 Task: Look for space in Bietigheim-Bissingen, Germany from 4th June, 2023 to 8th June, 2023 for 2 adults in price range Rs.8000 to Rs.16000. Place can be private room with 1  bedroom having 1 bed and 1 bathroom. Property type can be house, flat, guest house, hotel. Booking option can be shelf check-in. Required host language is English.
Action: Mouse moved to (481, 87)
Screenshot: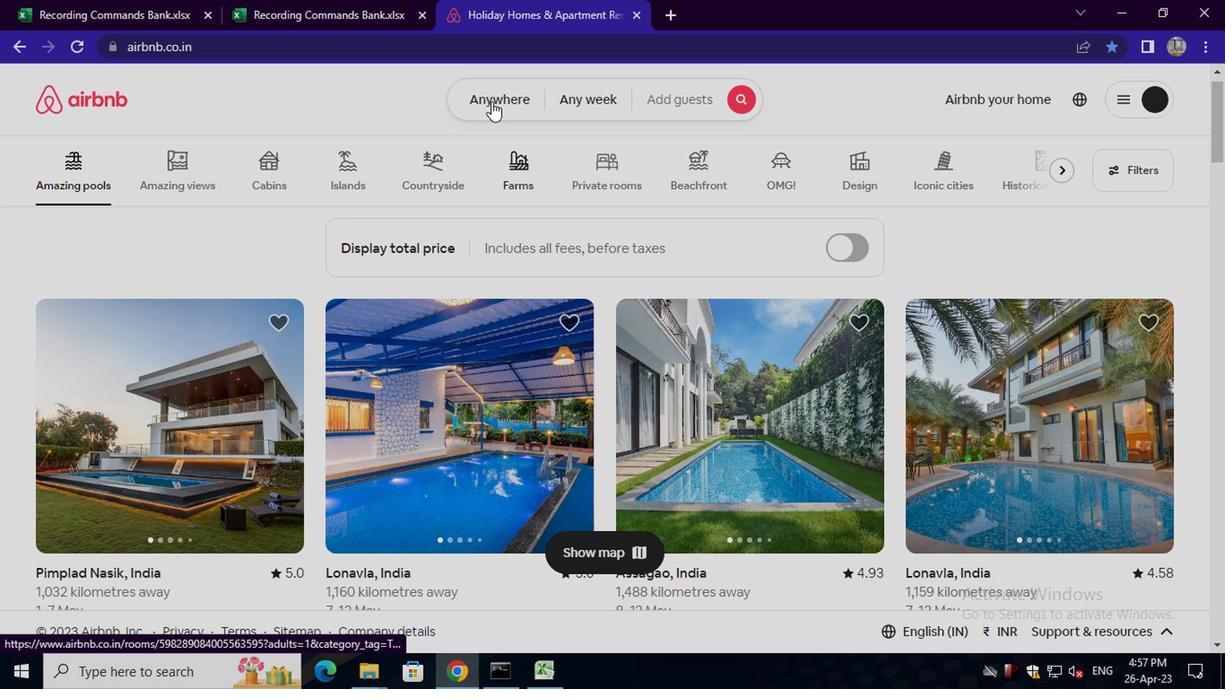 
Action: Mouse pressed left at (481, 87)
Screenshot: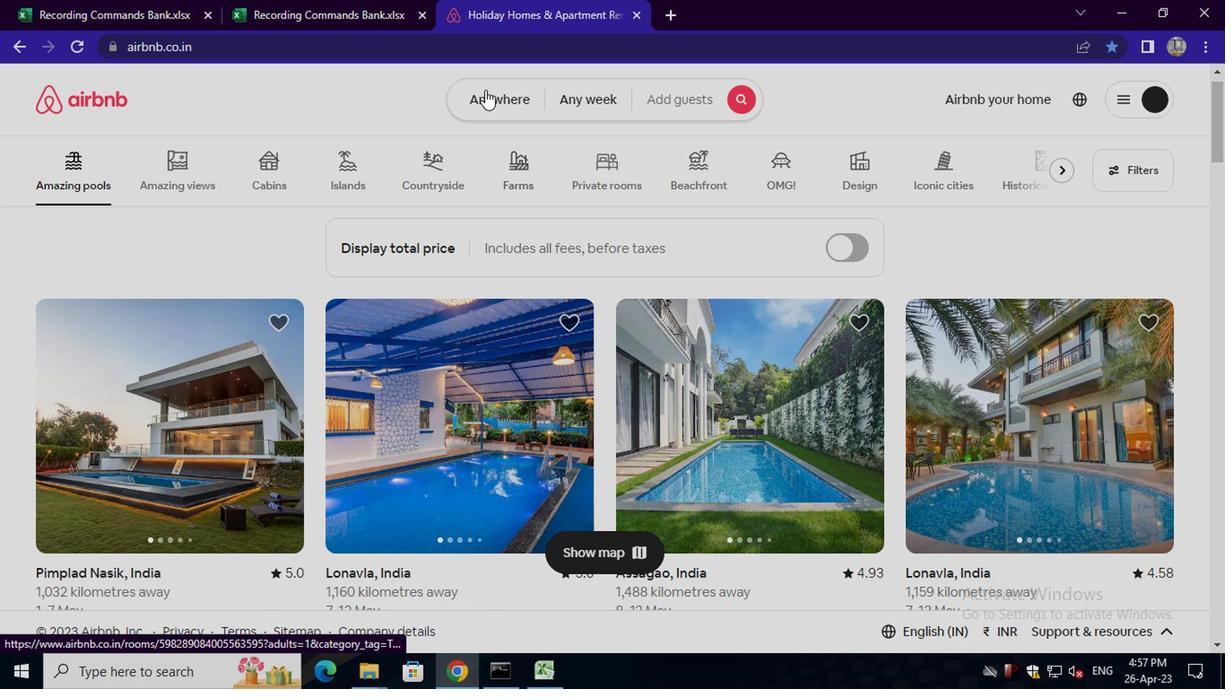 
Action: Mouse moved to (343, 184)
Screenshot: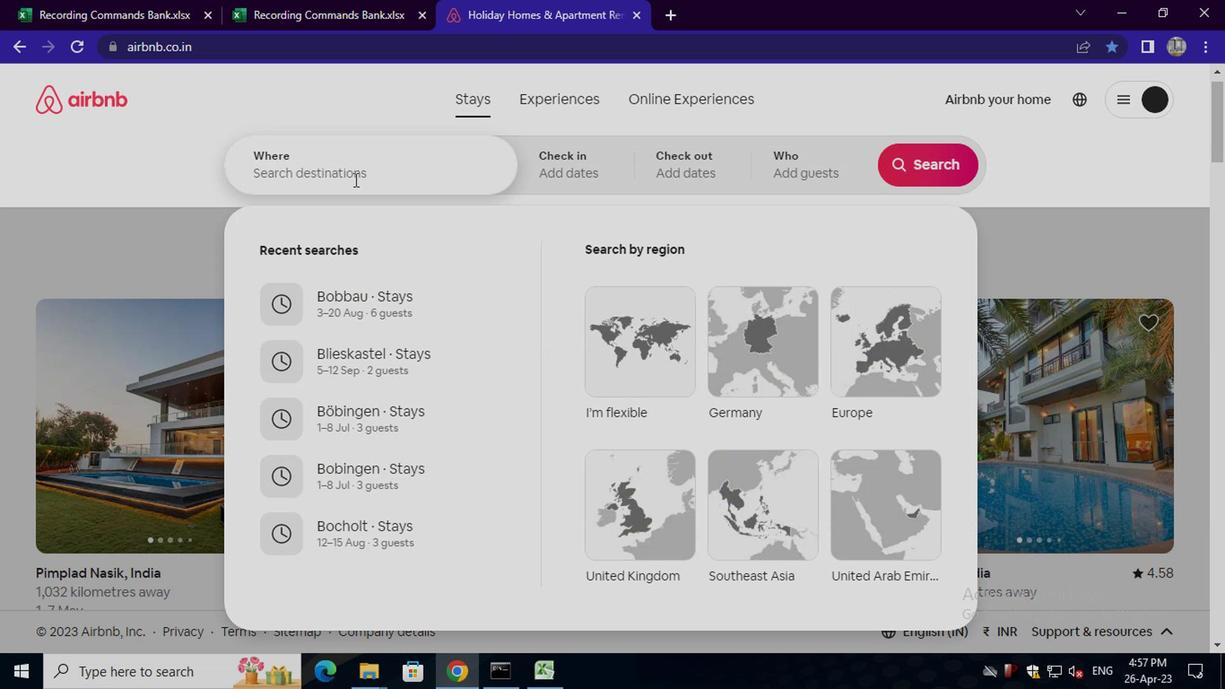 
Action: Mouse pressed left at (343, 184)
Screenshot: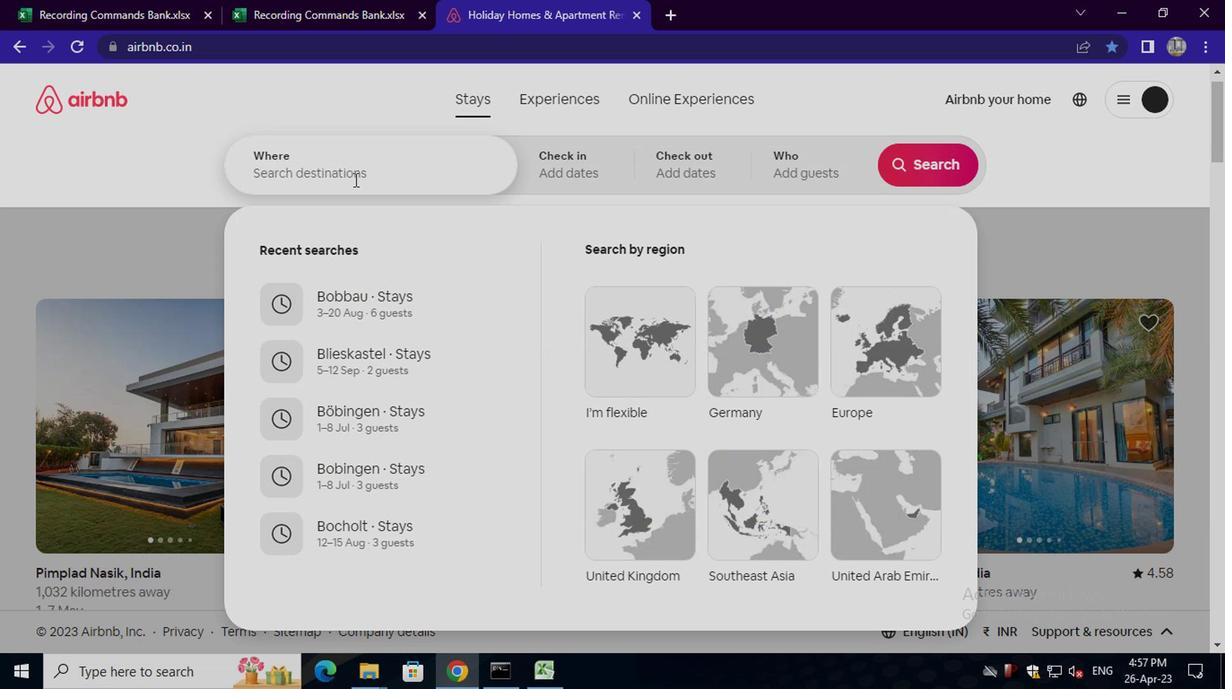 
Action: Mouse moved to (333, 178)
Screenshot: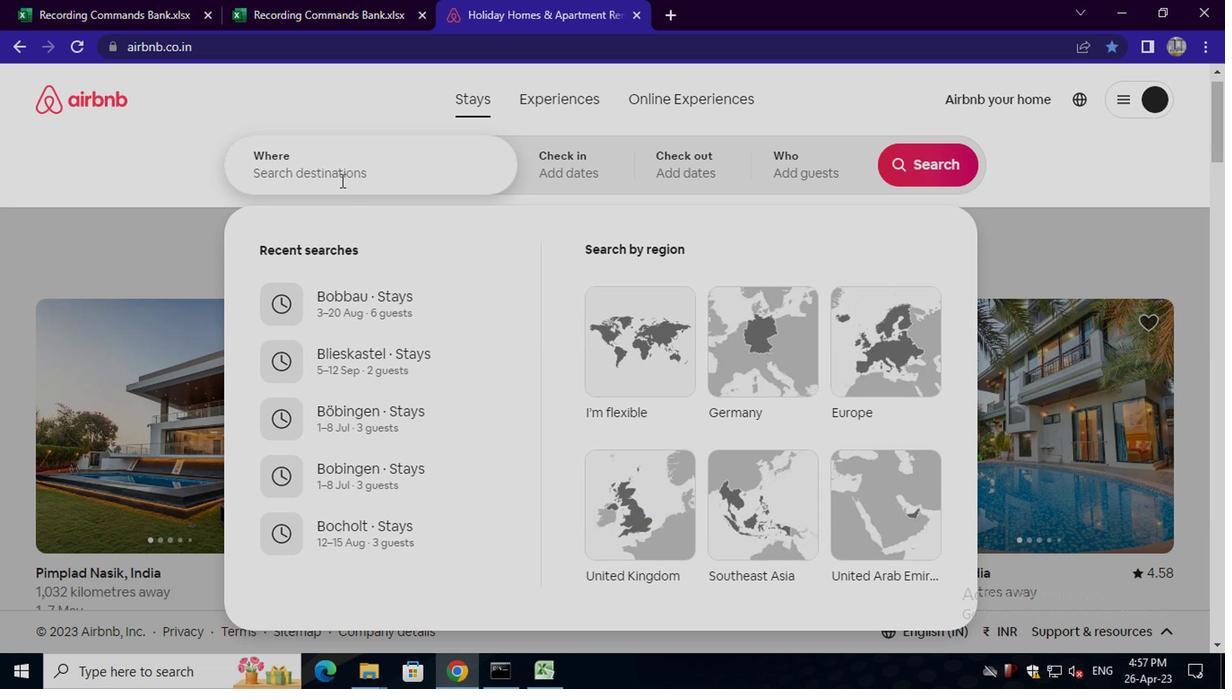 
Action: Mouse pressed left at (333, 178)
Screenshot: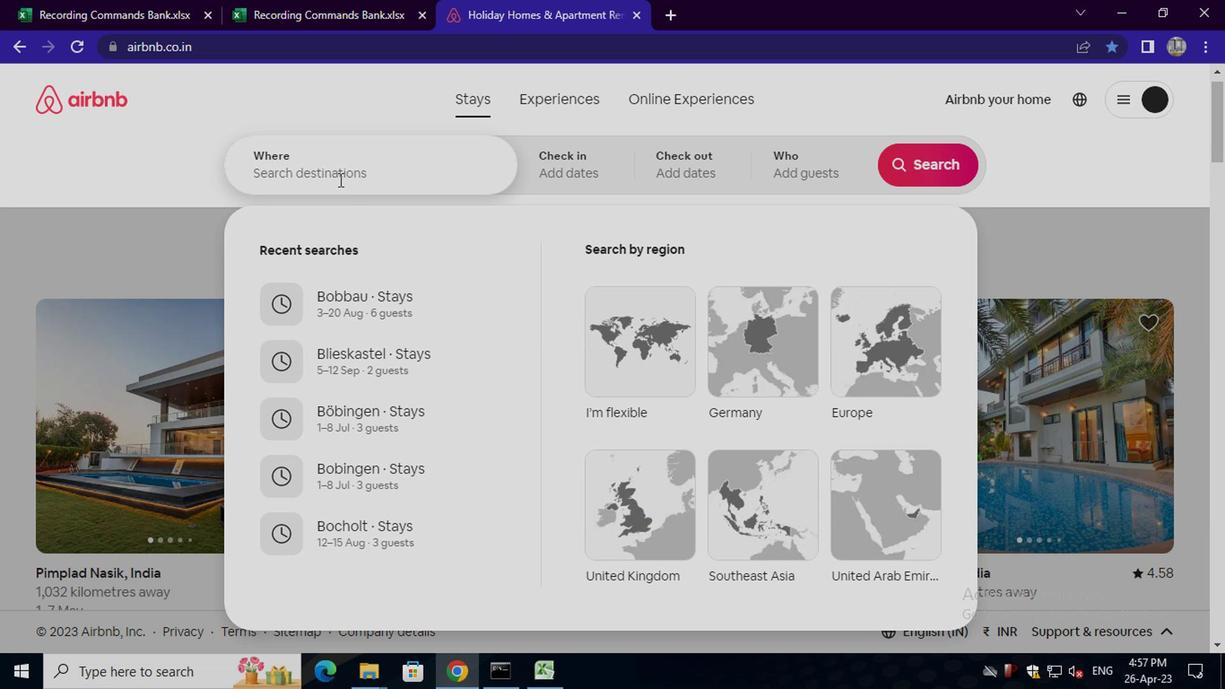 
Action: Key pressed bietigheim-bissingen,<Key.space>germany<Key.enter>
Screenshot: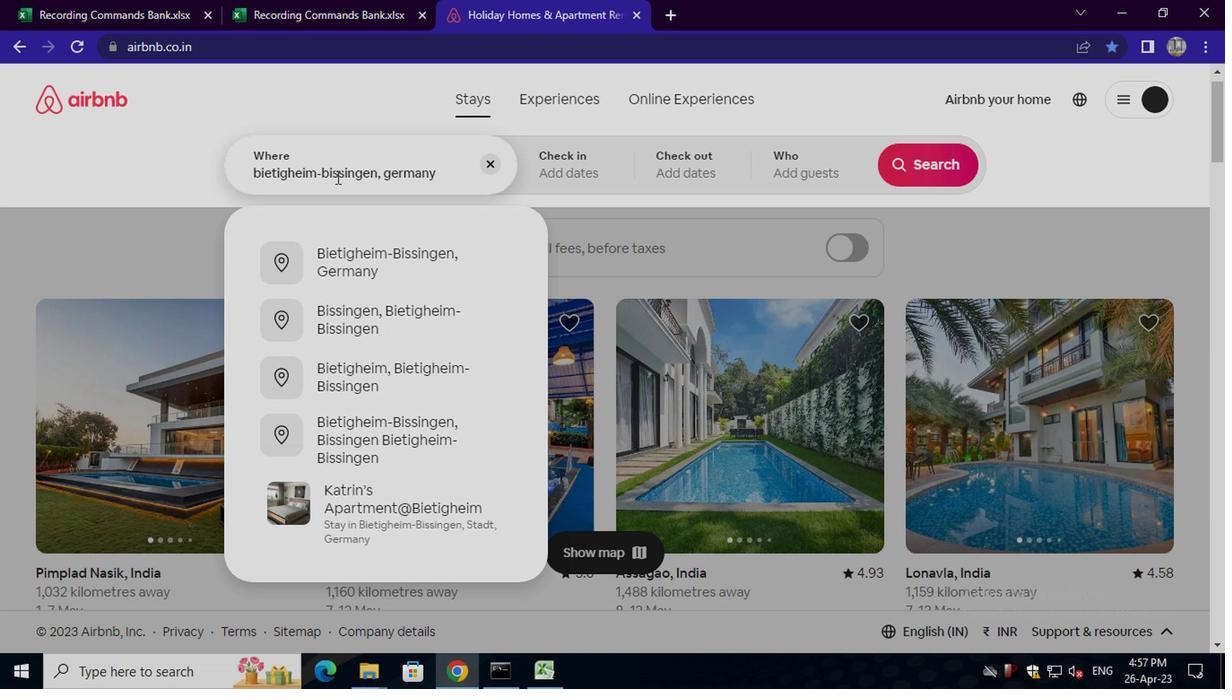 
Action: Mouse moved to (904, 313)
Screenshot: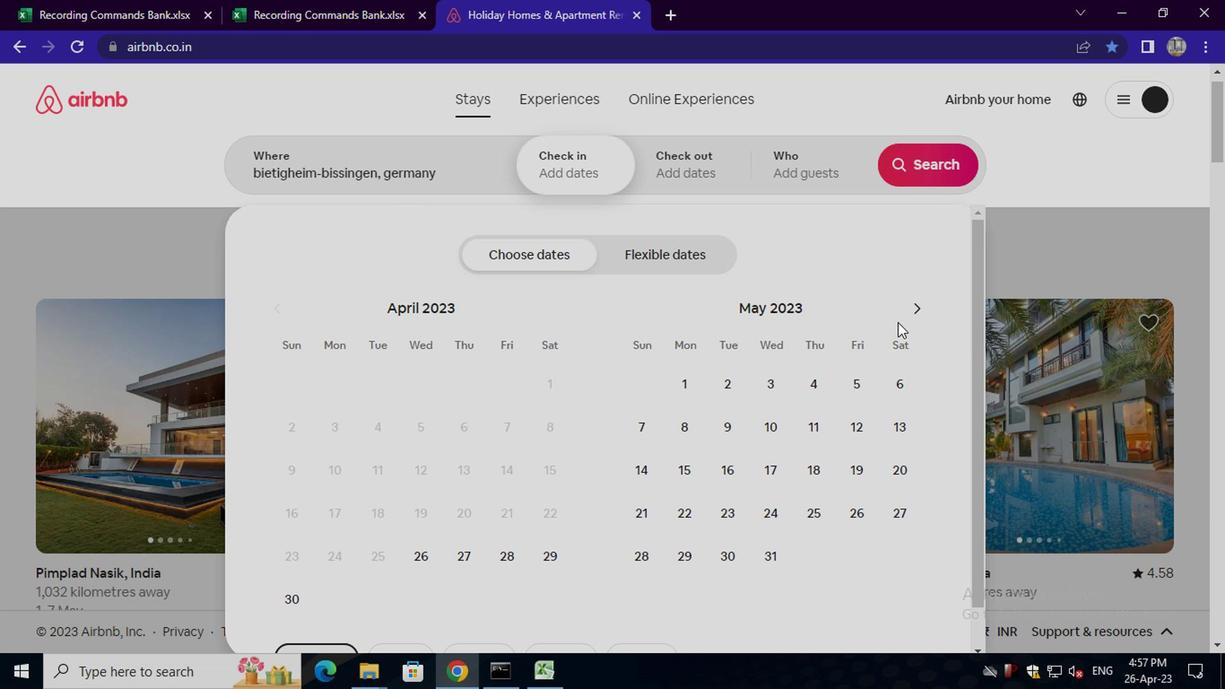 
Action: Mouse pressed left at (904, 313)
Screenshot: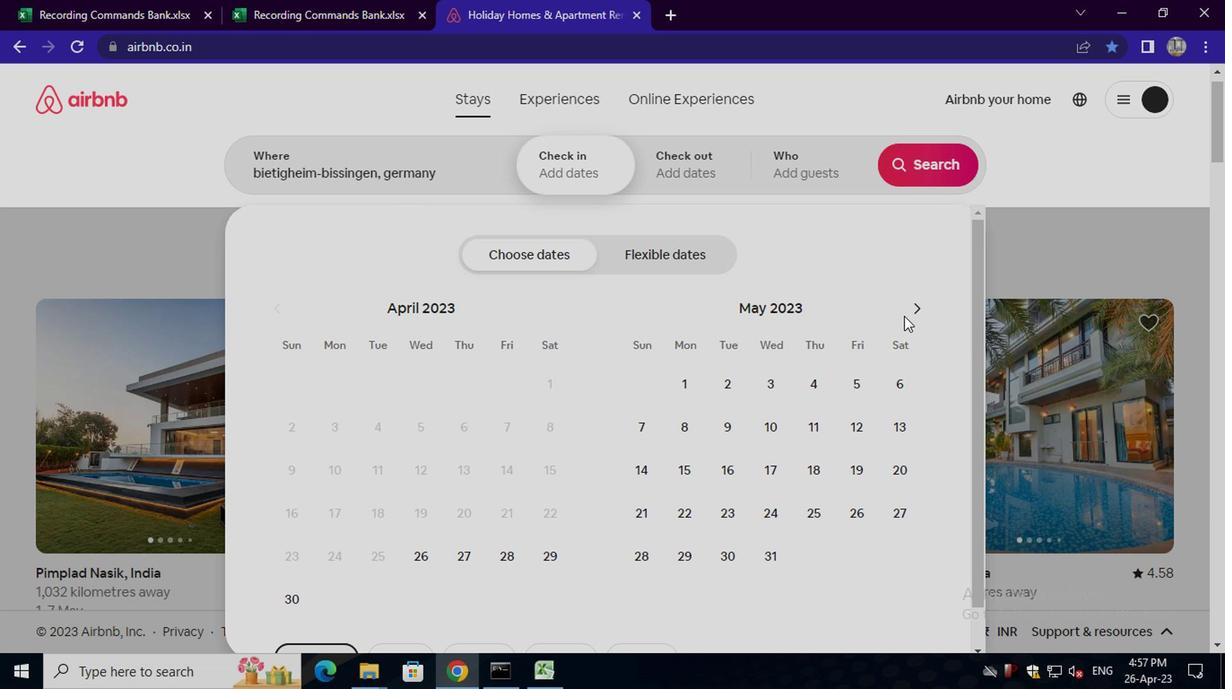 
Action: Mouse moved to (641, 428)
Screenshot: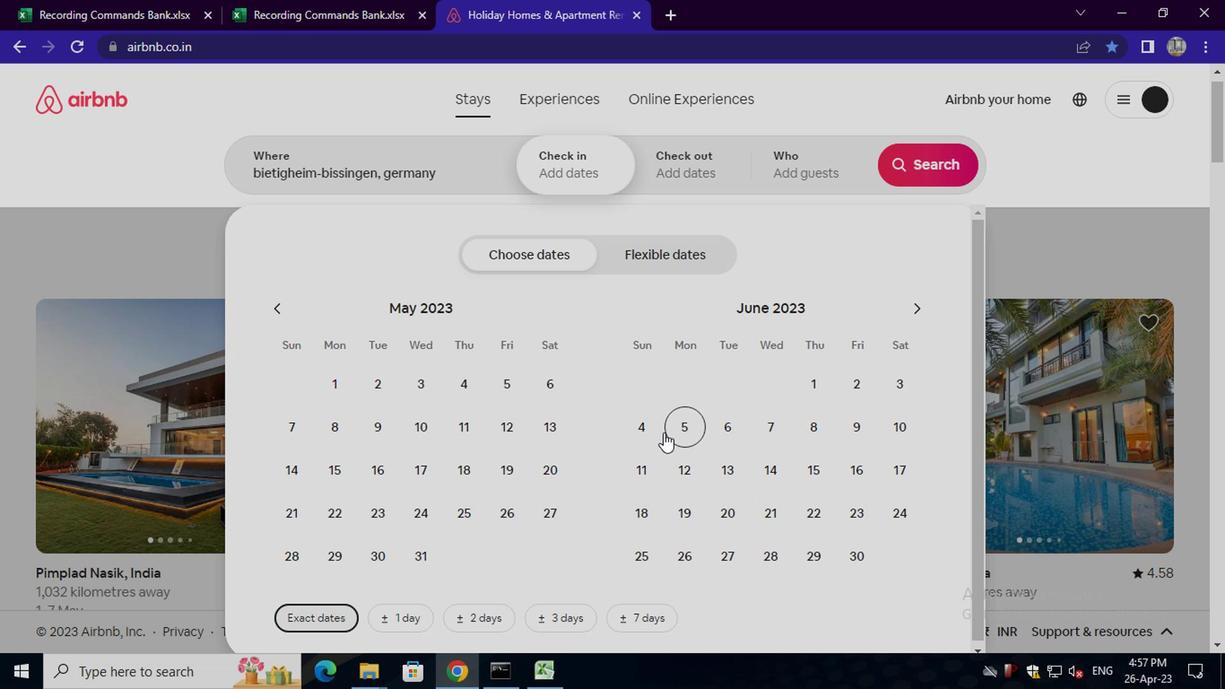 
Action: Mouse pressed left at (641, 428)
Screenshot: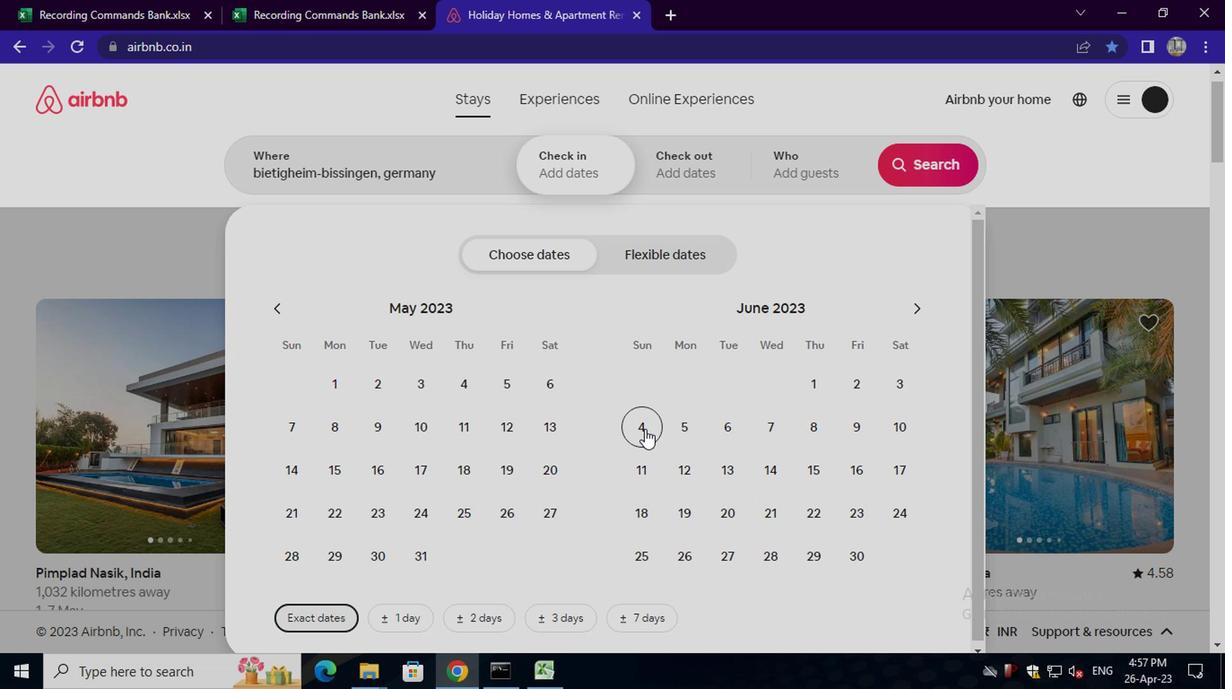 
Action: Mouse moved to (827, 423)
Screenshot: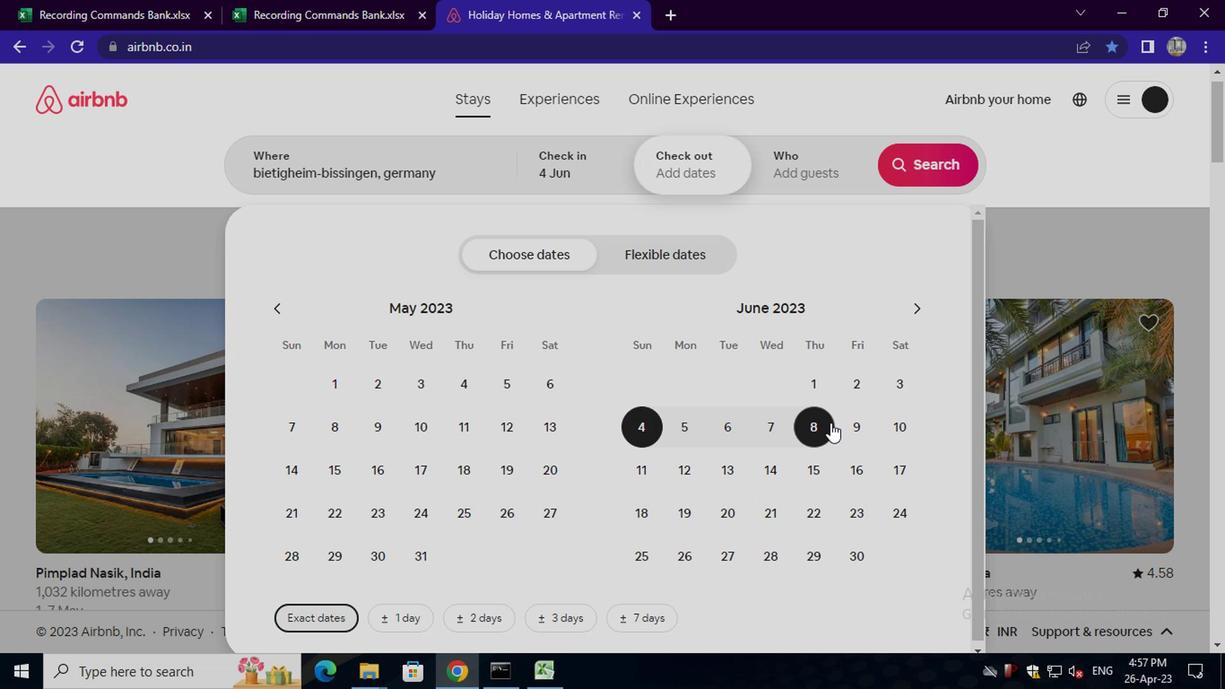 
Action: Mouse pressed left at (827, 423)
Screenshot: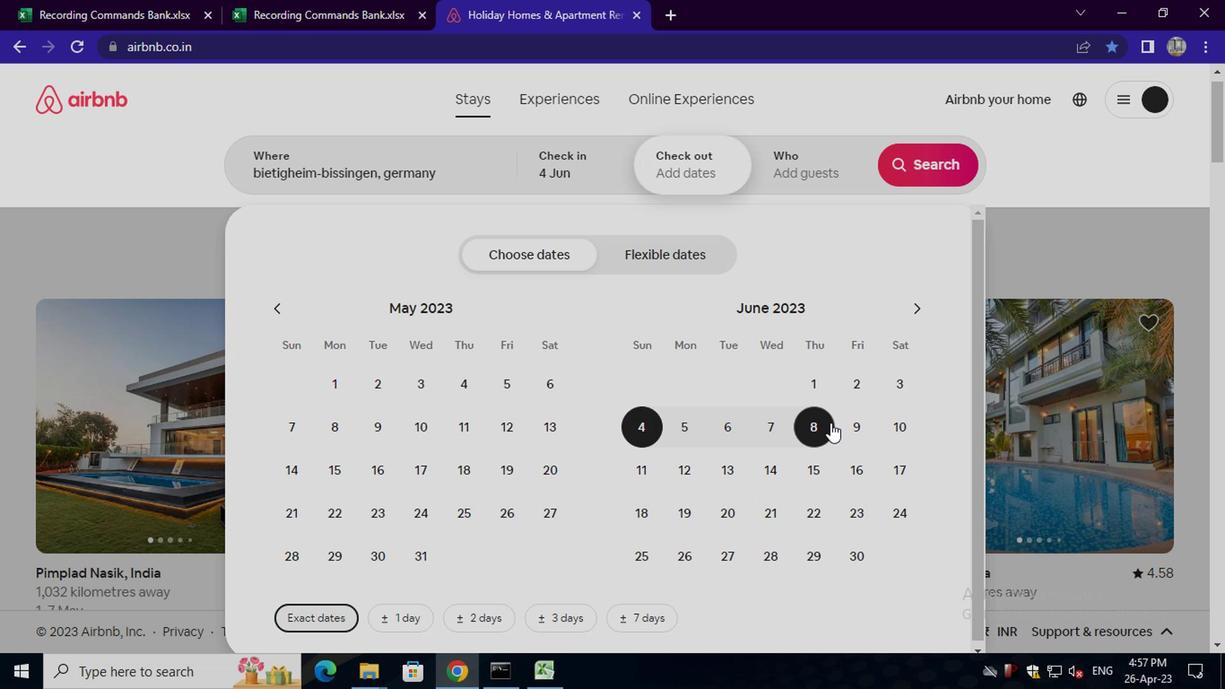 
Action: Mouse moved to (814, 163)
Screenshot: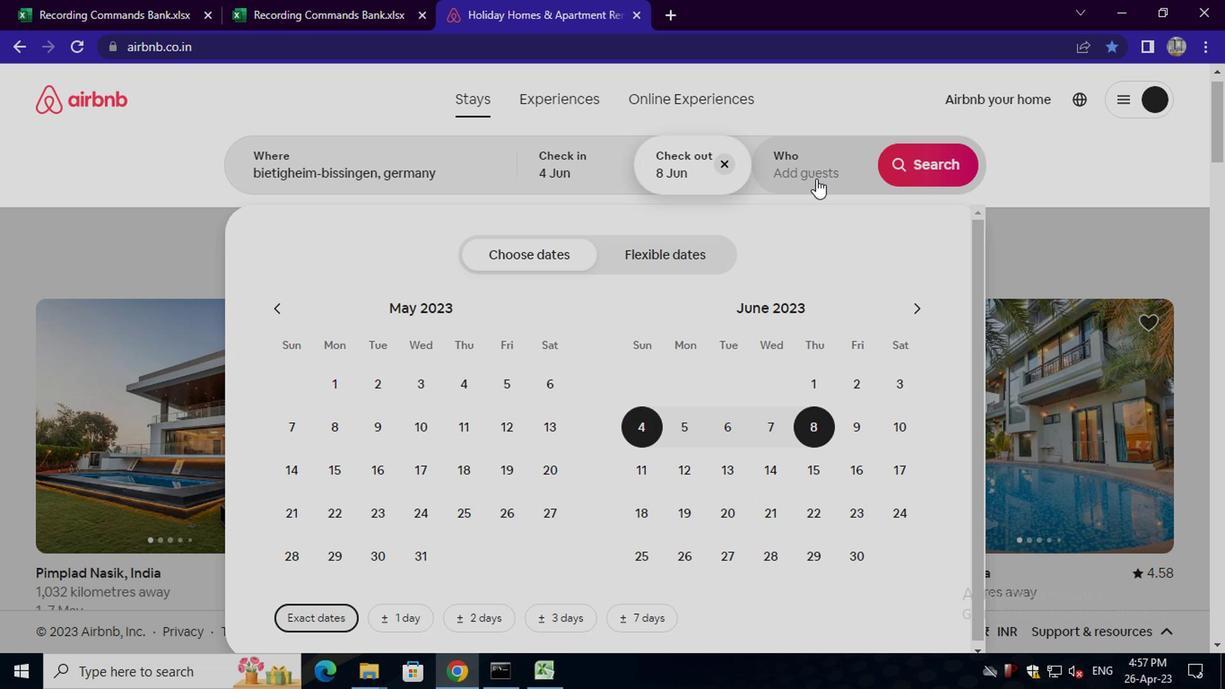 
Action: Mouse pressed left at (814, 163)
Screenshot: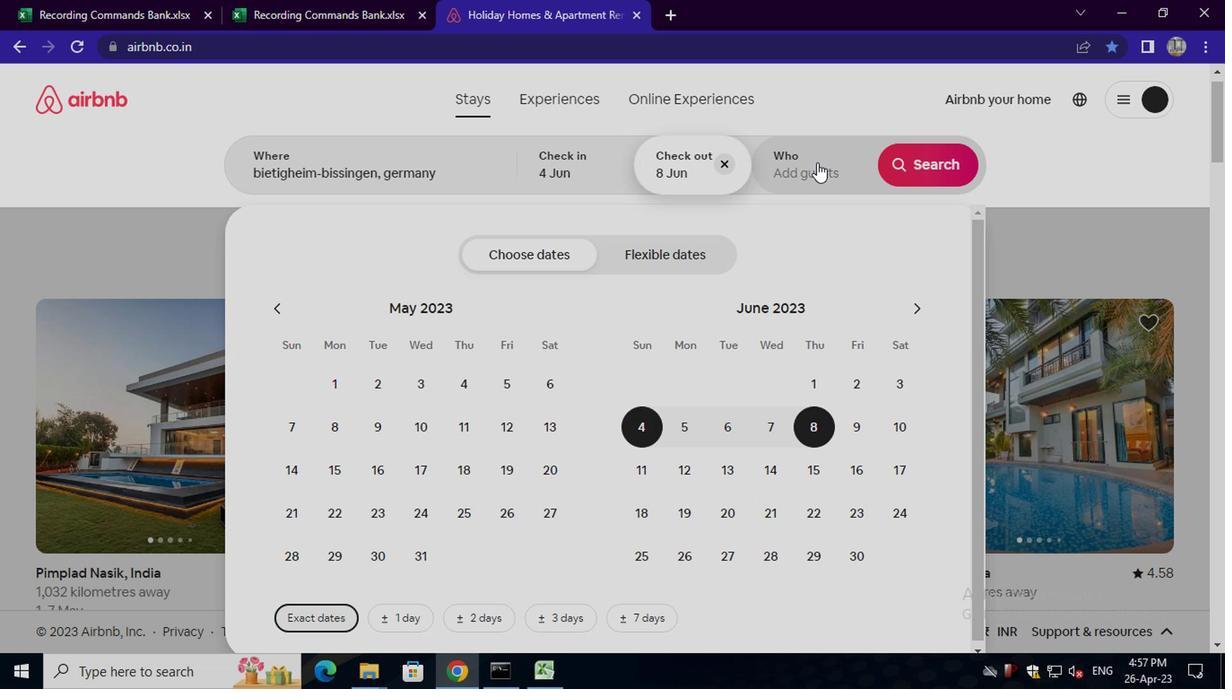 
Action: Mouse moved to (936, 257)
Screenshot: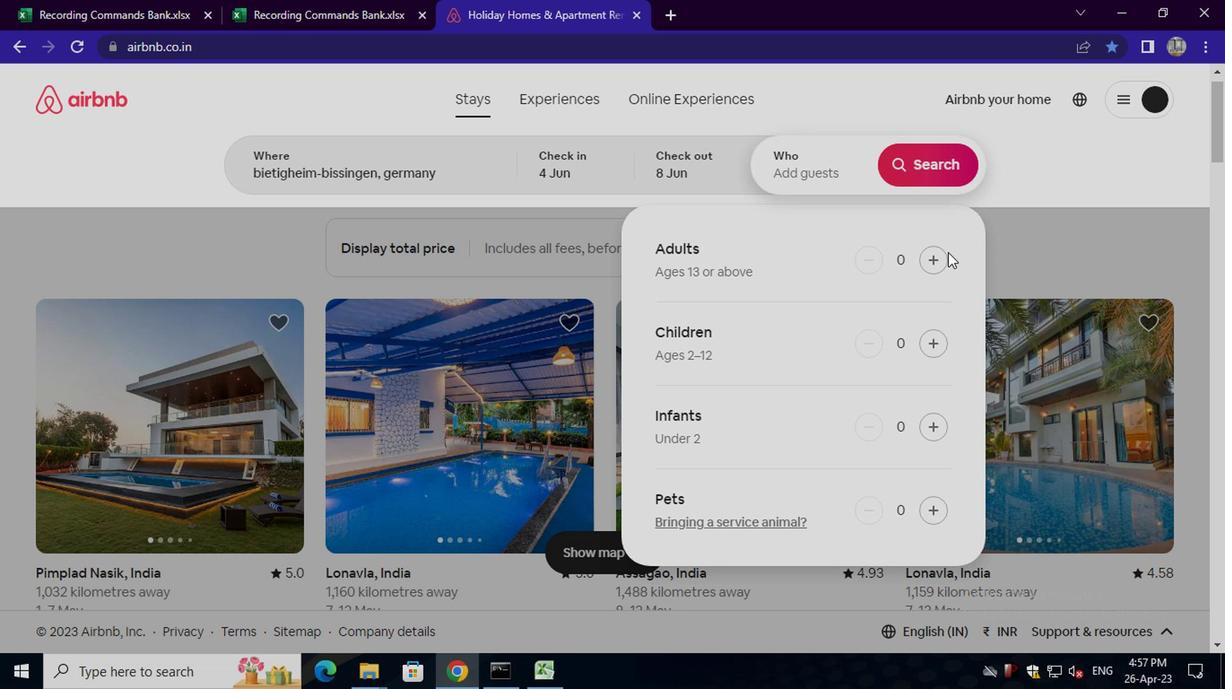 
Action: Mouse pressed left at (936, 257)
Screenshot: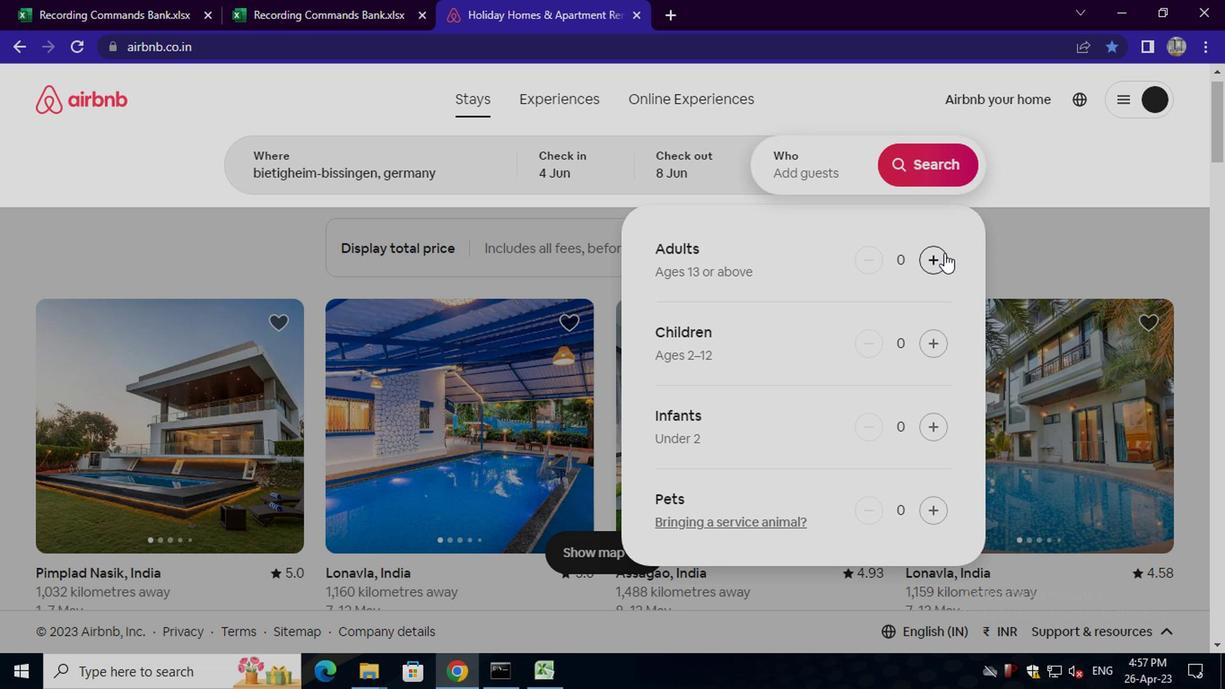 
Action: Mouse pressed left at (936, 257)
Screenshot: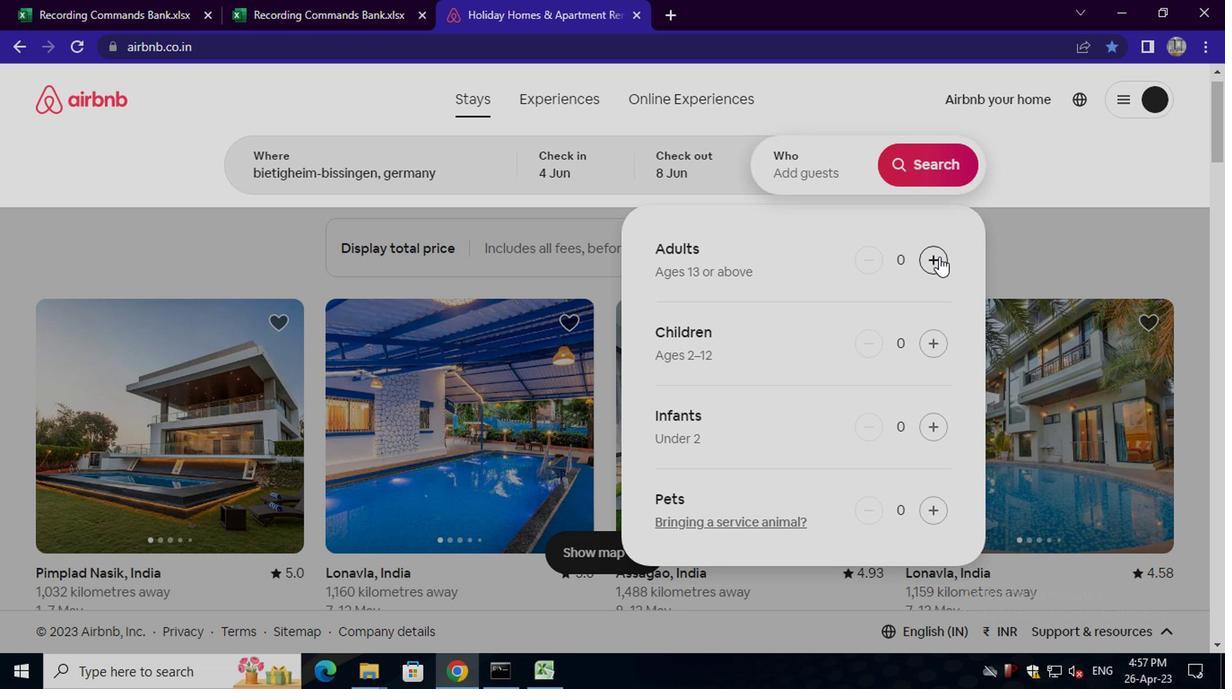 
Action: Mouse moved to (928, 166)
Screenshot: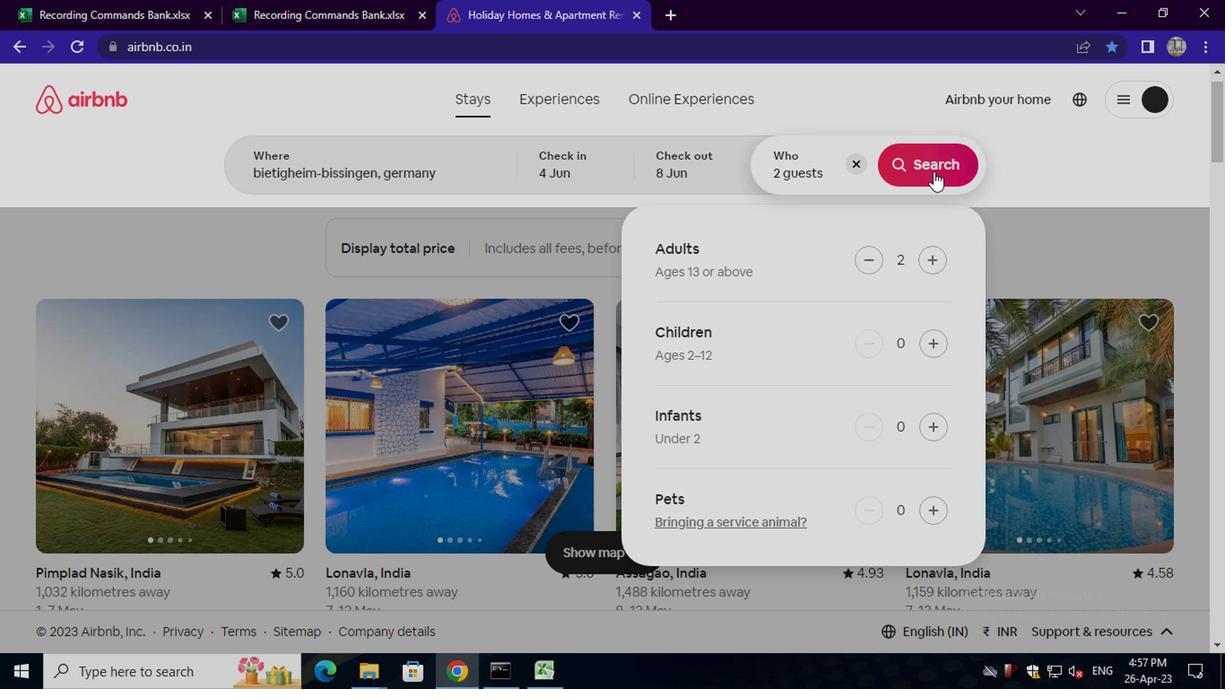 
Action: Mouse pressed left at (928, 166)
Screenshot: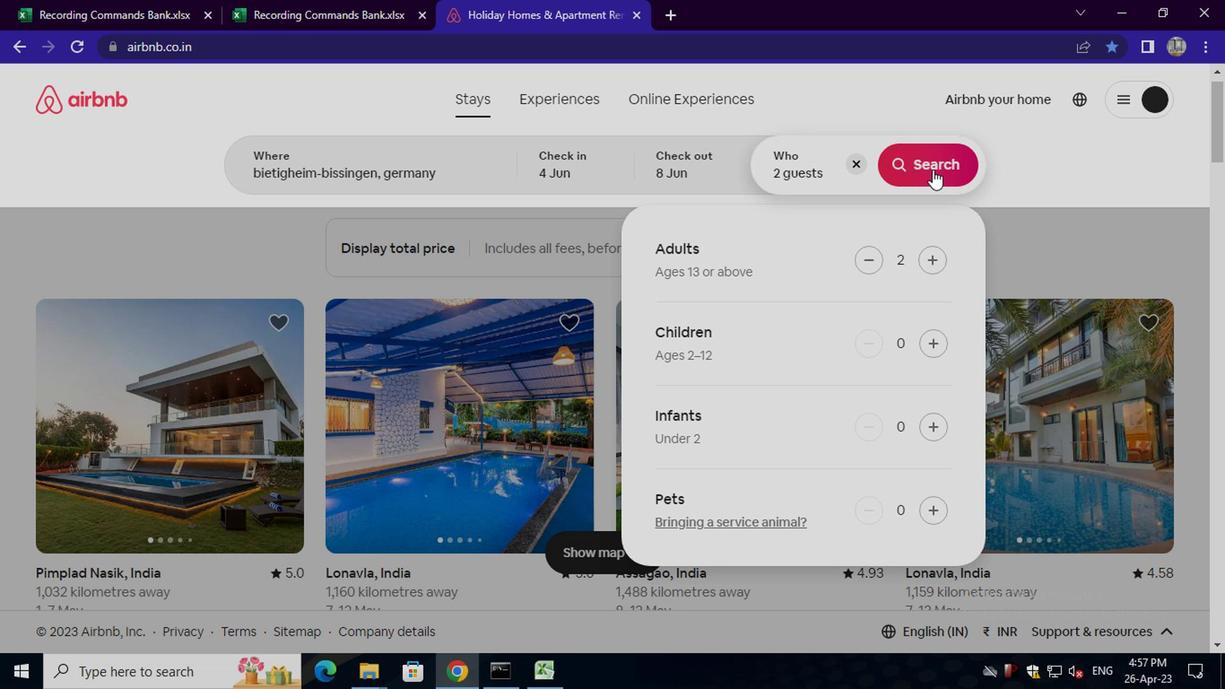 
Action: Mouse moved to (1144, 174)
Screenshot: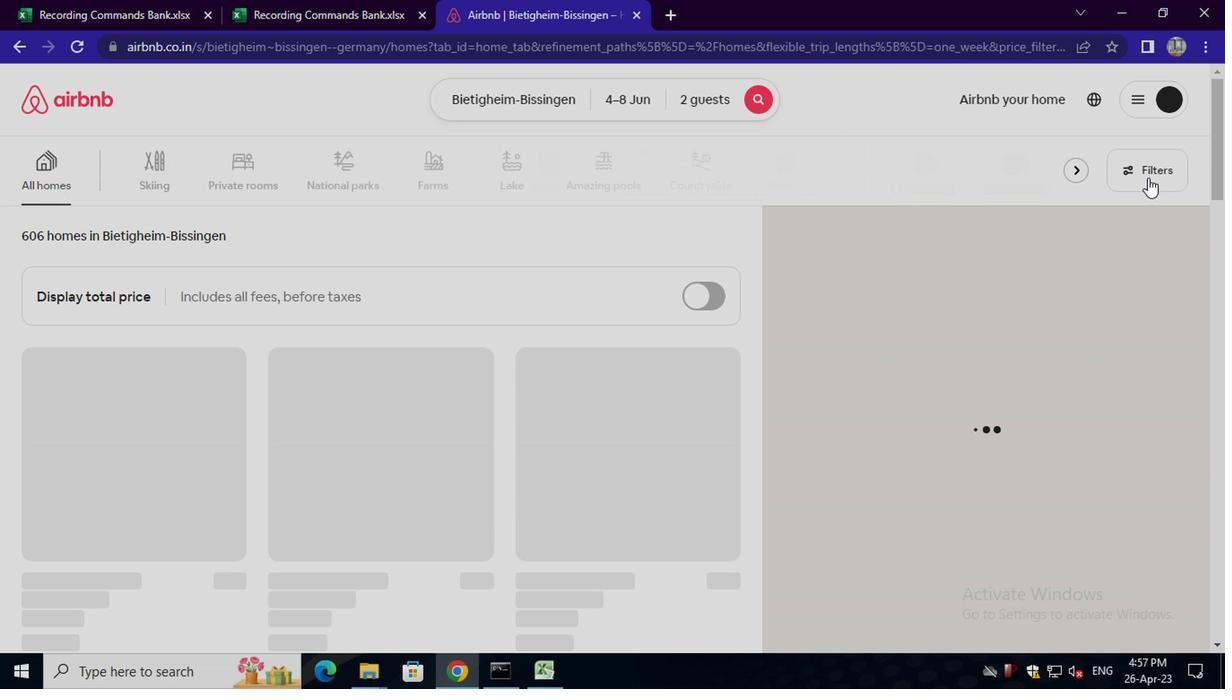 
Action: Mouse pressed left at (1144, 174)
Screenshot: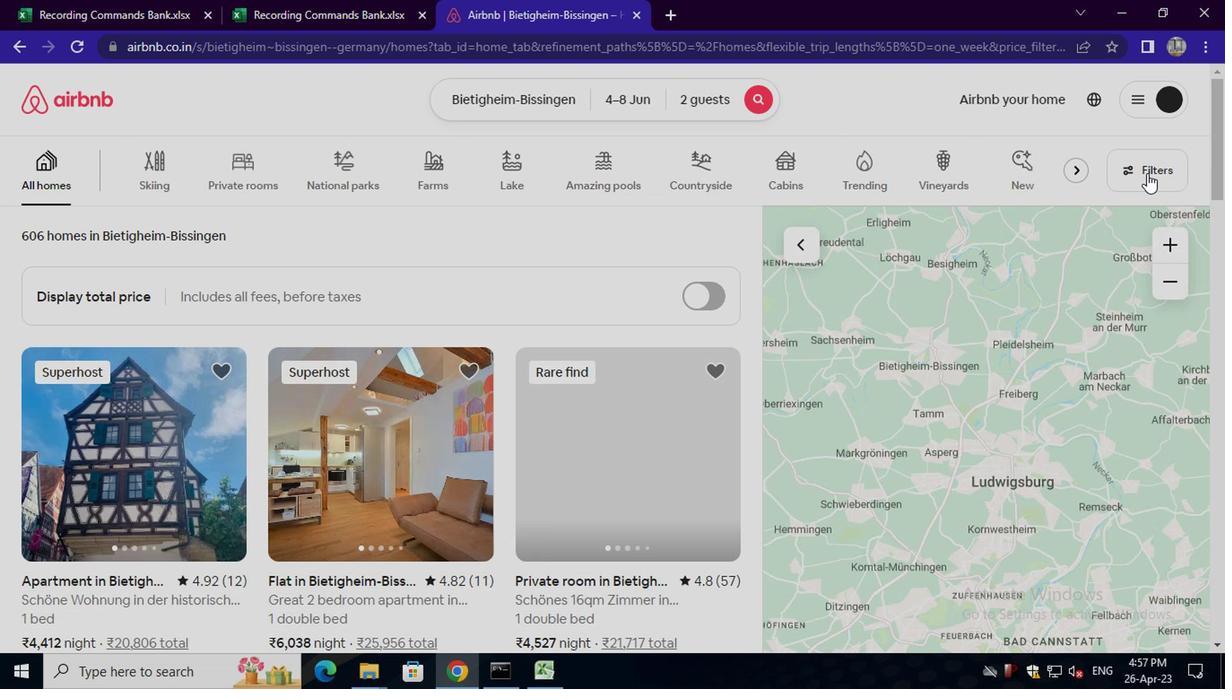 
Action: Mouse moved to (468, 414)
Screenshot: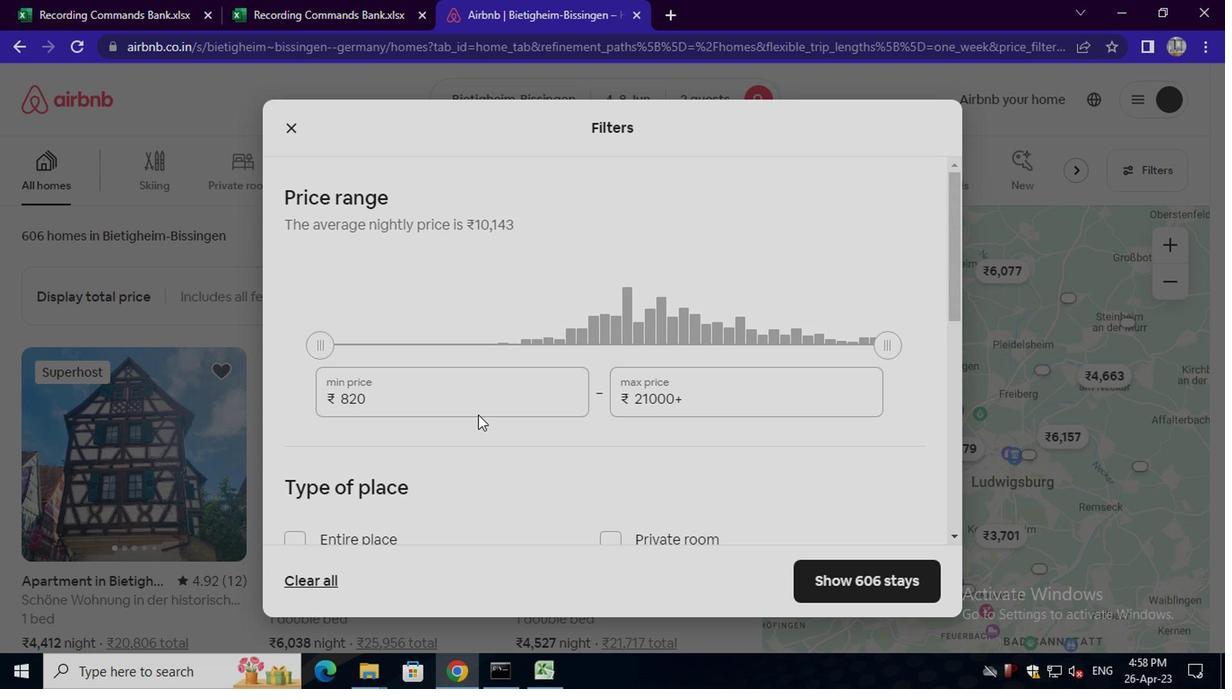 
Action: Mouse pressed left at (468, 414)
Screenshot: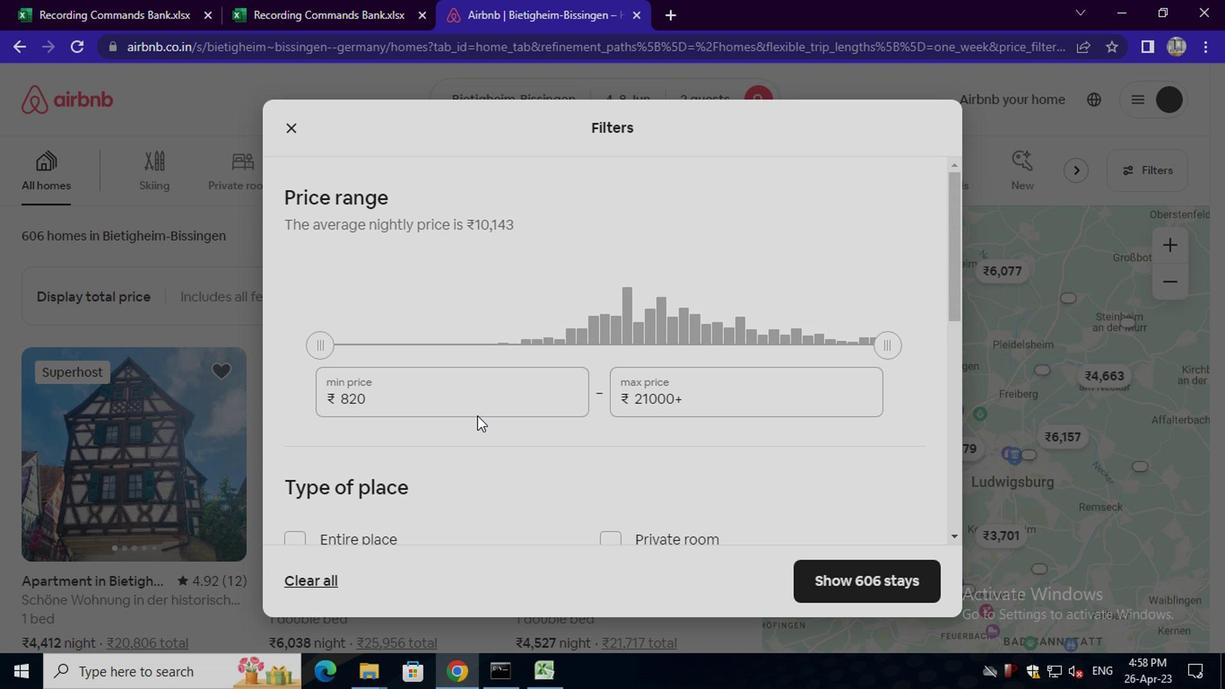 
Action: Mouse moved to (467, 401)
Screenshot: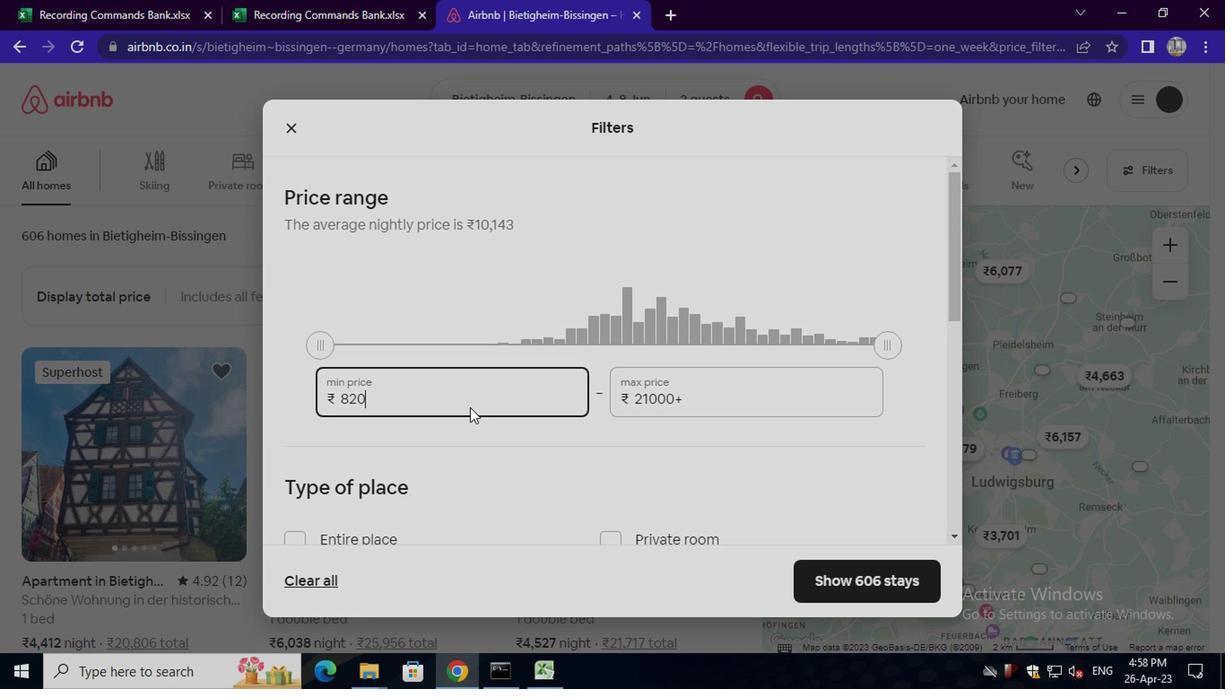 
Action: Mouse pressed left at (467, 401)
Screenshot: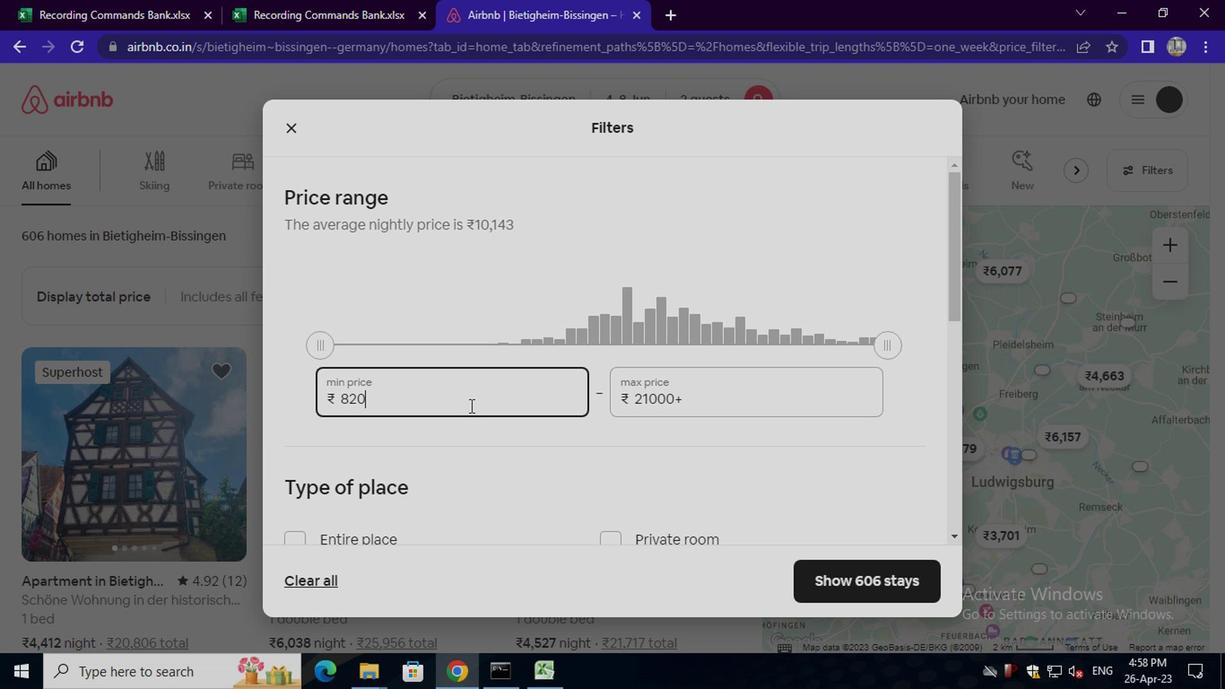 
Action: Key pressed <Key.backspace><Key.backspace><Key.backspace><Key.backspace><Key.backspace><Key.backspace><Key.backspace><Key.backspace><Key.backspace><Key.backspace><Key.backspace><Key.backspace><Key.backspace><Key.backspace><Key.backspace><Key.backspace><Key.backspace>8000
Screenshot: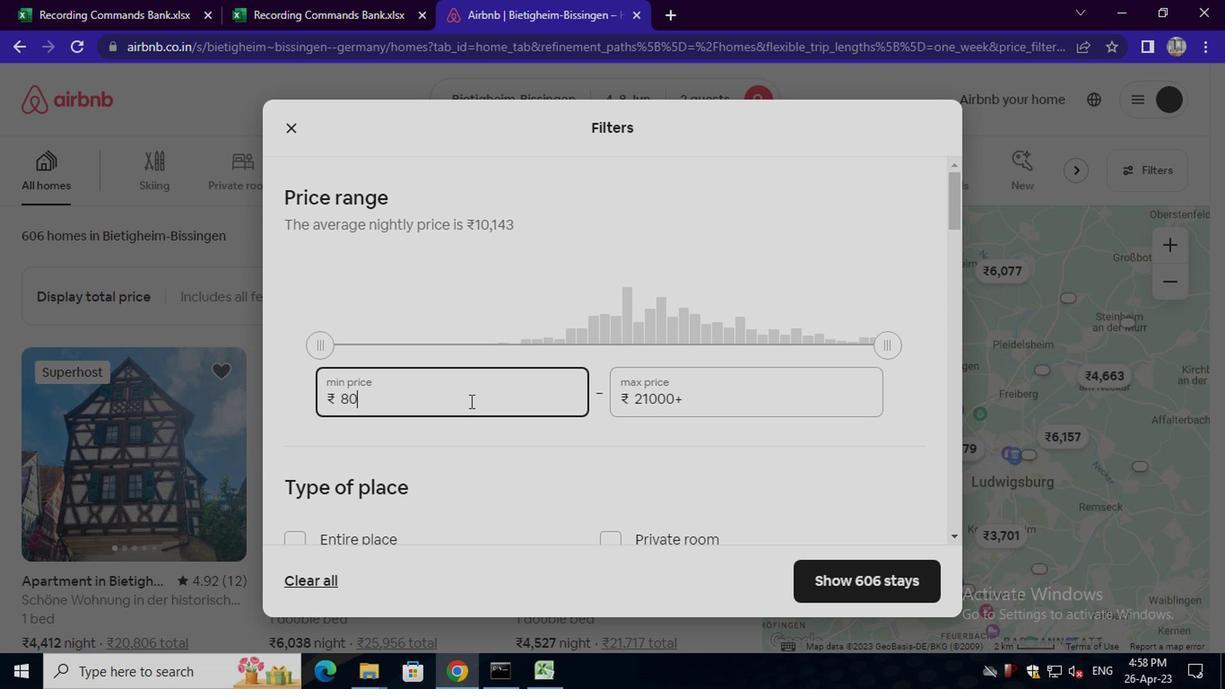 
Action: Mouse moved to (696, 403)
Screenshot: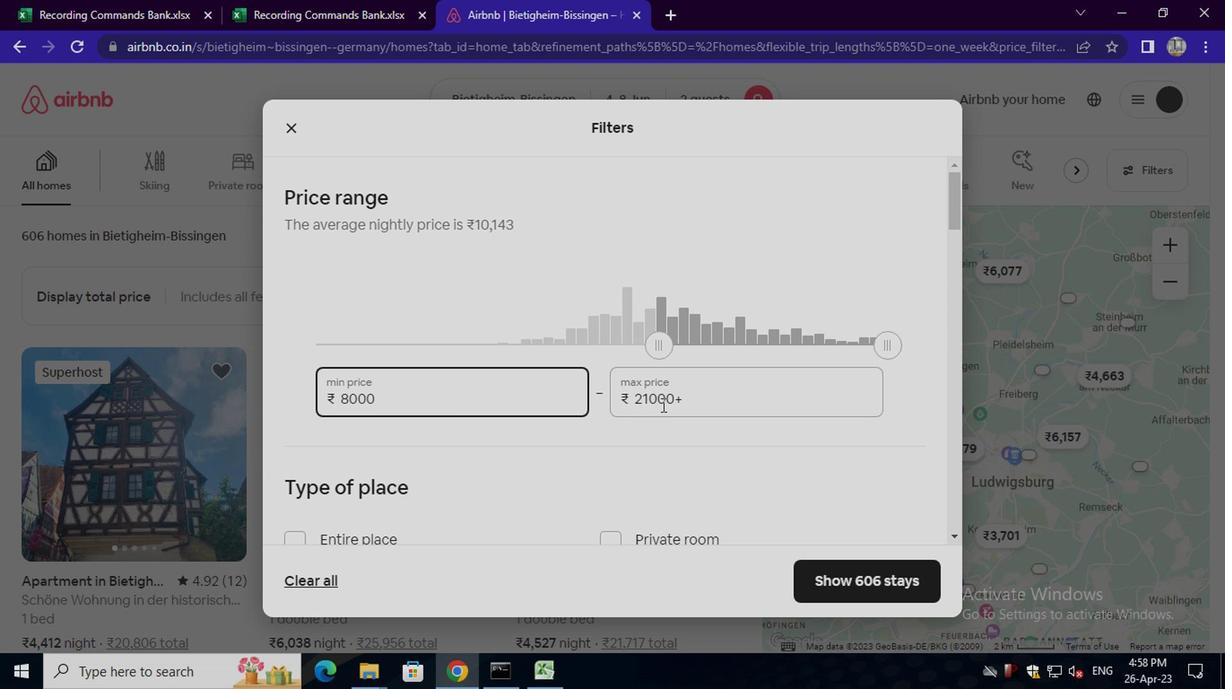 
Action: Mouse pressed left at (696, 403)
Screenshot: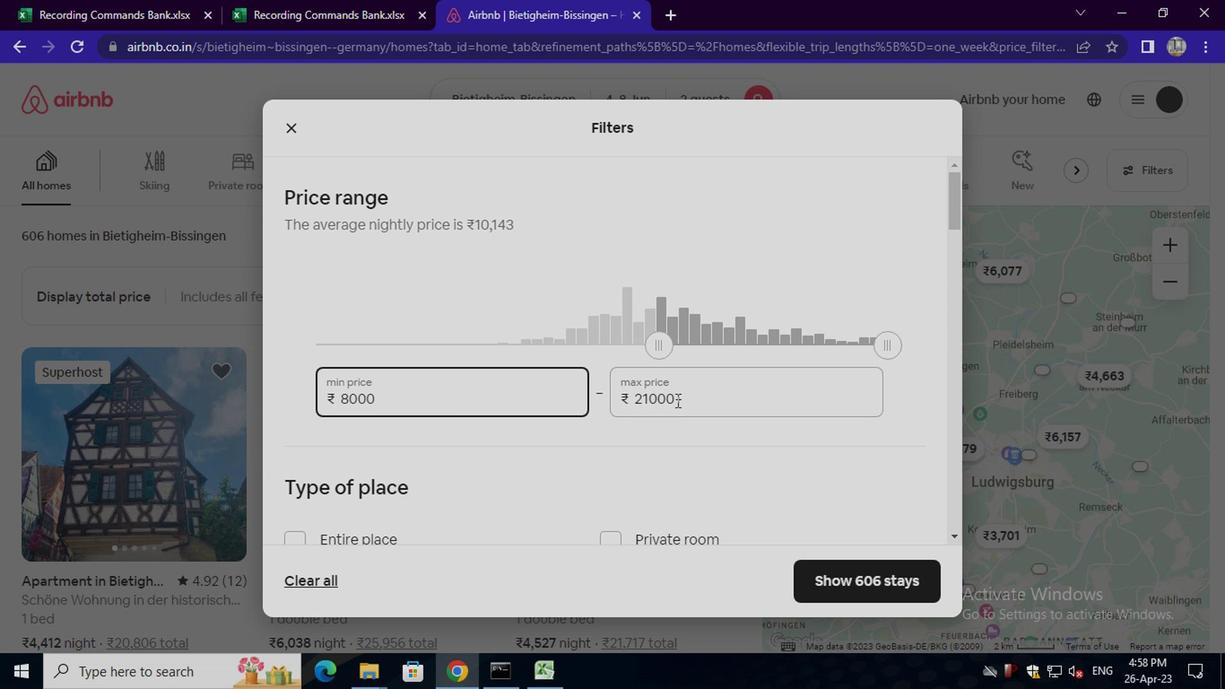 
Action: Key pressed <Key.backspace><Key.backspace><Key.backspace><Key.backspace><Key.backspace><Key.backspace><Key.backspace><Key.backspace><Key.backspace><Key.backspace><Key.backspace><Key.backspace><Key.backspace><Key.backspace>16000
Screenshot: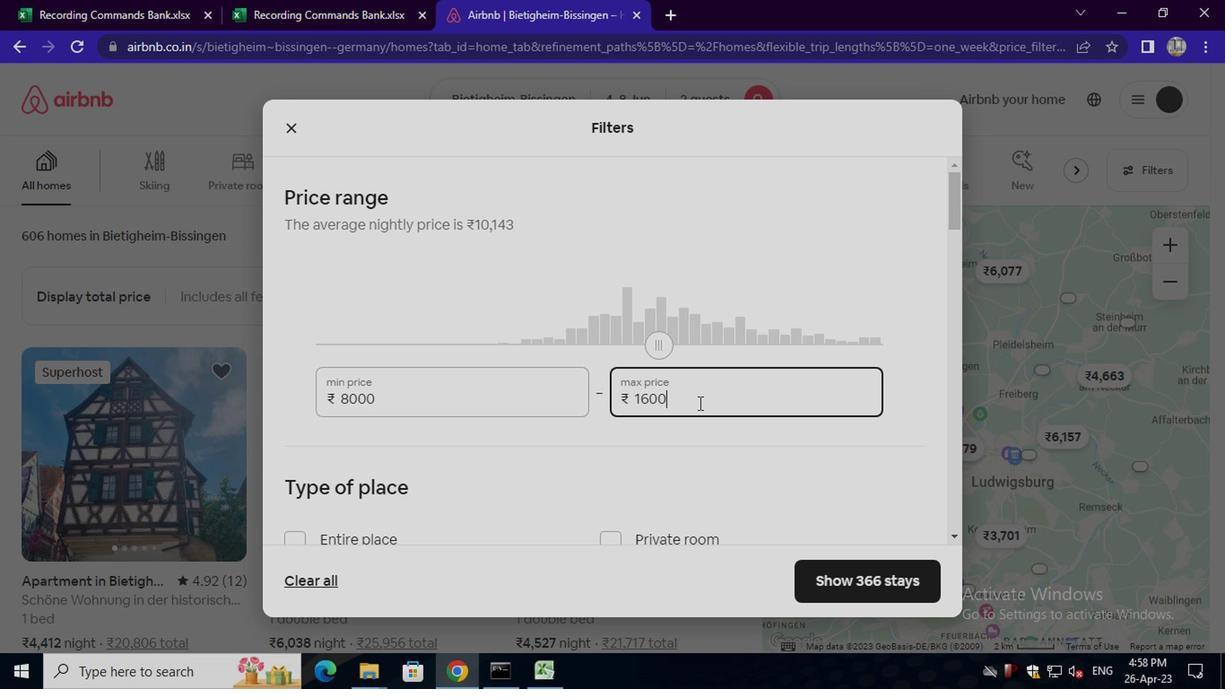 
Action: Mouse moved to (688, 426)
Screenshot: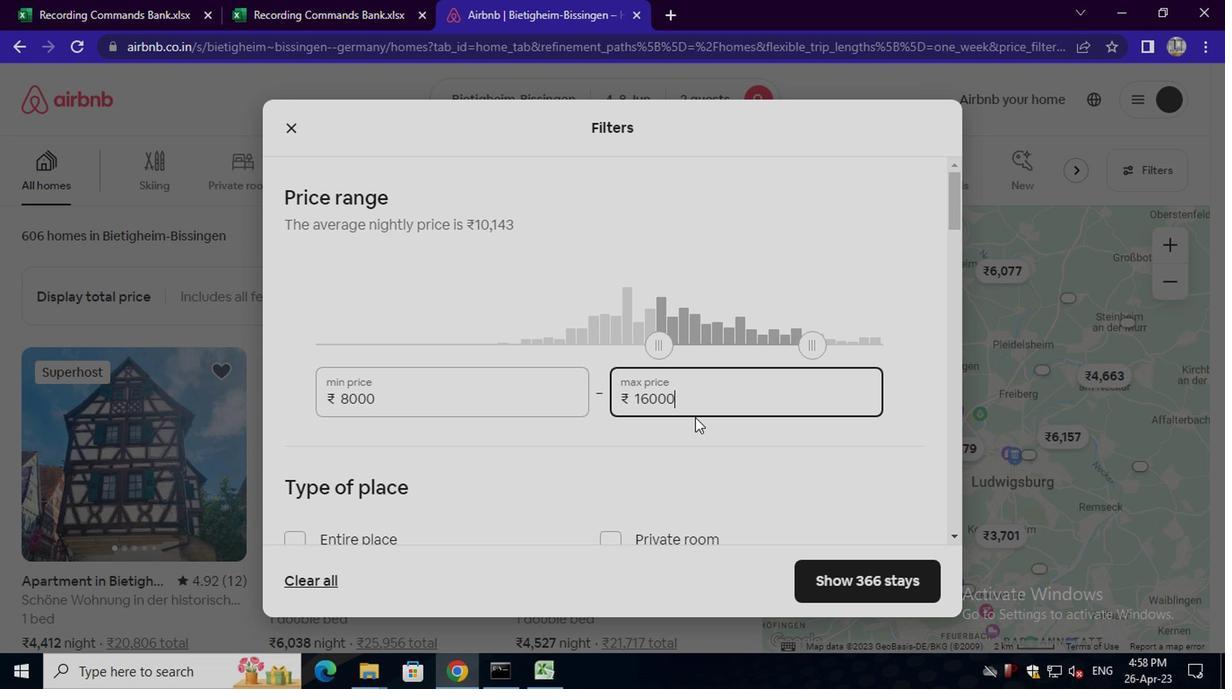 
Action: Mouse scrolled (688, 425) with delta (0, 0)
Screenshot: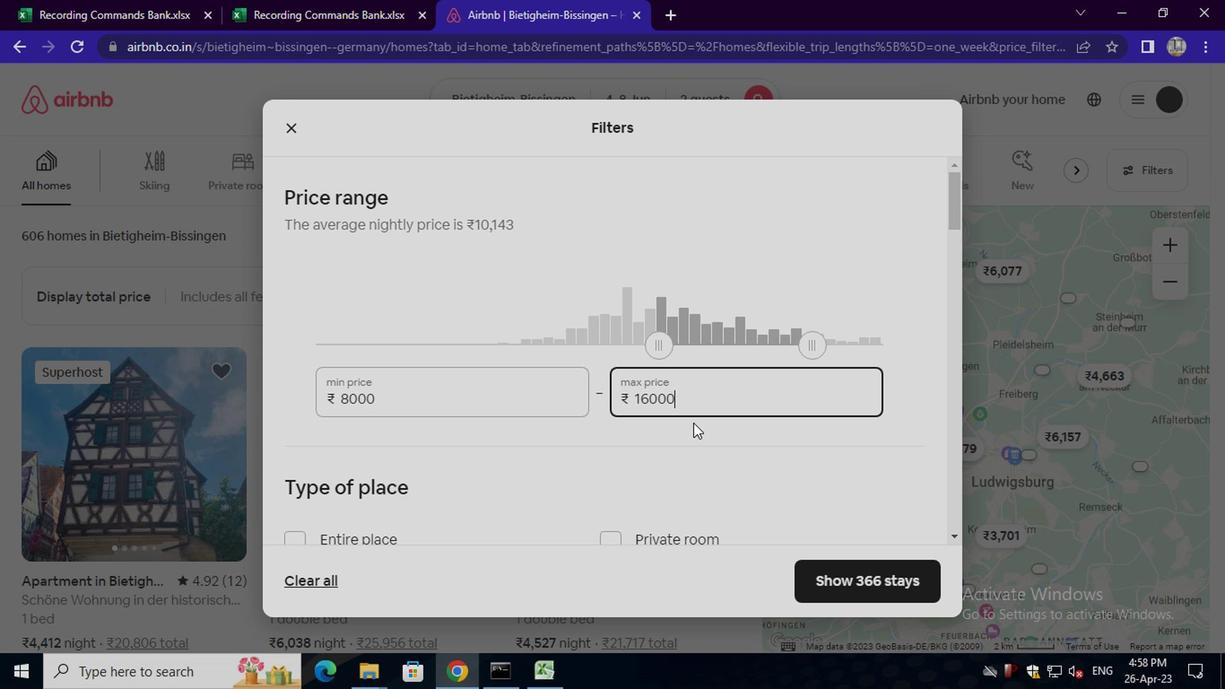 
Action: Mouse moved to (688, 428)
Screenshot: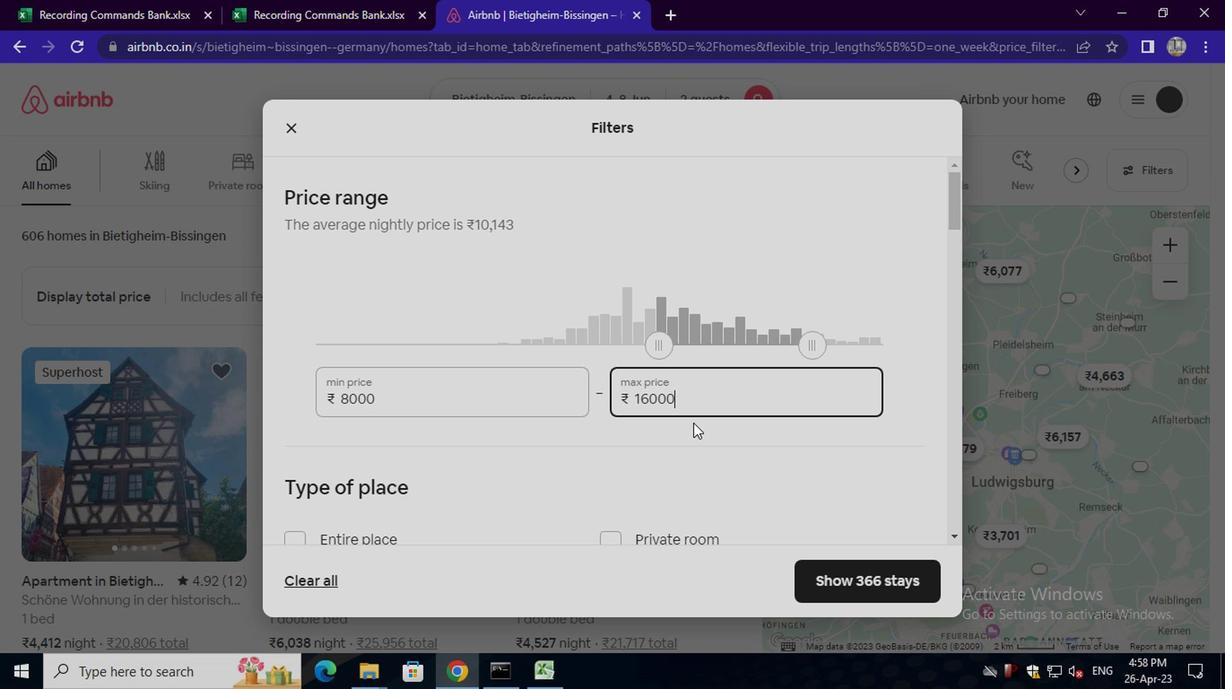 
Action: Mouse scrolled (688, 427) with delta (0, 0)
Screenshot: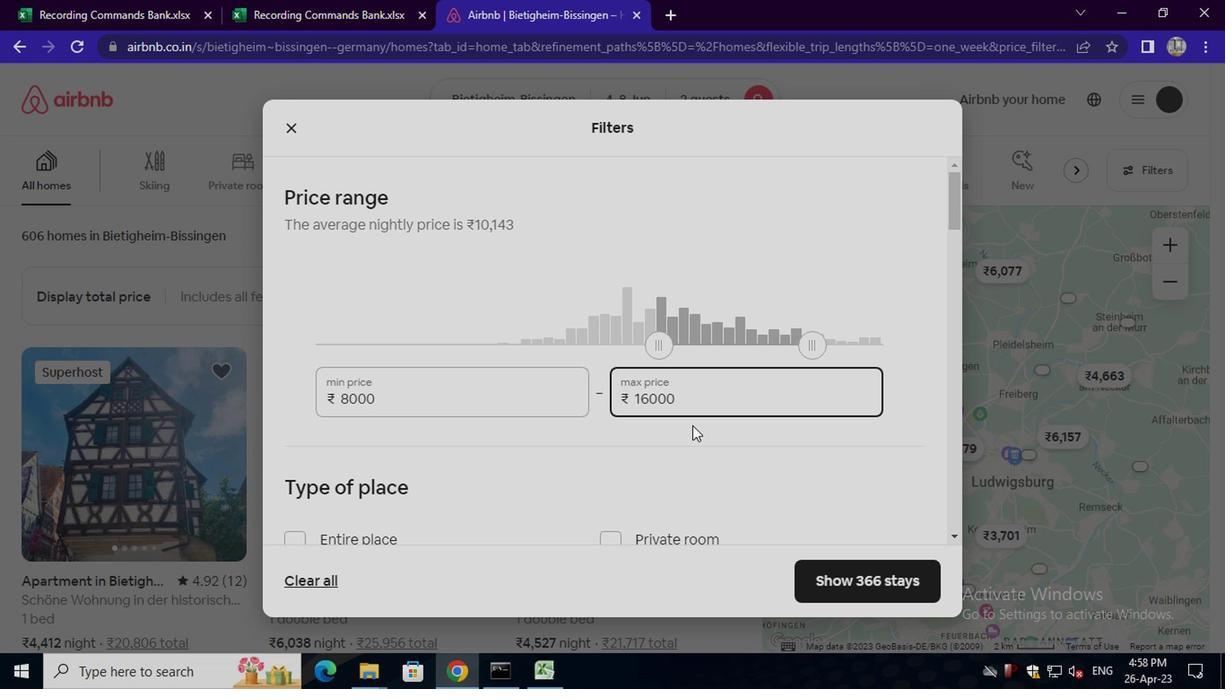
Action: Mouse moved to (615, 364)
Screenshot: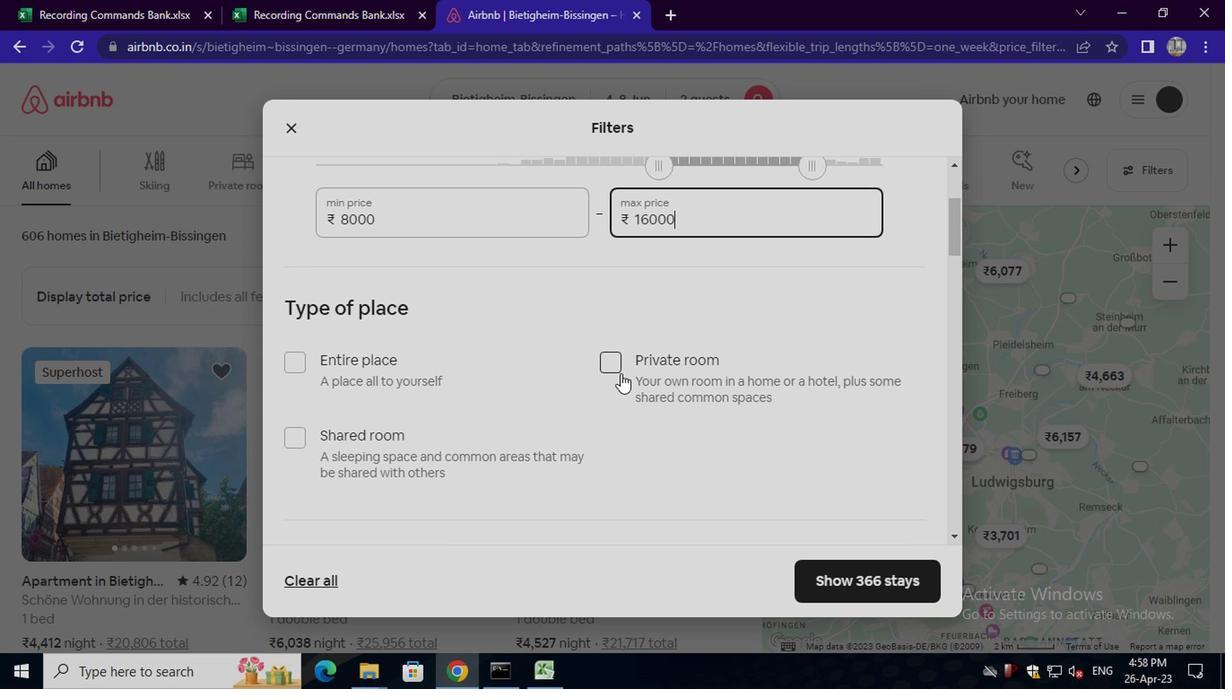 
Action: Mouse pressed left at (615, 364)
Screenshot: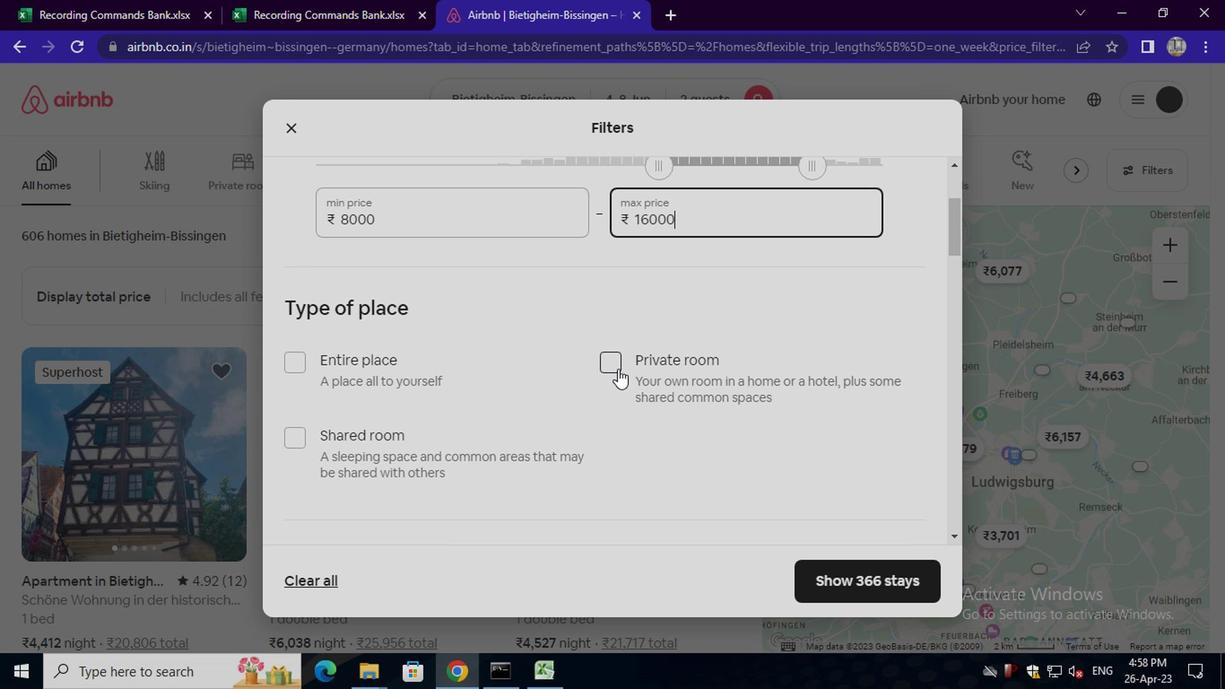 
Action: Mouse moved to (612, 385)
Screenshot: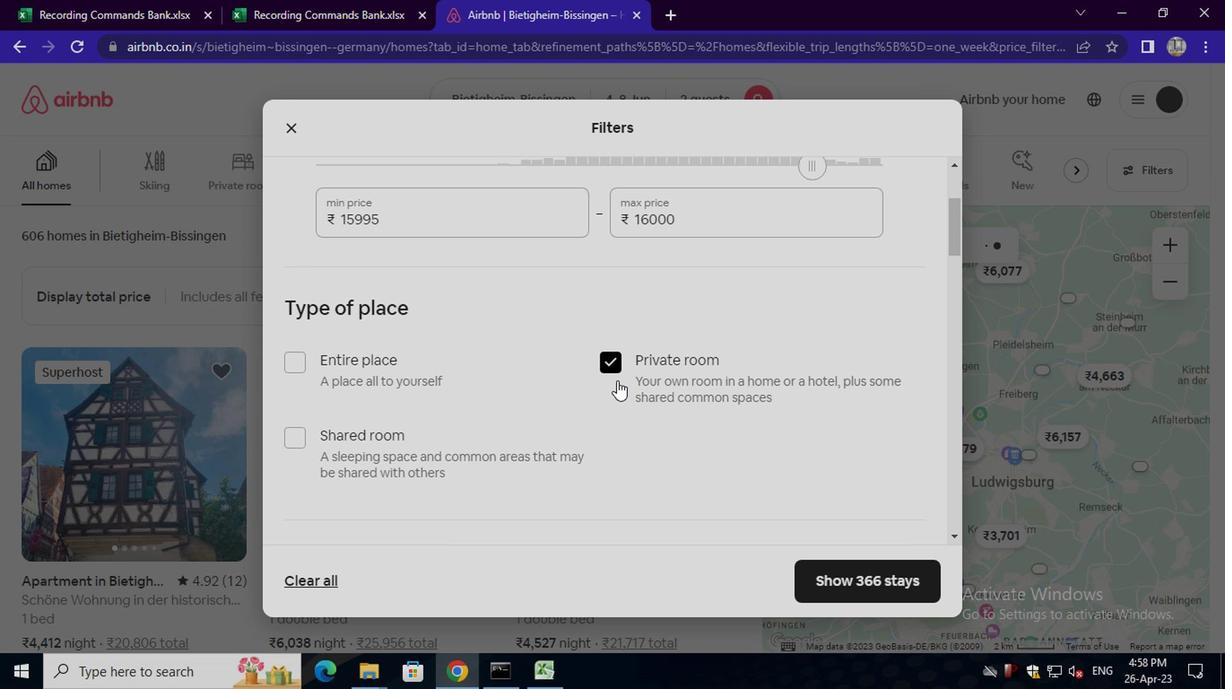 
Action: Mouse scrolled (612, 384) with delta (0, -1)
Screenshot: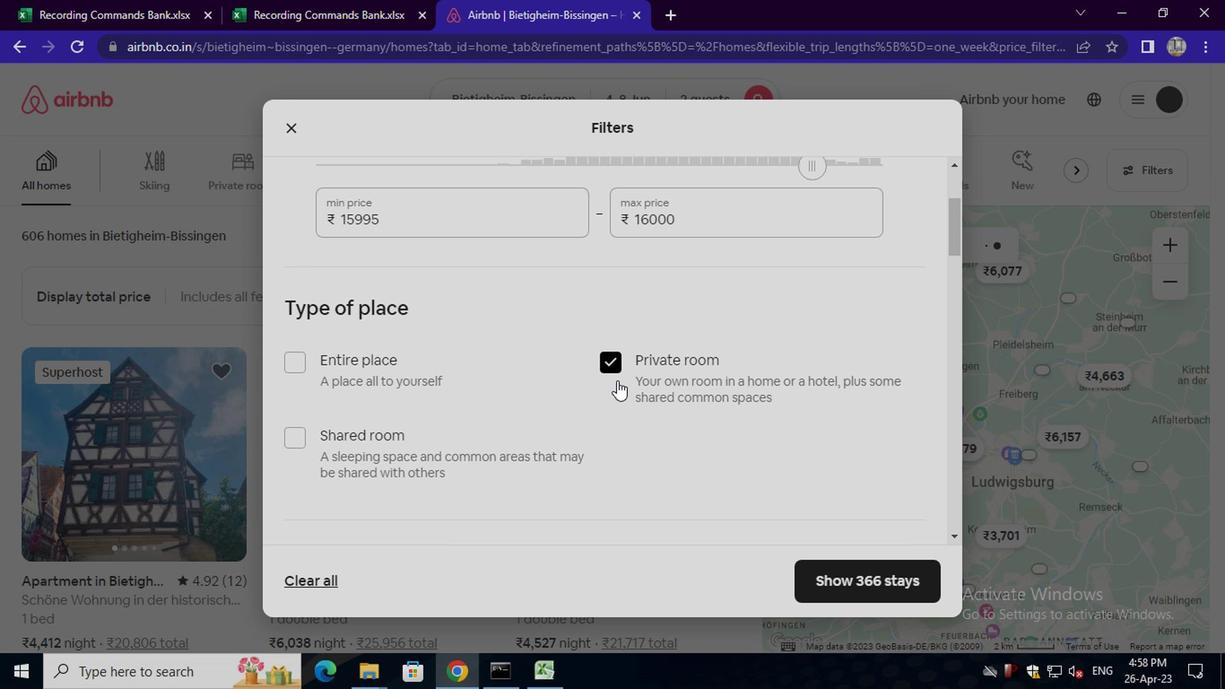 
Action: Mouse moved to (612, 386)
Screenshot: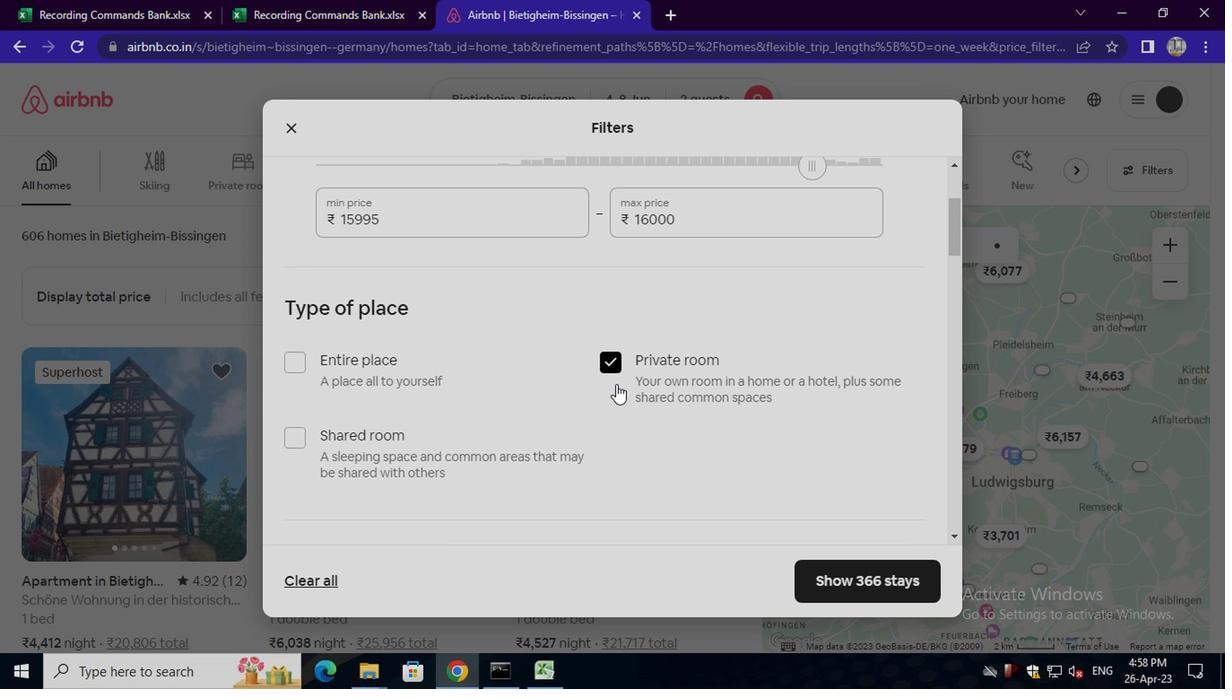 
Action: Mouse scrolled (612, 385) with delta (0, 0)
Screenshot: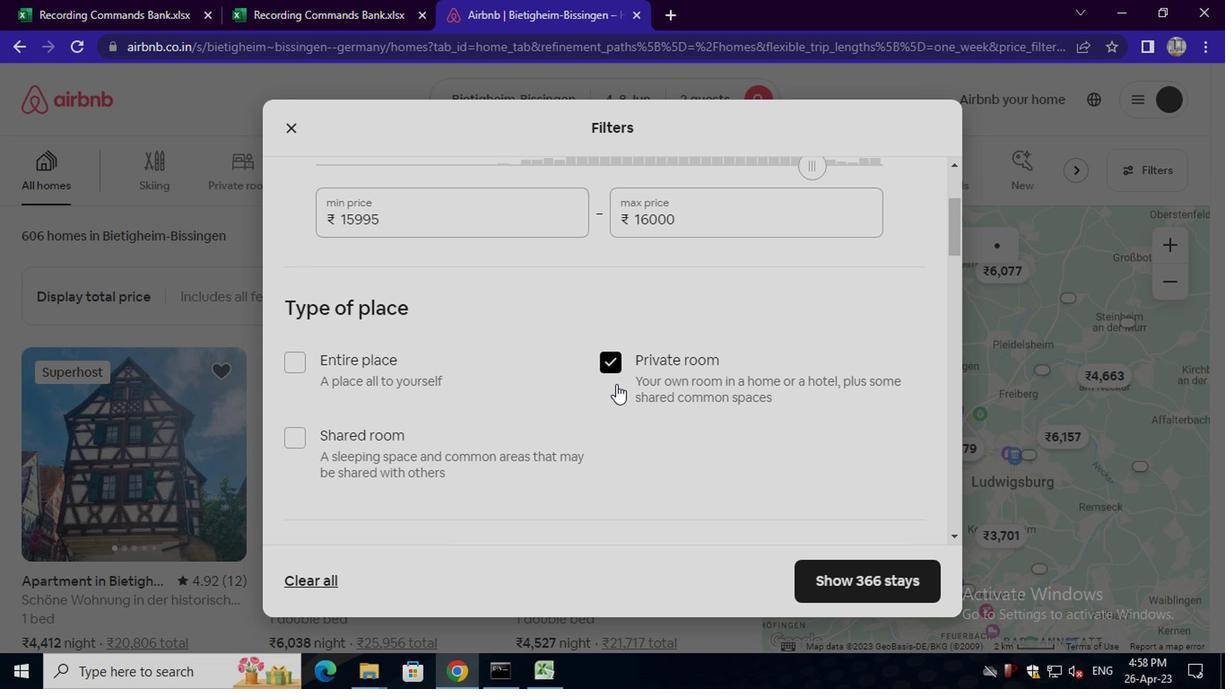 
Action: Mouse moved to (395, 475)
Screenshot: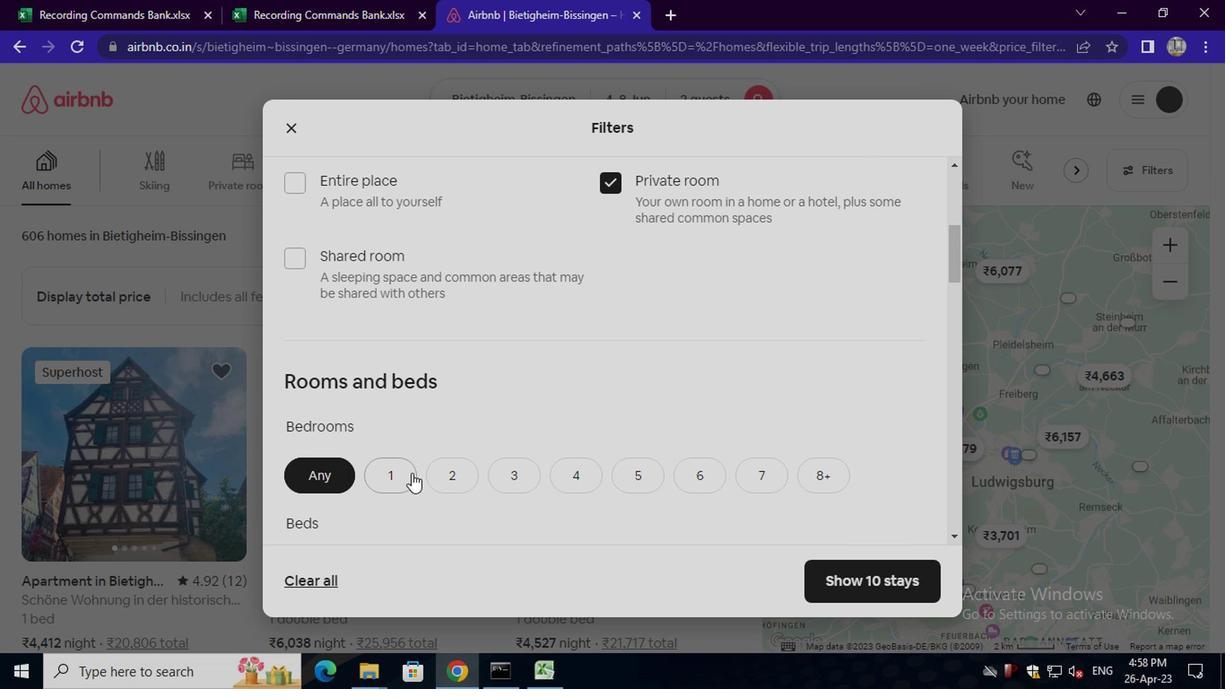 
Action: Mouse pressed left at (395, 475)
Screenshot: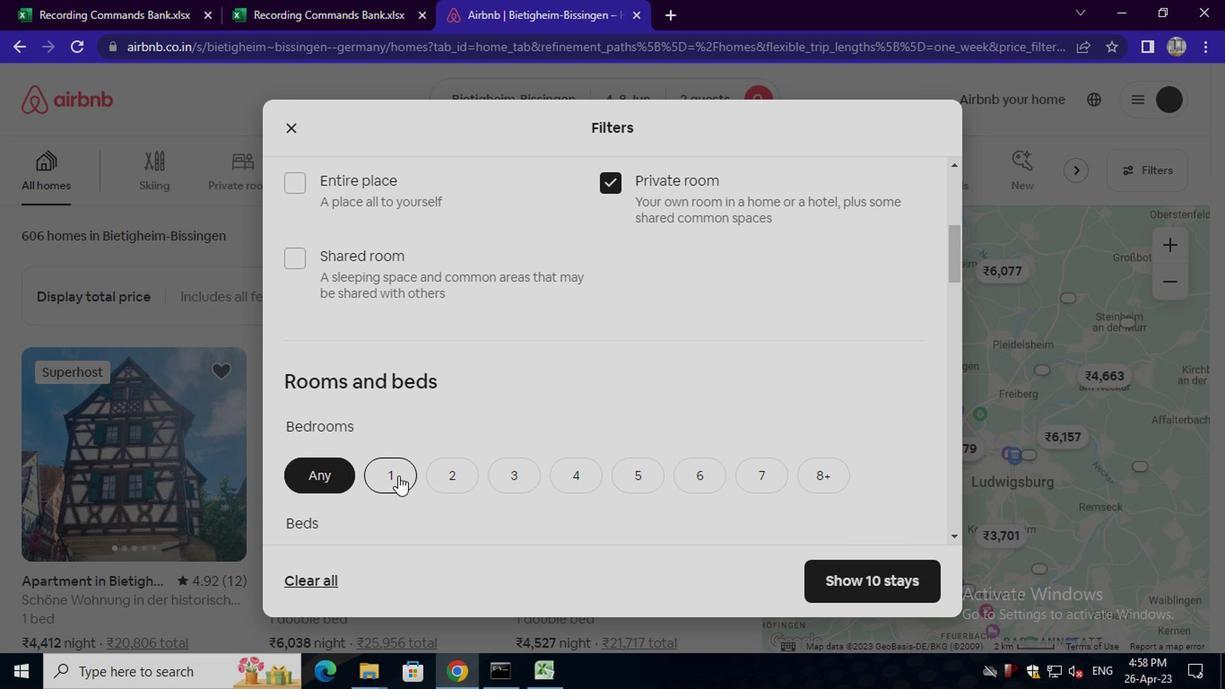 
Action: Mouse moved to (395, 481)
Screenshot: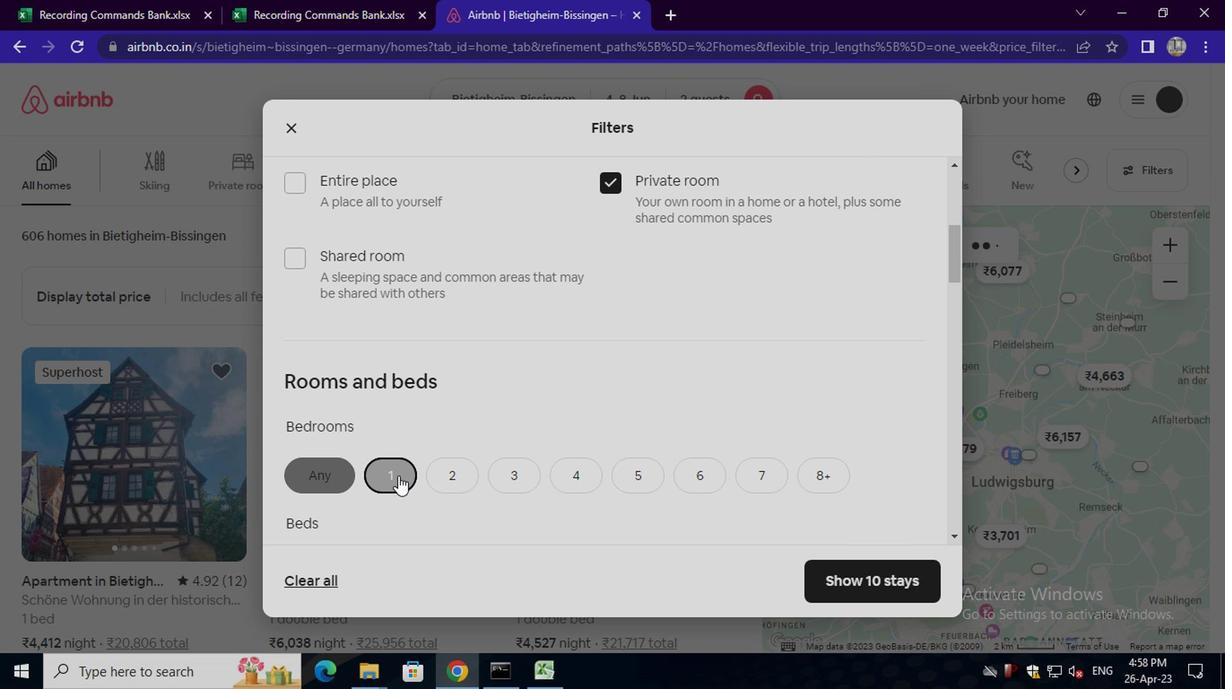 
Action: Mouse scrolled (395, 481) with delta (0, 0)
Screenshot: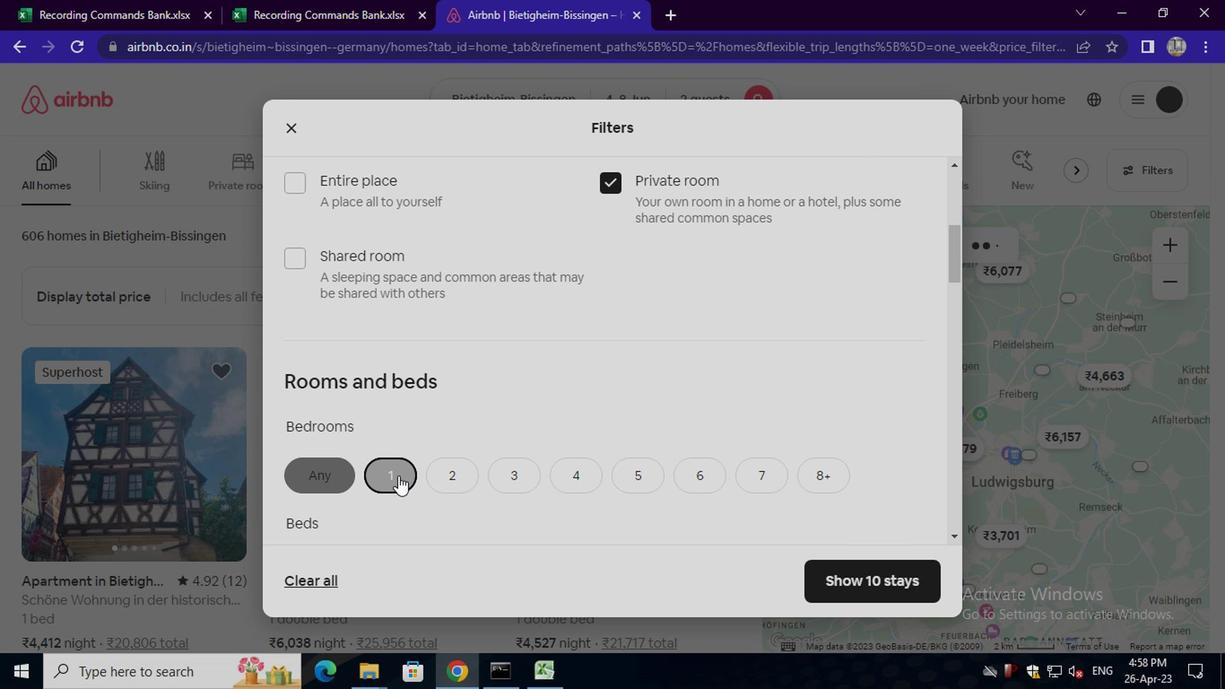 
Action: Mouse moved to (395, 482)
Screenshot: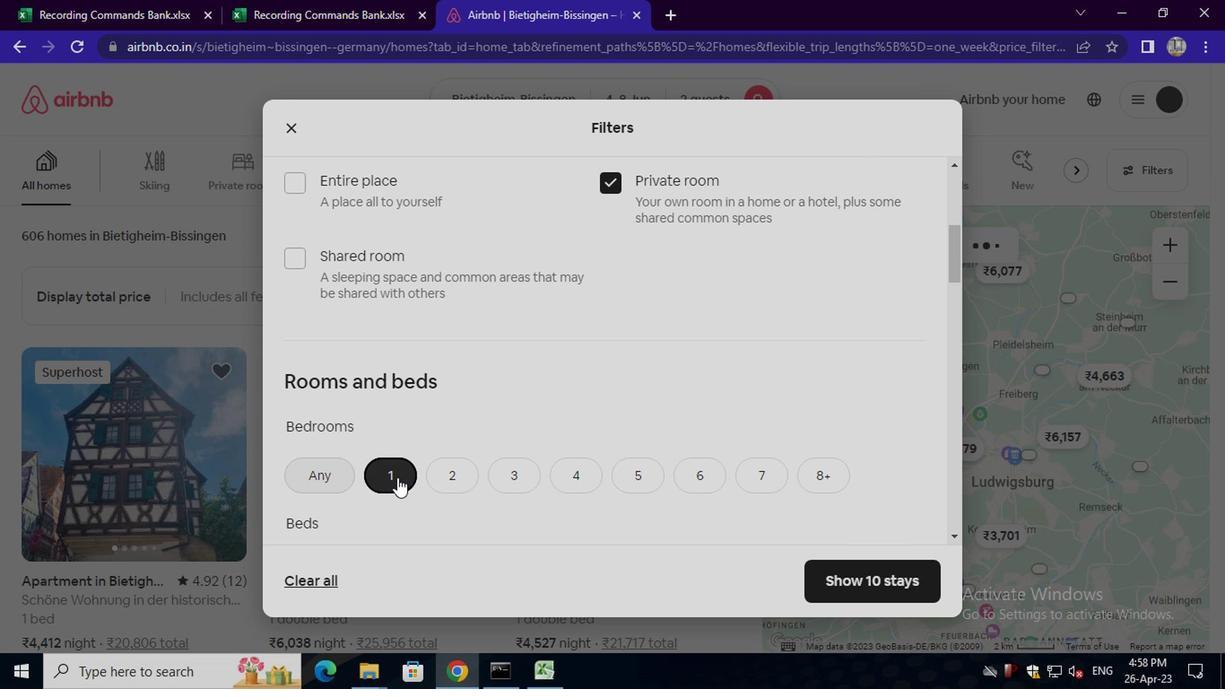 
Action: Mouse scrolled (395, 481) with delta (0, 0)
Screenshot: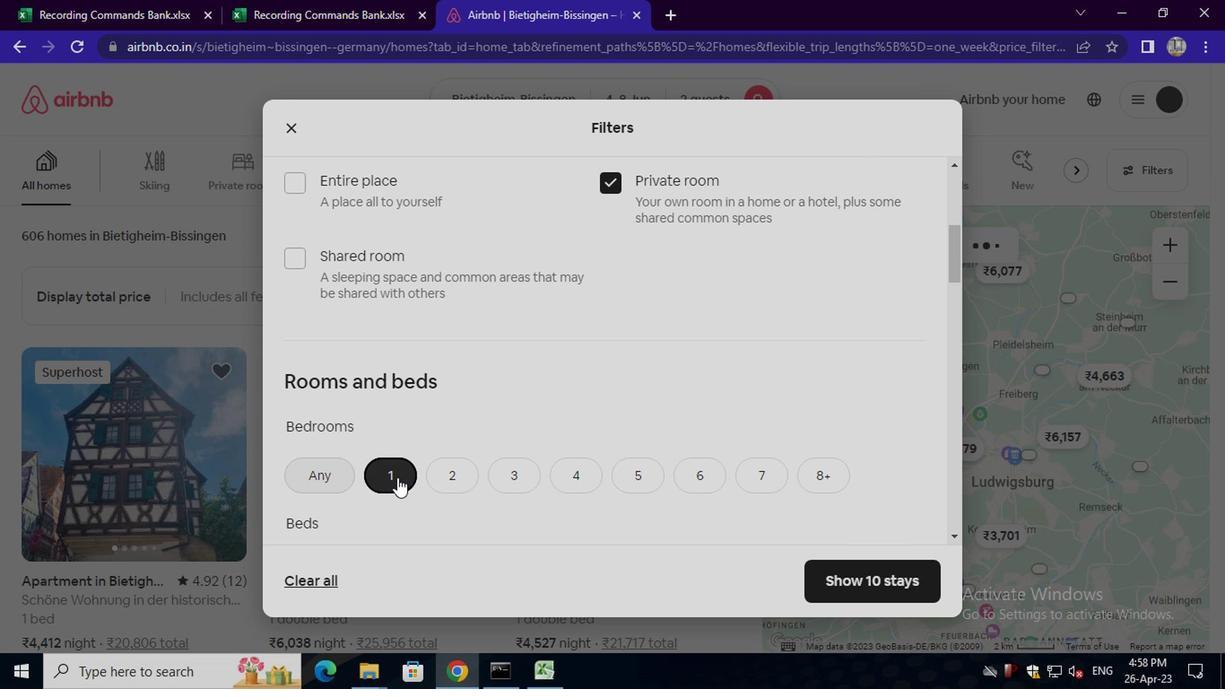 
Action: Mouse moved to (387, 403)
Screenshot: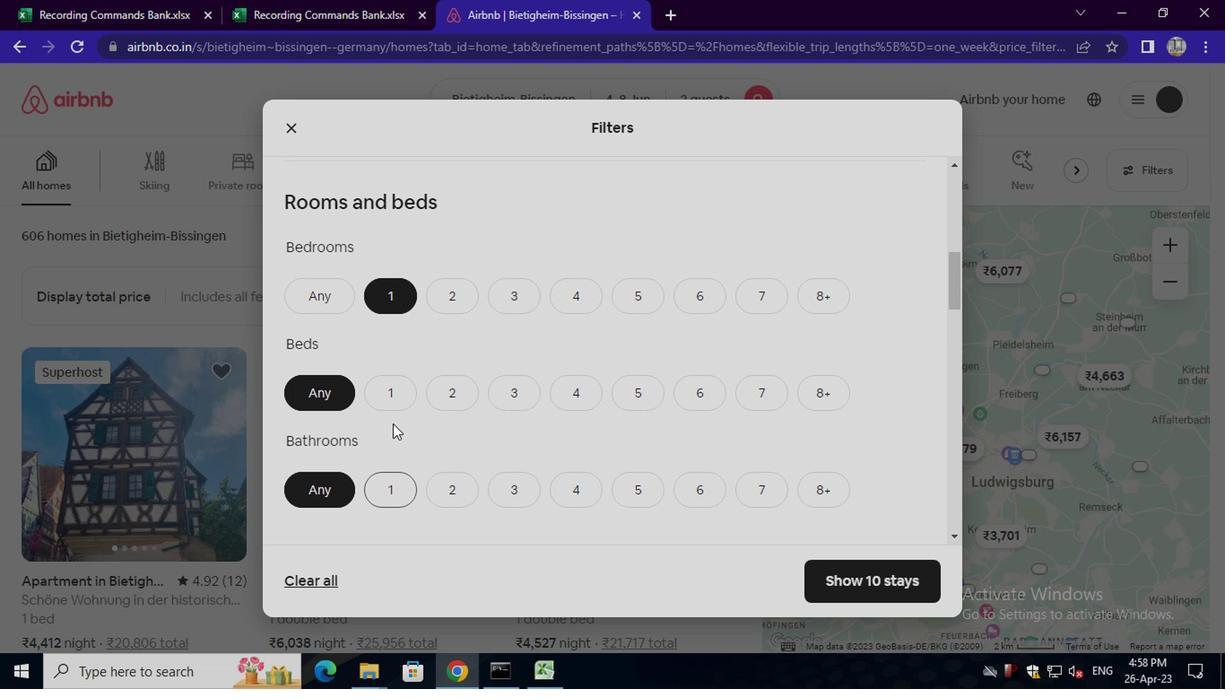 
Action: Mouse pressed left at (387, 403)
Screenshot: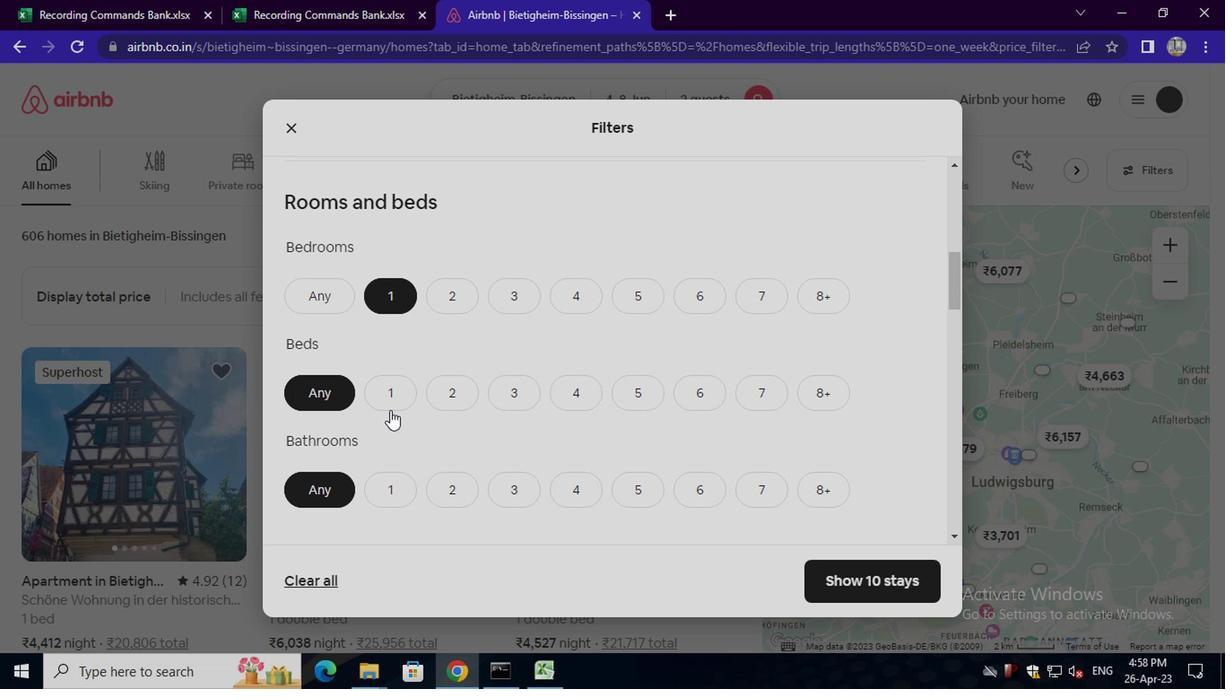 
Action: Mouse moved to (394, 491)
Screenshot: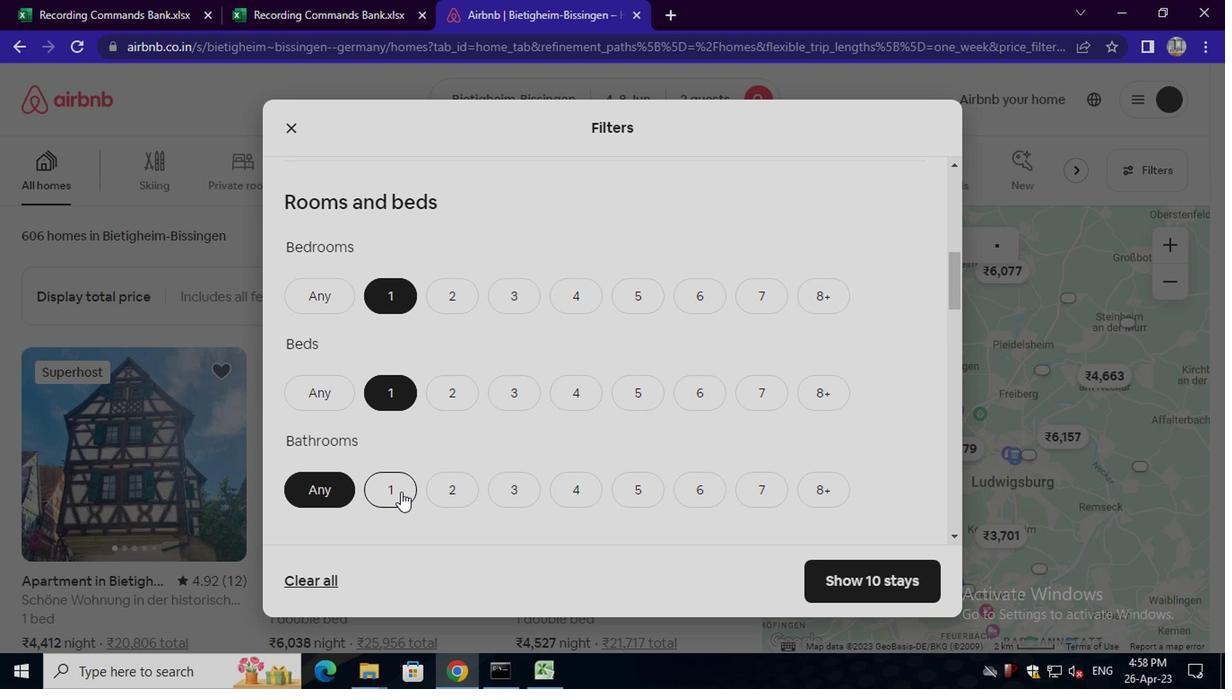 
Action: Mouse pressed left at (394, 491)
Screenshot: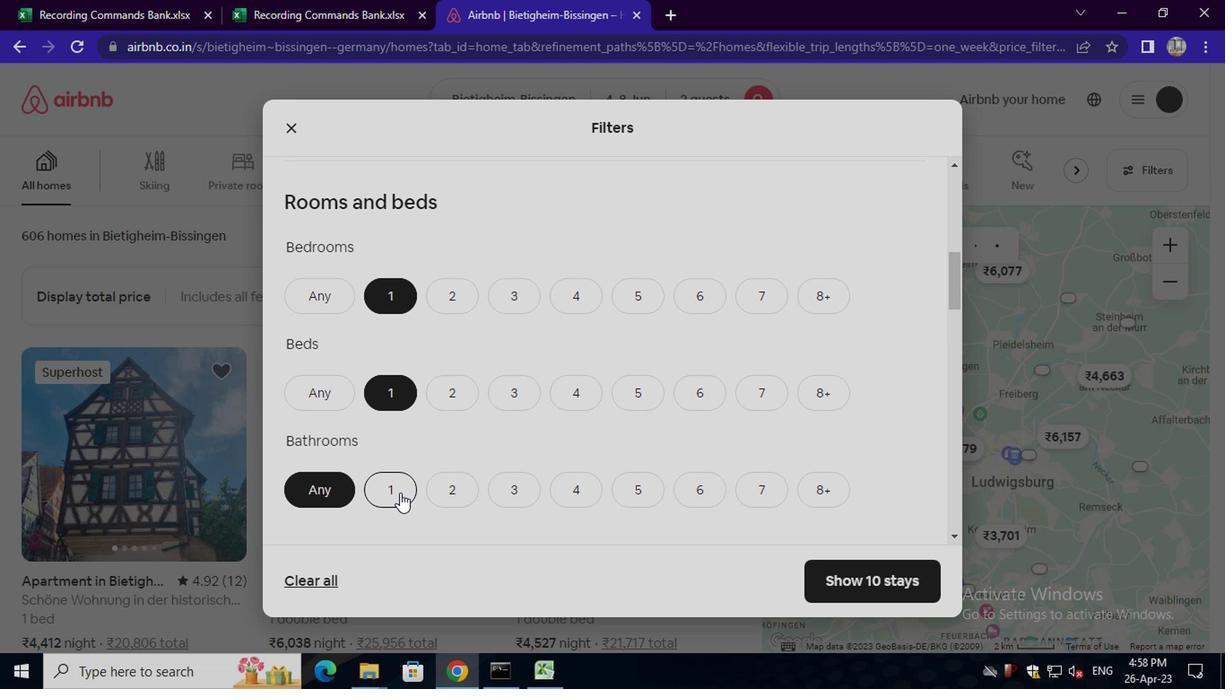 
Action: Mouse scrolled (394, 490) with delta (0, 0)
Screenshot: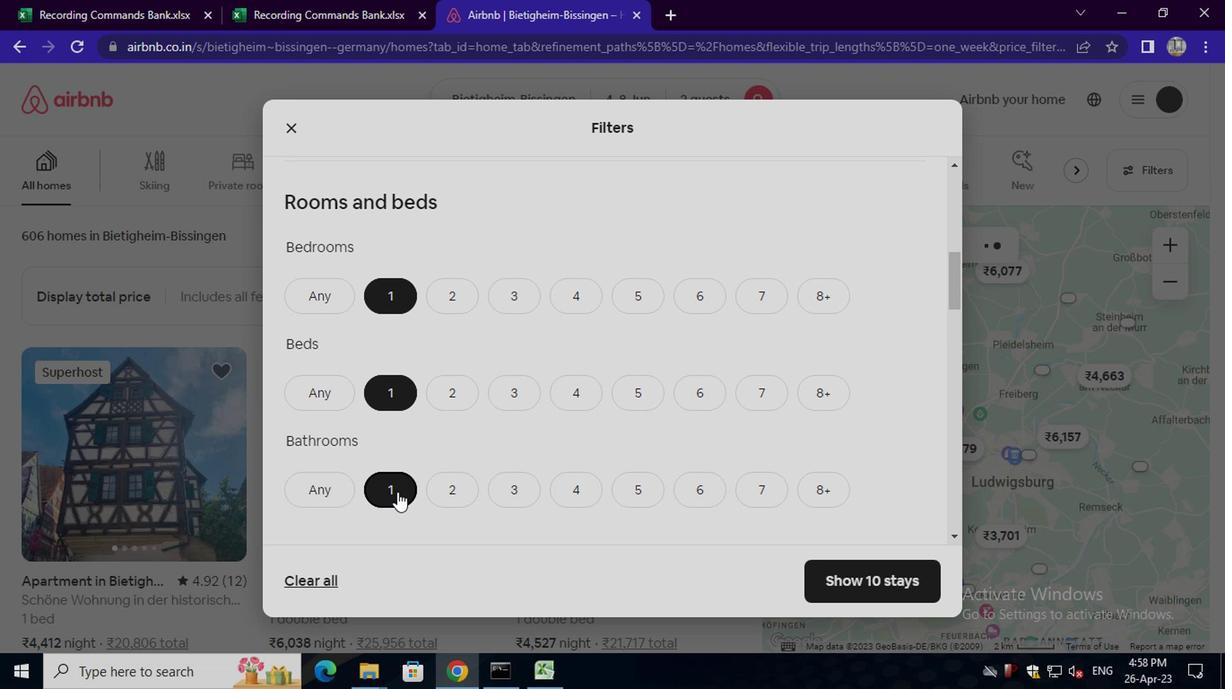 
Action: Mouse scrolled (394, 490) with delta (0, 0)
Screenshot: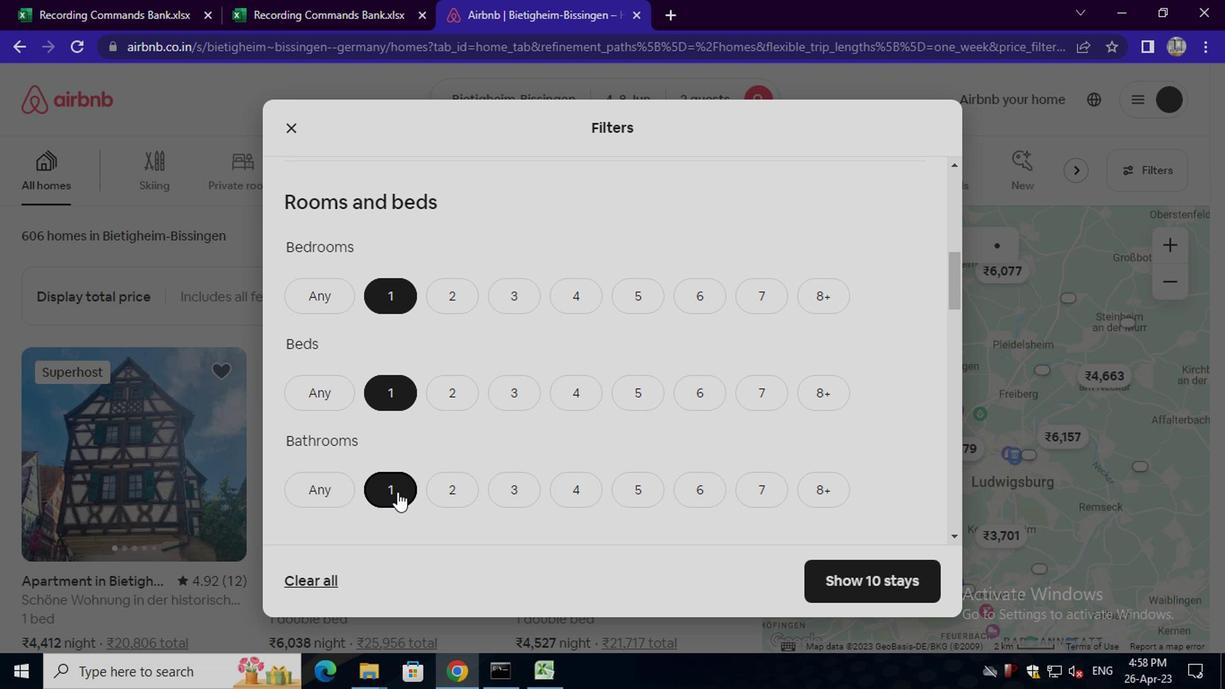 
Action: Mouse moved to (393, 495)
Screenshot: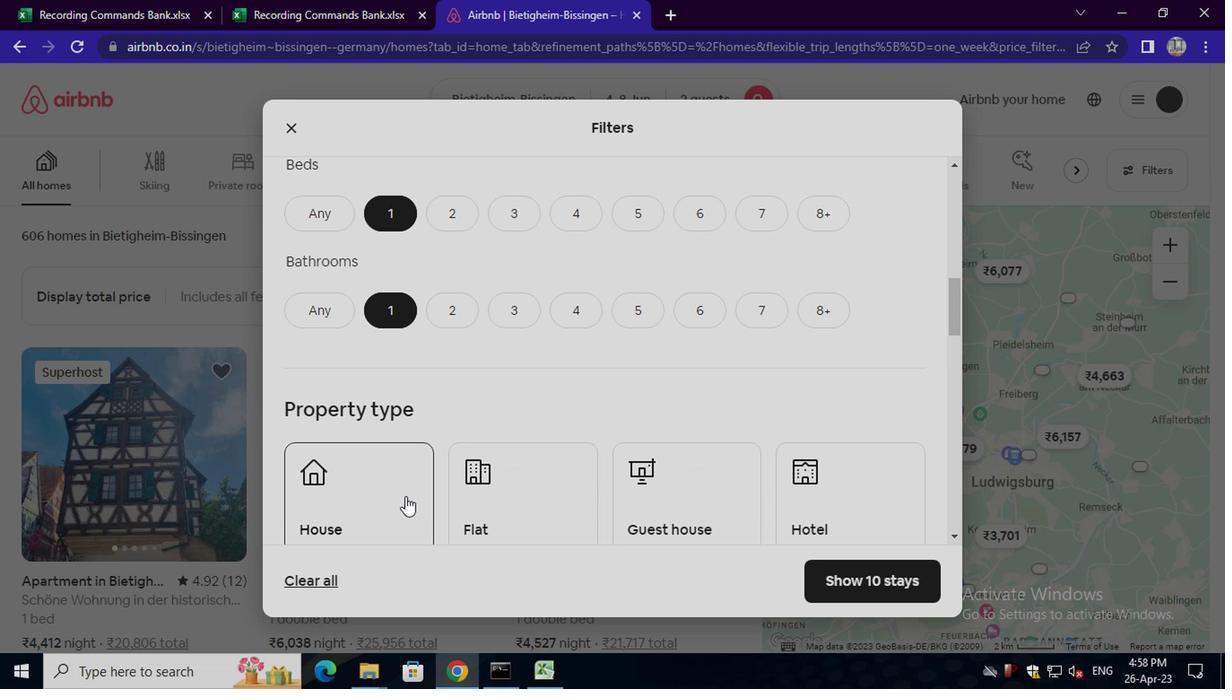 
Action: Mouse pressed left at (393, 495)
Screenshot: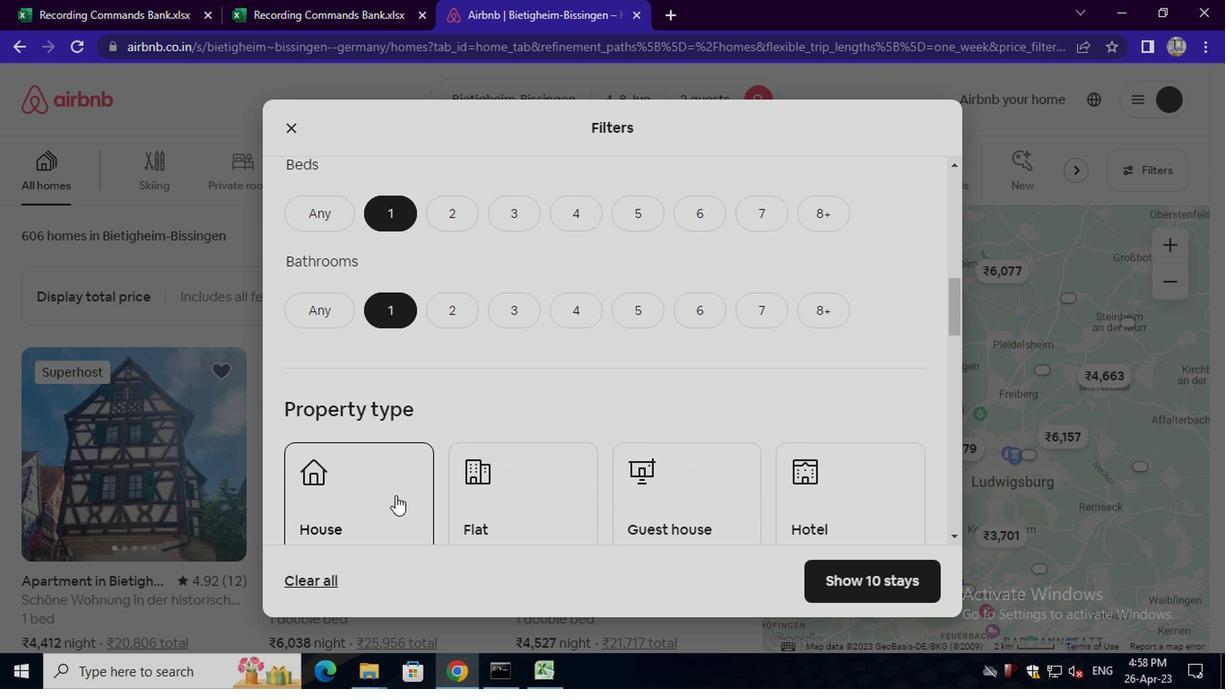 
Action: Mouse scrolled (393, 494) with delta (0, 0)
Screenshot: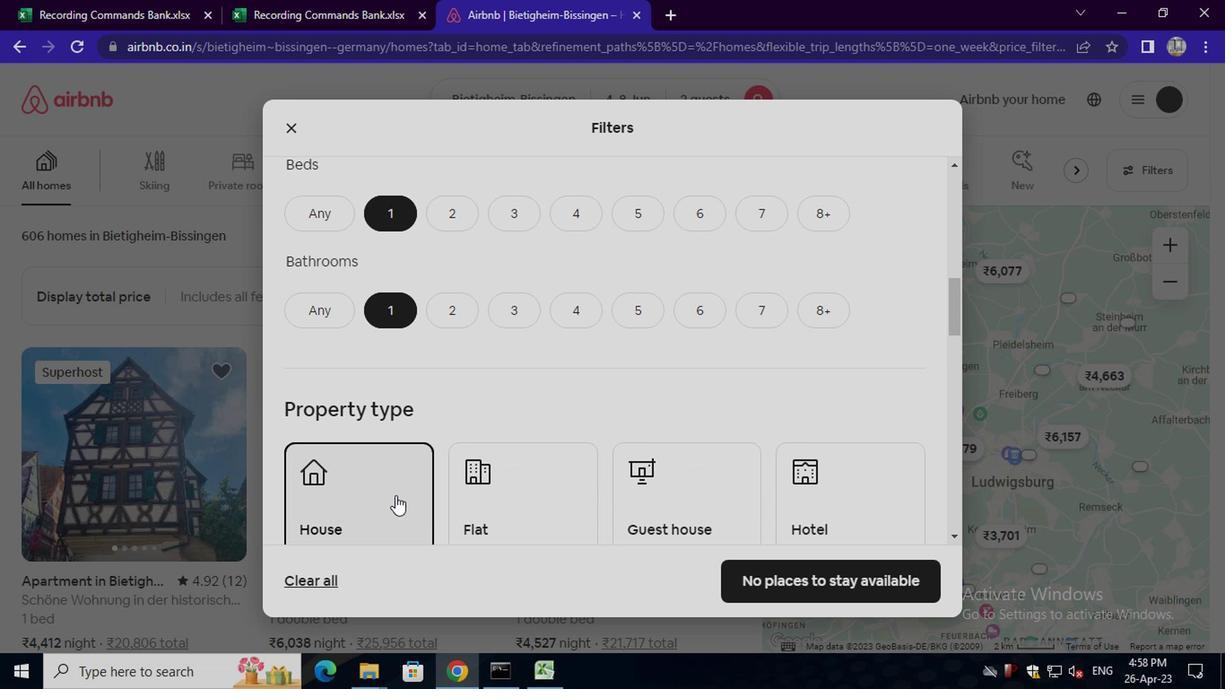 
Action: Mouse scrolled (393, 494) with delta (0, 0)
Screenshot: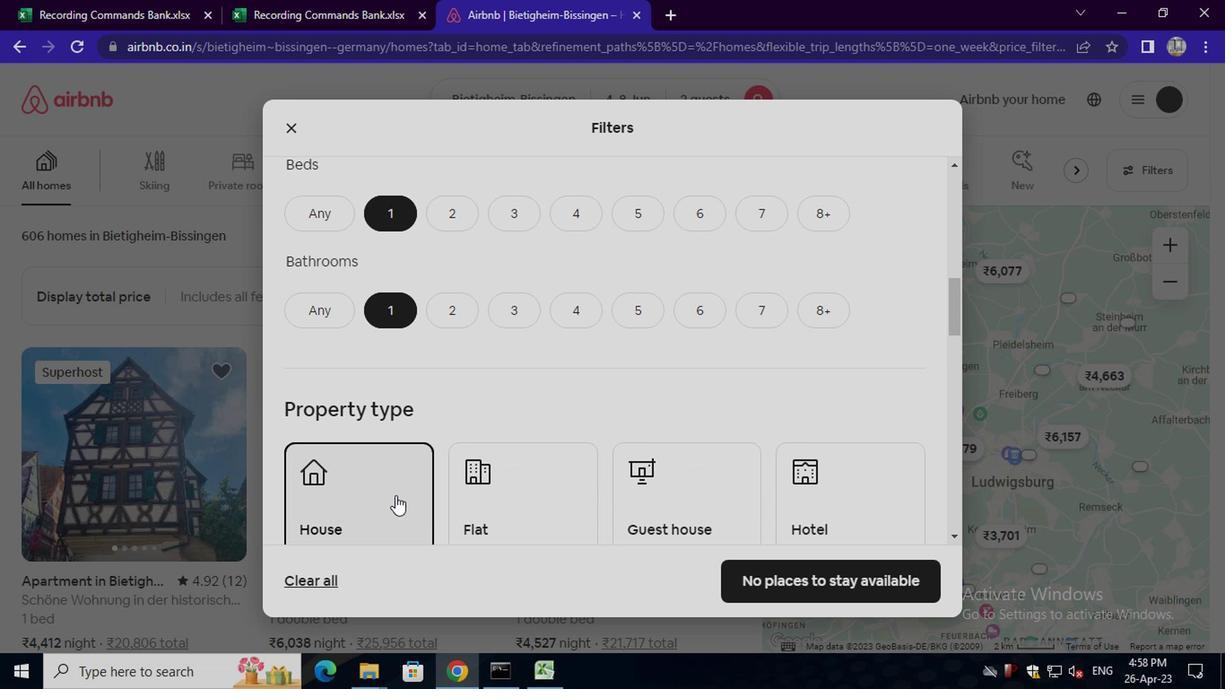 
Action: Mouse scrolled (393, 494) with delta (0, 0)
Screenshot: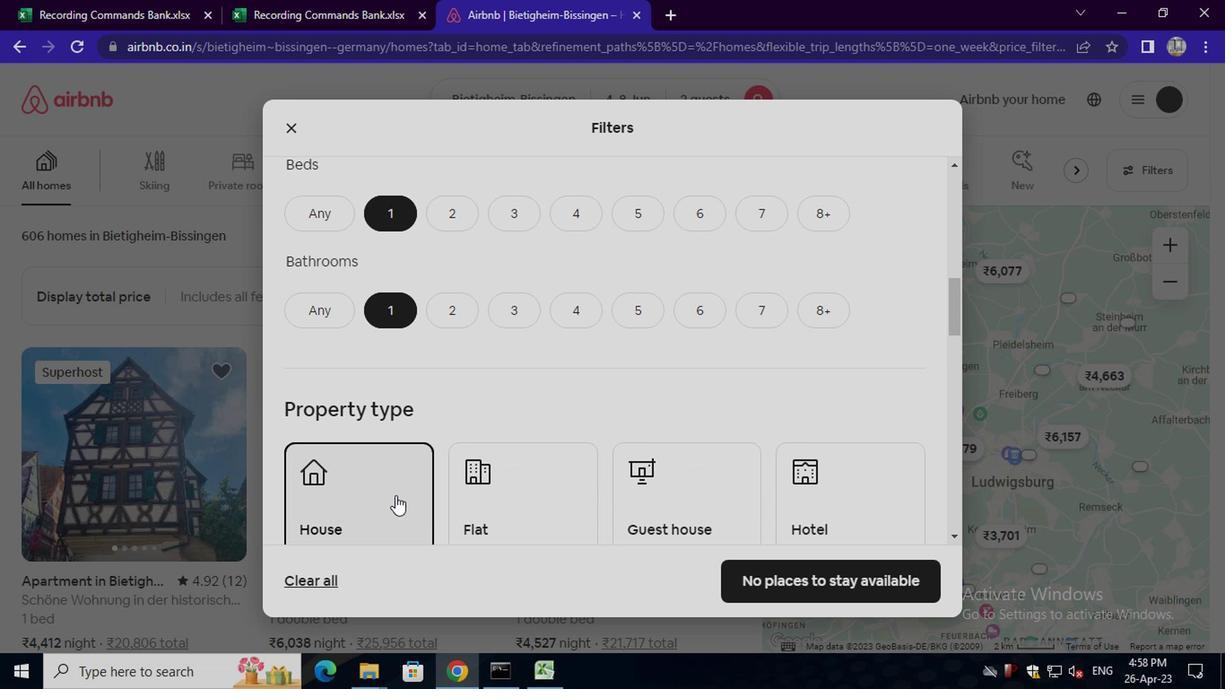 
Action: Mouse moved to (527, 243)
Screenshot: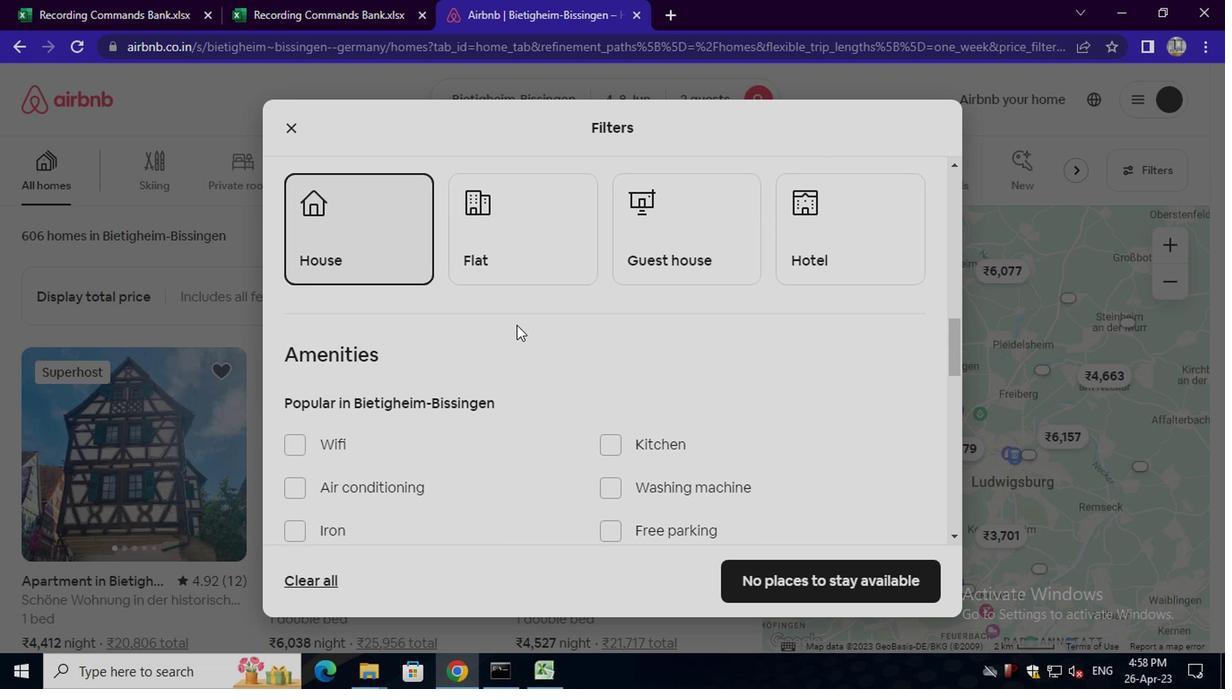 
Action: Mouse pressed left at (527, 243)
Screenshot: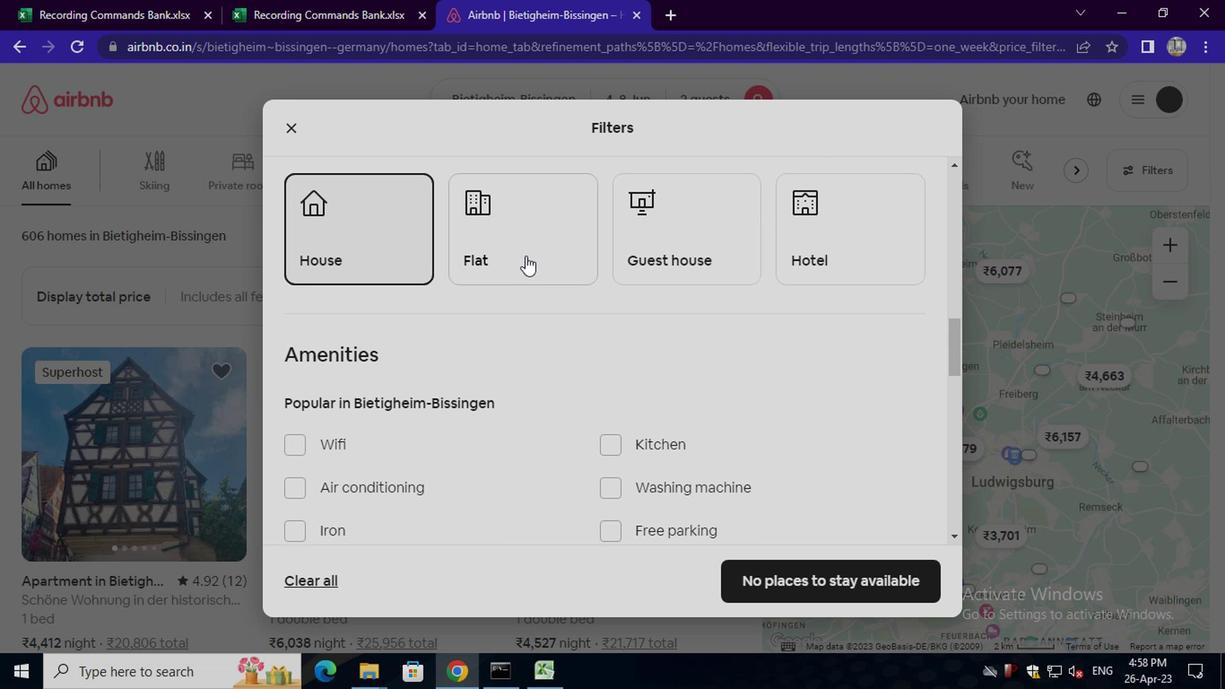 
Action: Mouse moved to (712, 248)
Screenshot: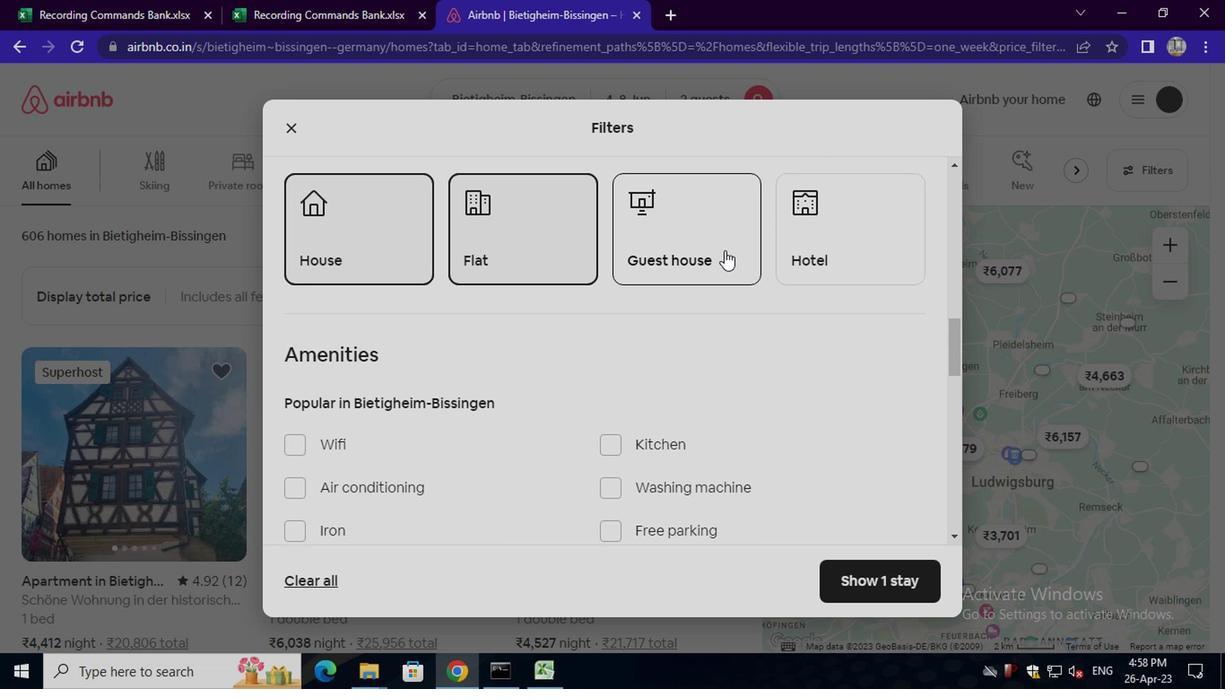 
Action: Mouse pressed left at (712, 248)
Screenshot: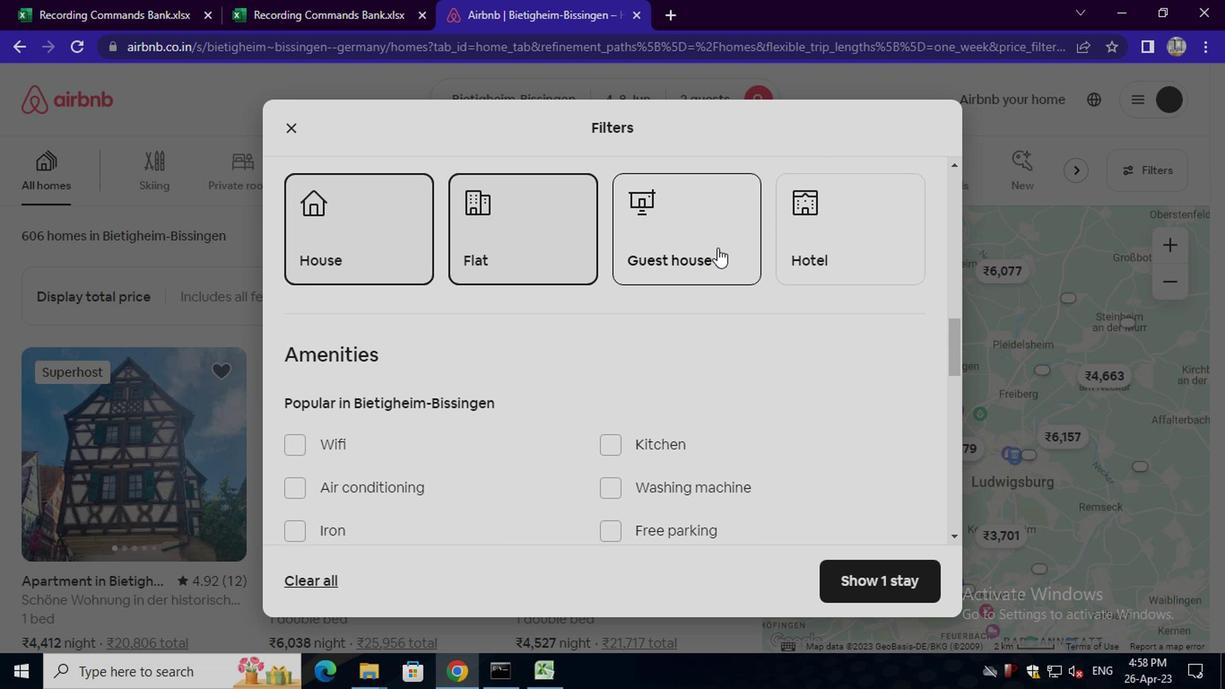 
Action: Mouse moved to (864, 248)
Screenshot: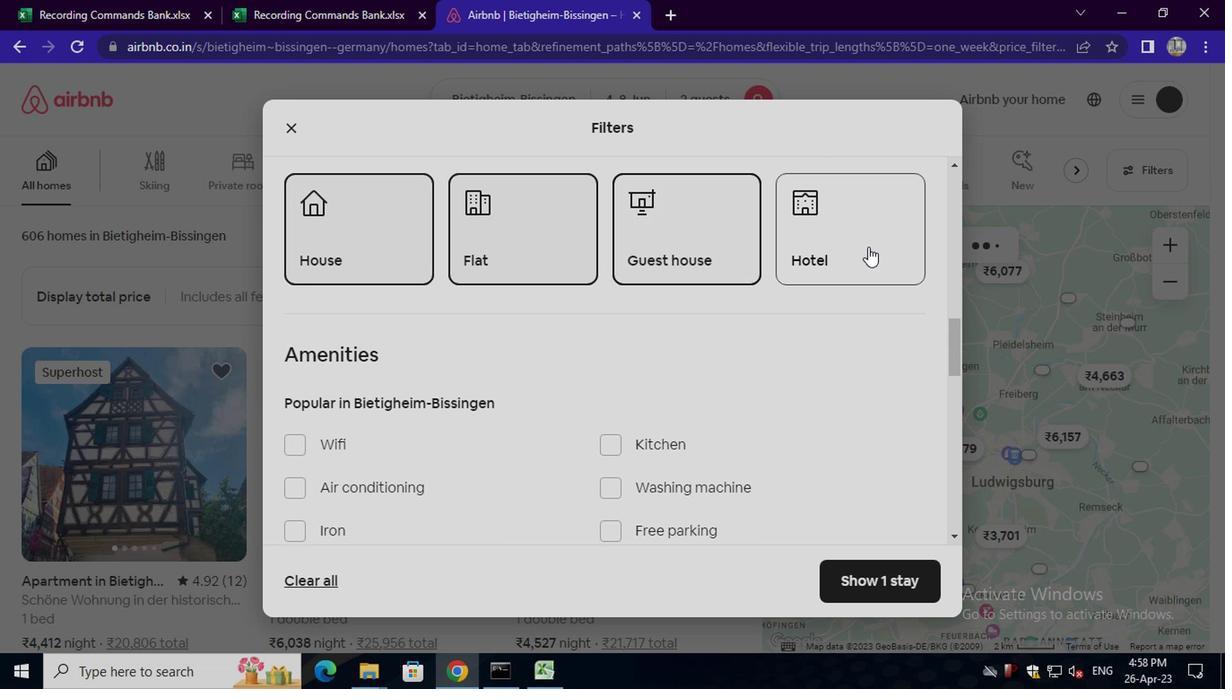 
Action: Mouse pressed left at (864, 248)
Screenshot: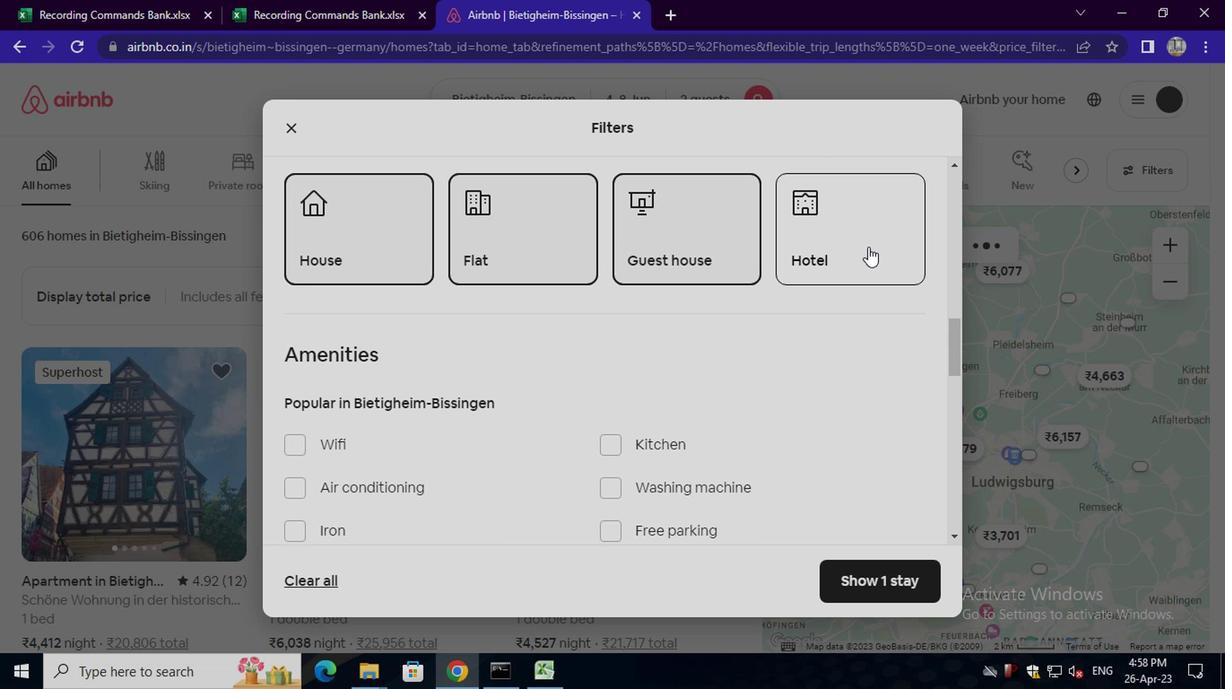 
Action: Mouse moved to (747, 277)
Screenshot: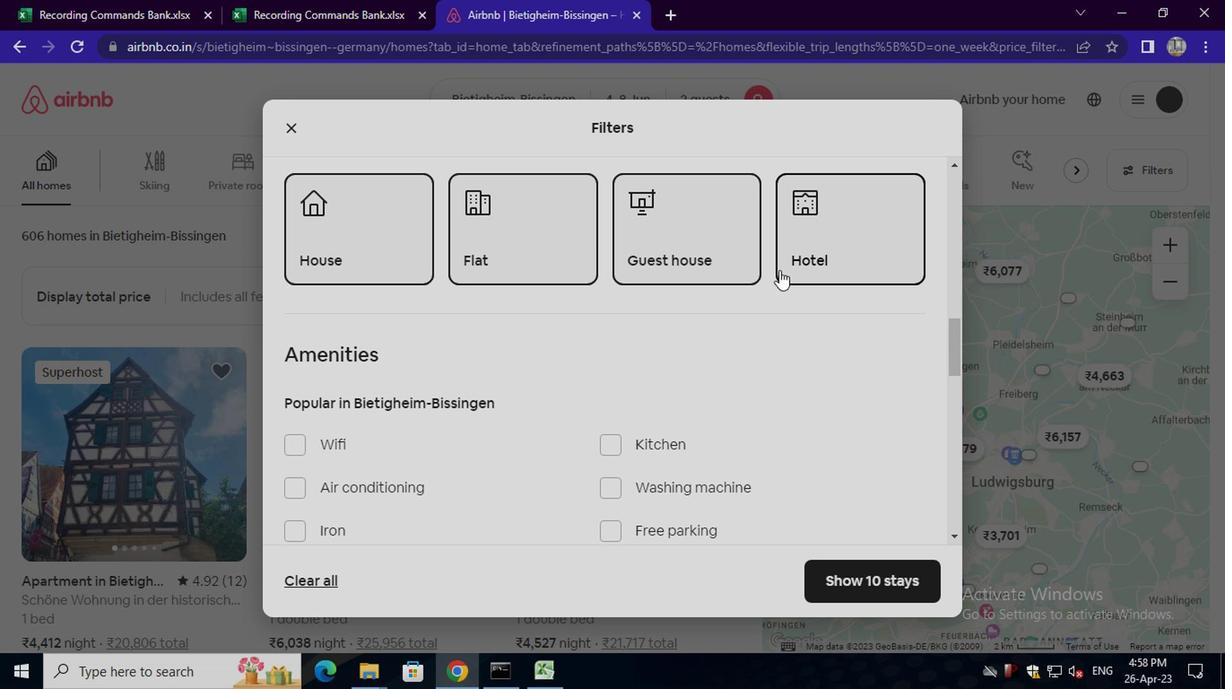 
Action: Mouse scrolled (747, 276) with delta (0, -1)
Screenshot: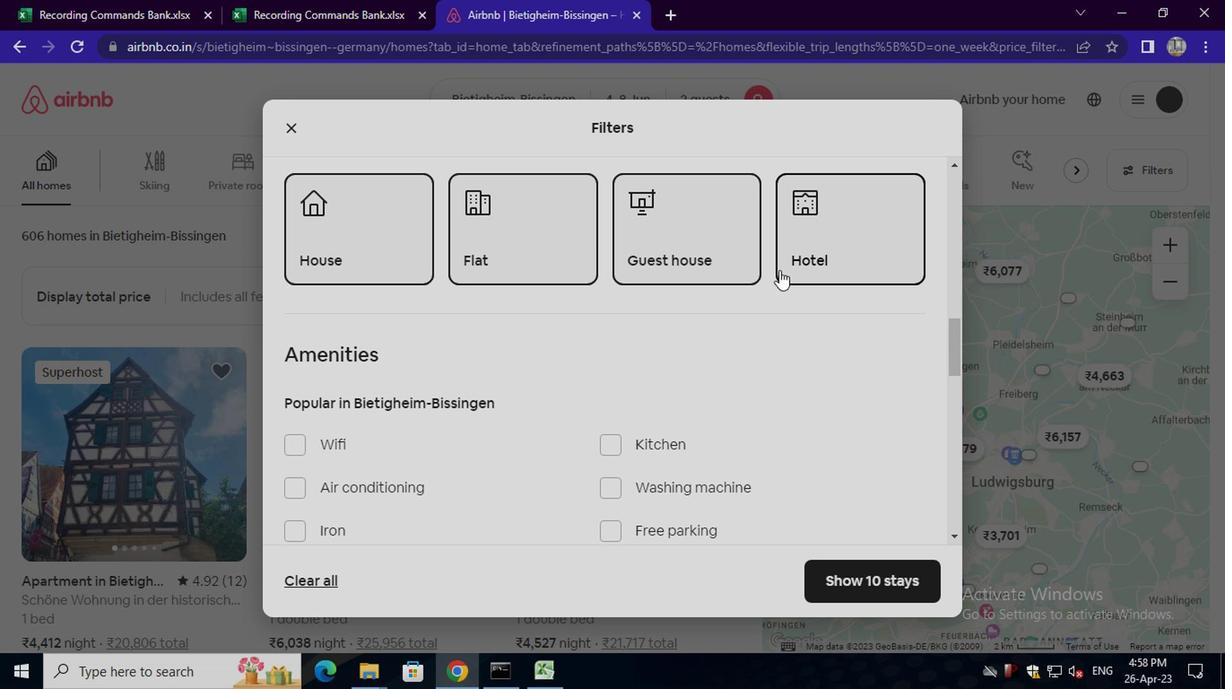 
Action: Mouse moved to (747, 278)
Screenshot: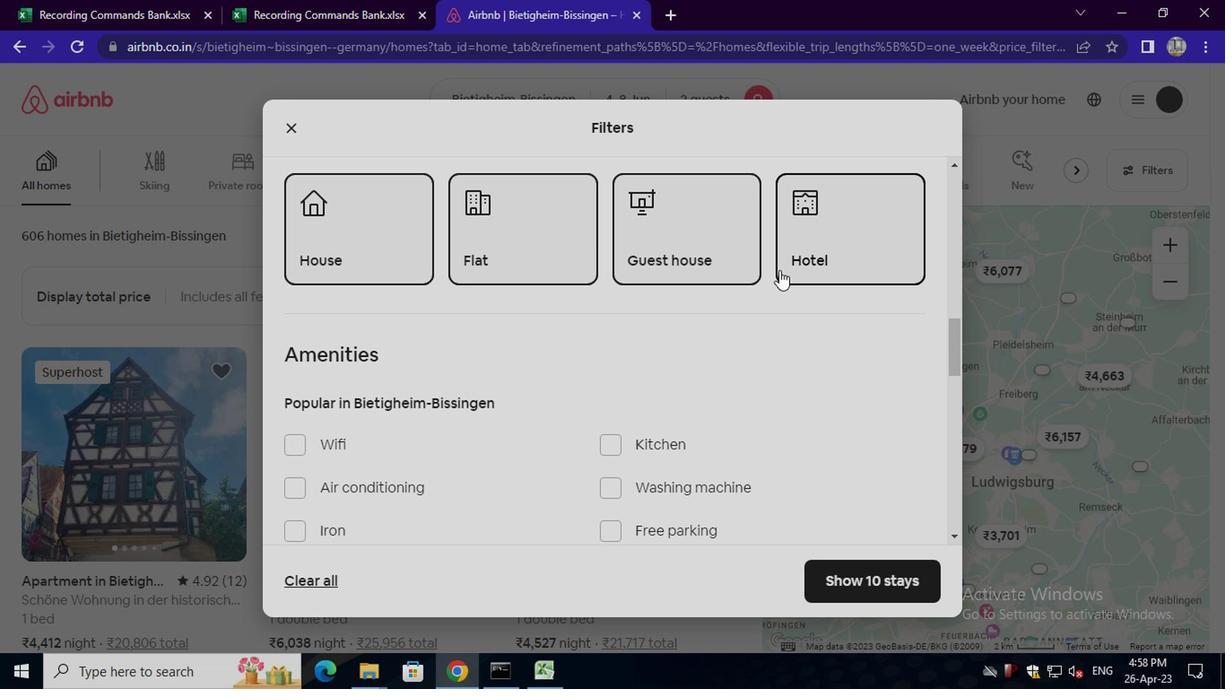 
Action: Mouse scrolled (747, 277) with delta (0, 0)
Screenshot: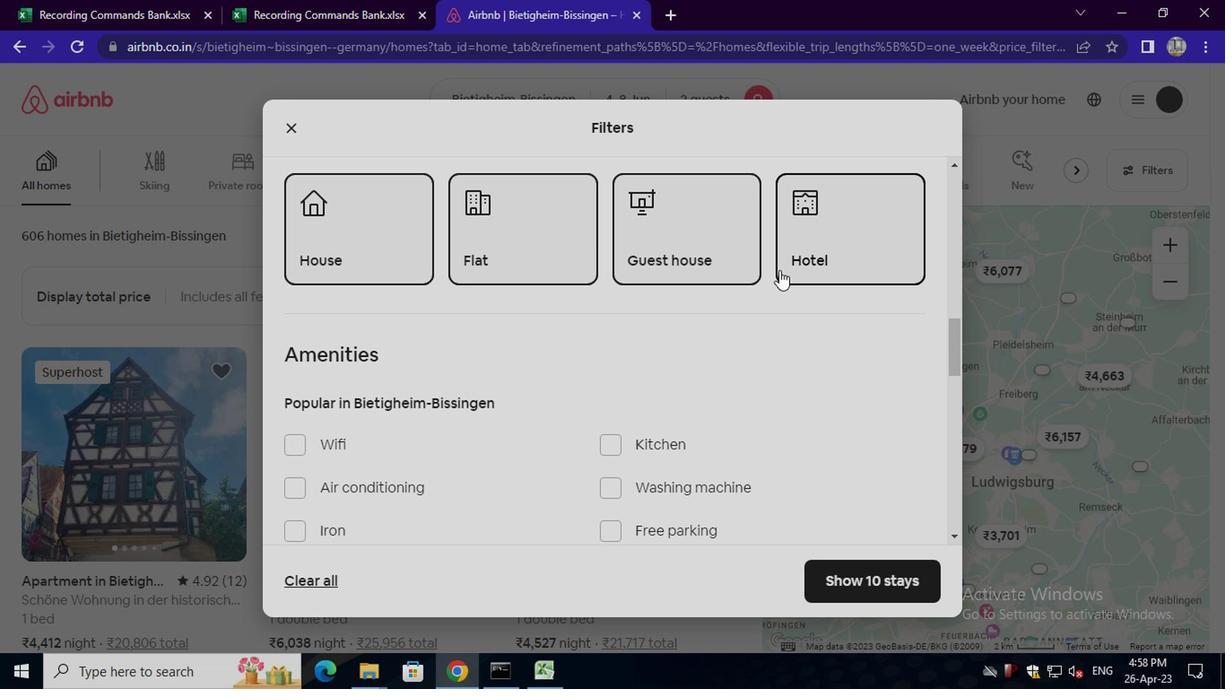 
Action: Mouse moved to (745, 278)
Screenshot: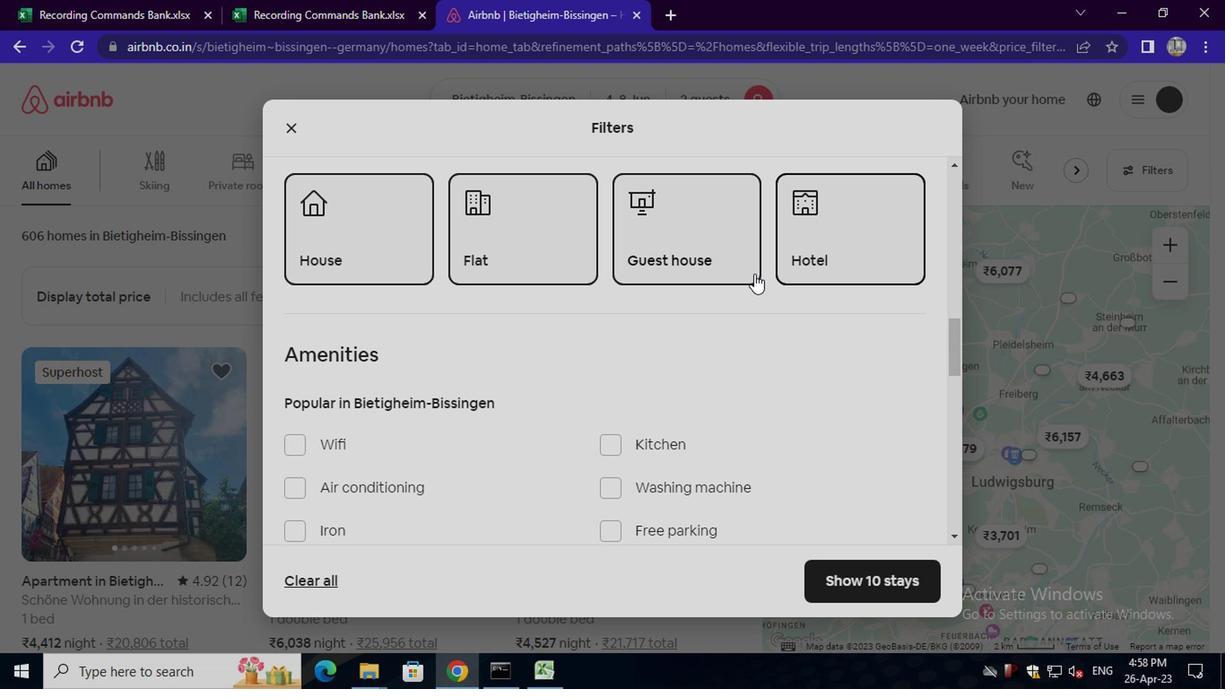 
Action: Mouse scrolled (745, 278) with delta (0, 0)
Screenshot: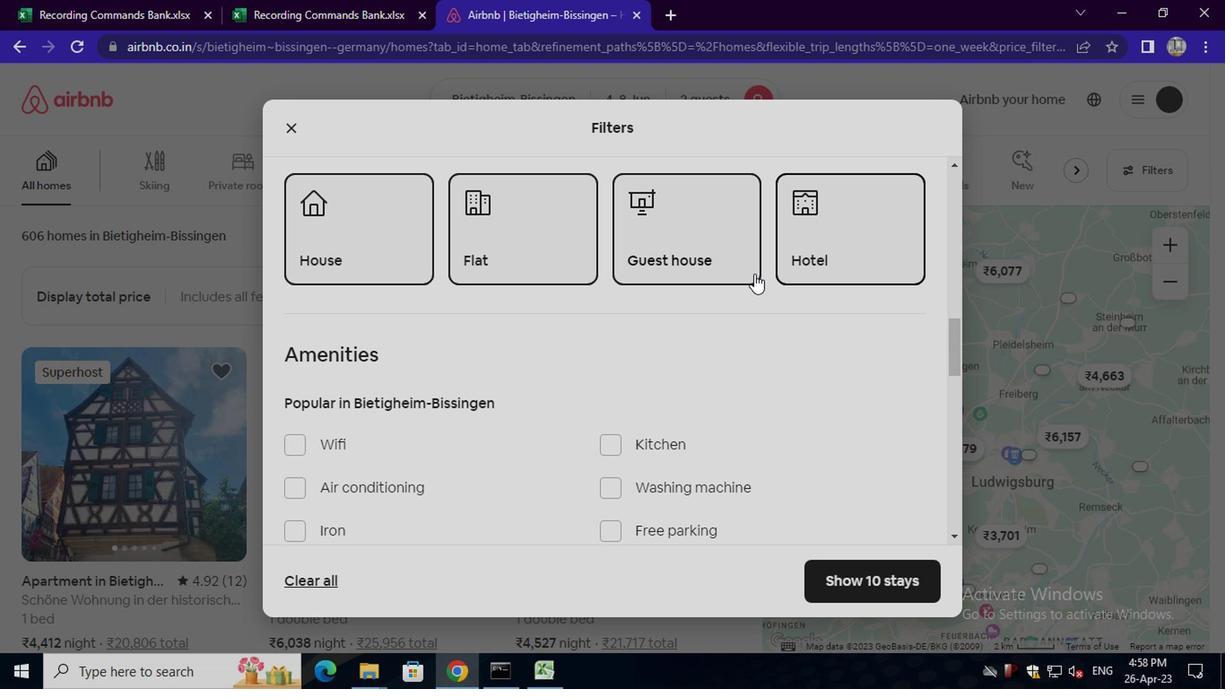 
Action: Mouse moved to (744, 278)
Screenshot: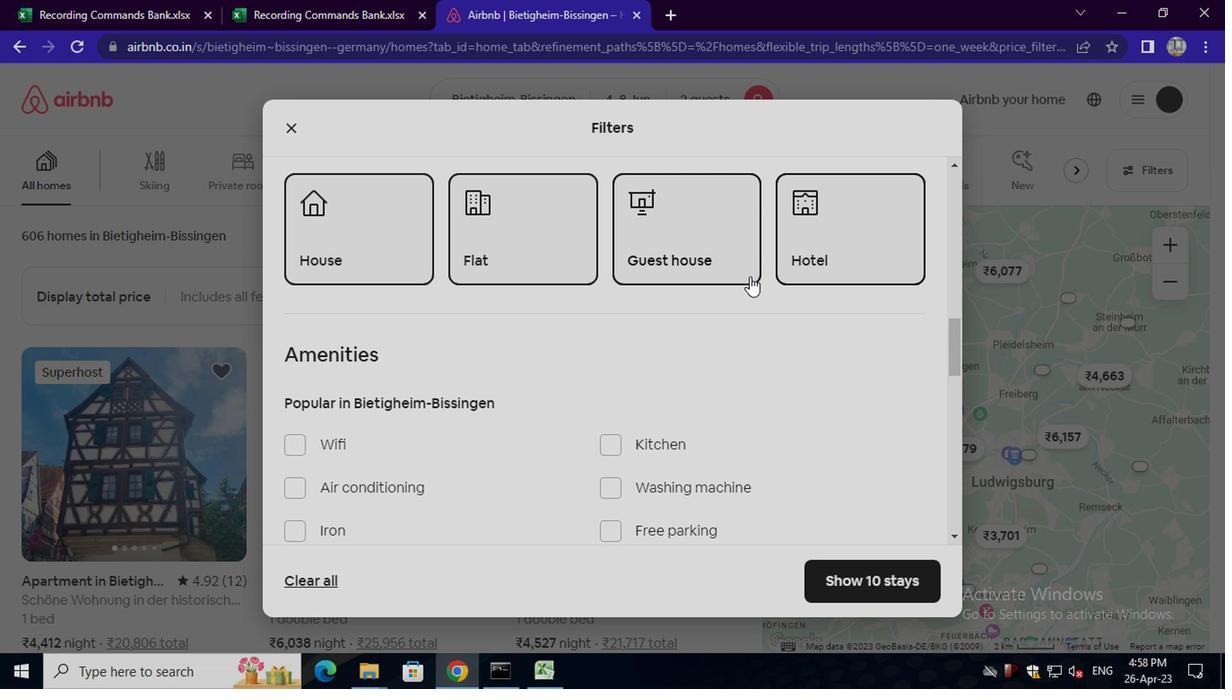 
Action: Mouse scrolled (744, 278) with delta (0, 0)
Screenshot: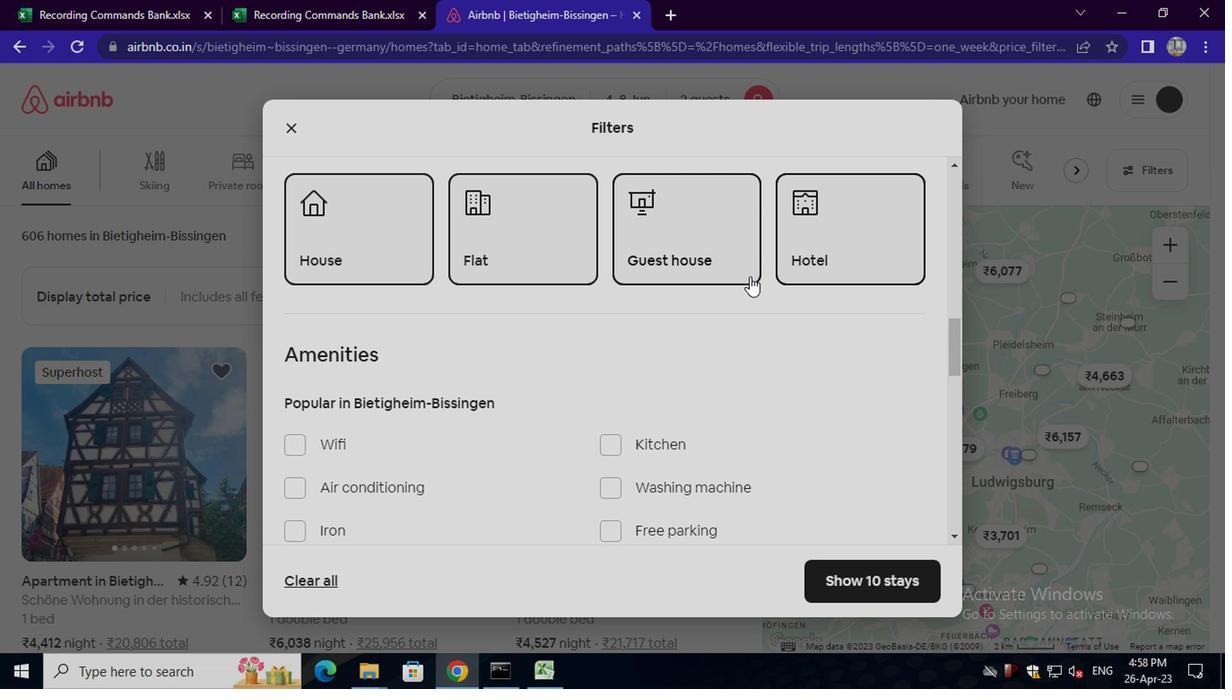 
Action: Mouse moved to (744, 280)
Screenshot: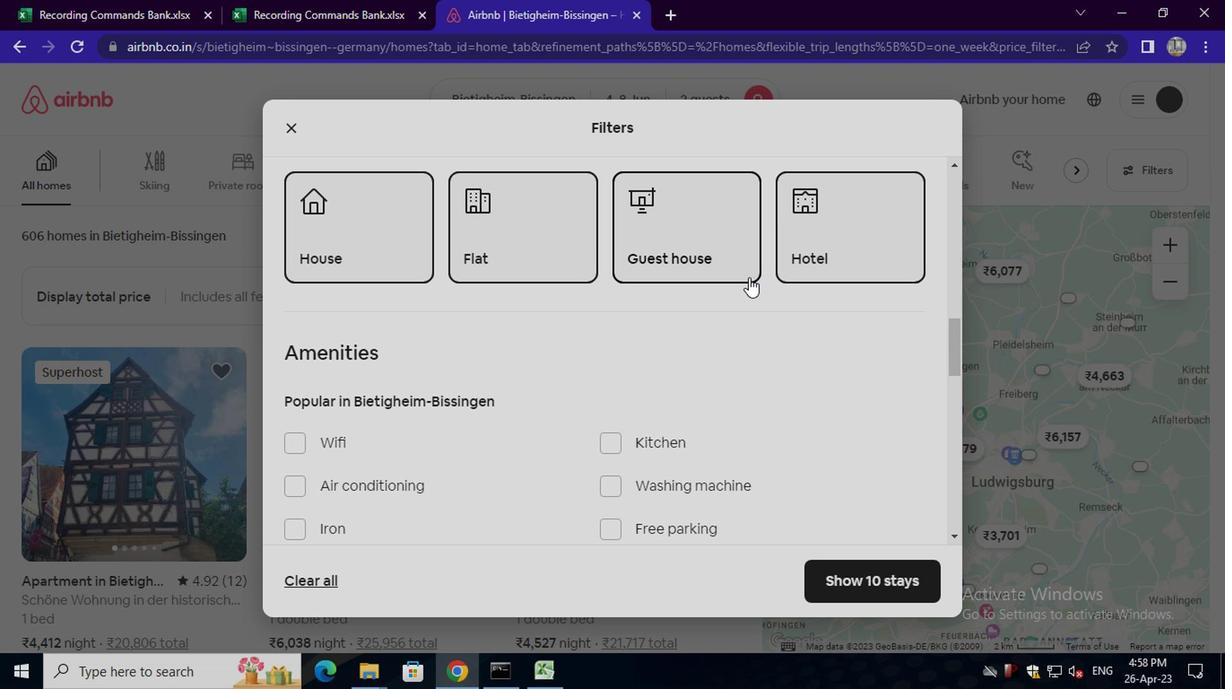 
Action: Mouse scrolled (744, 278) with delta (0, -1)
Screenshot: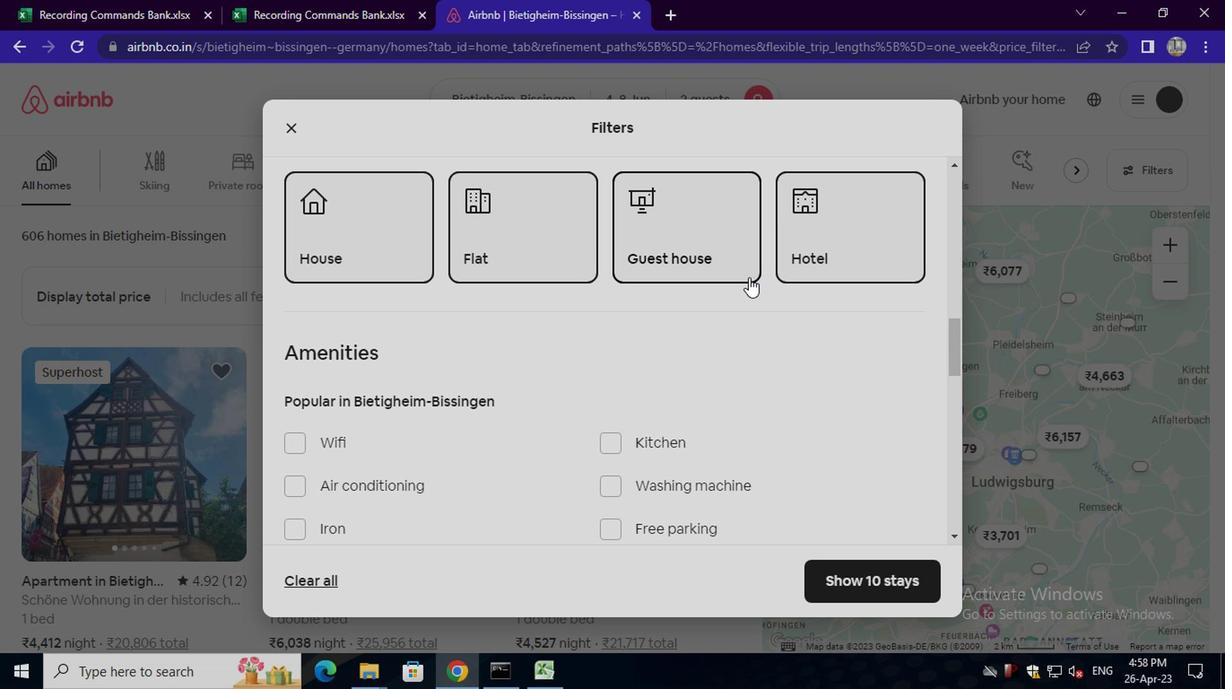 
Action: Mouse moved to (886, 324)
Screenshot: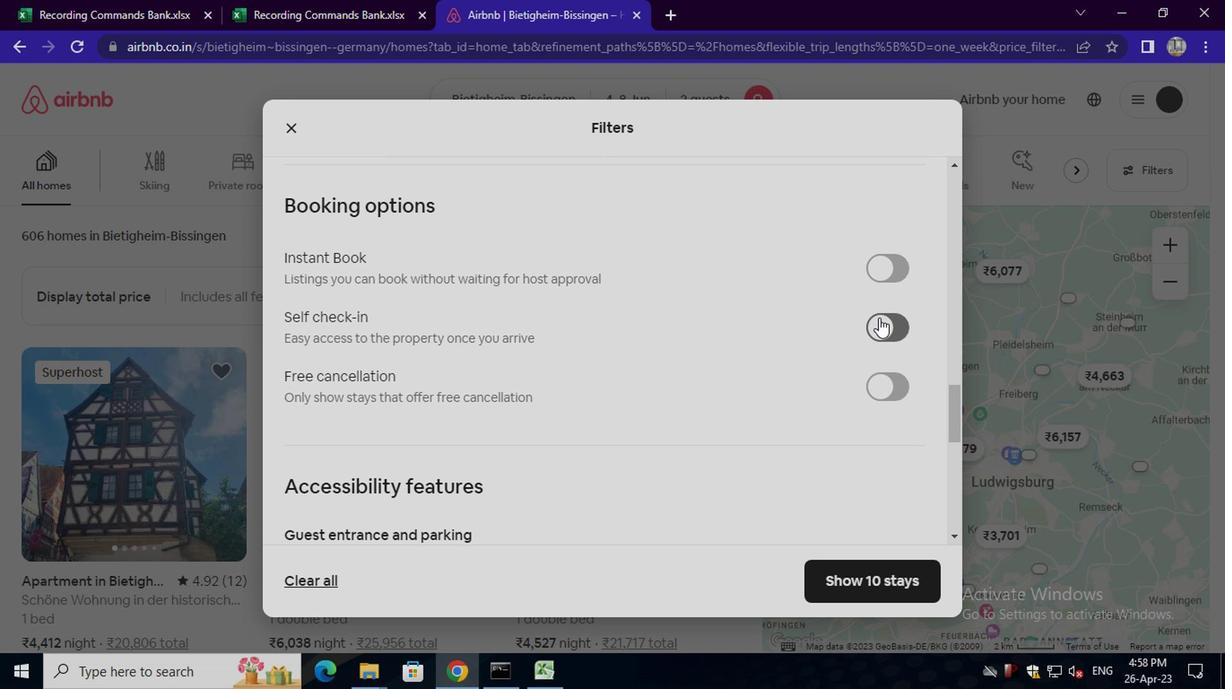 
Action: Mouse pressed left at (886, 324)
Screenshot: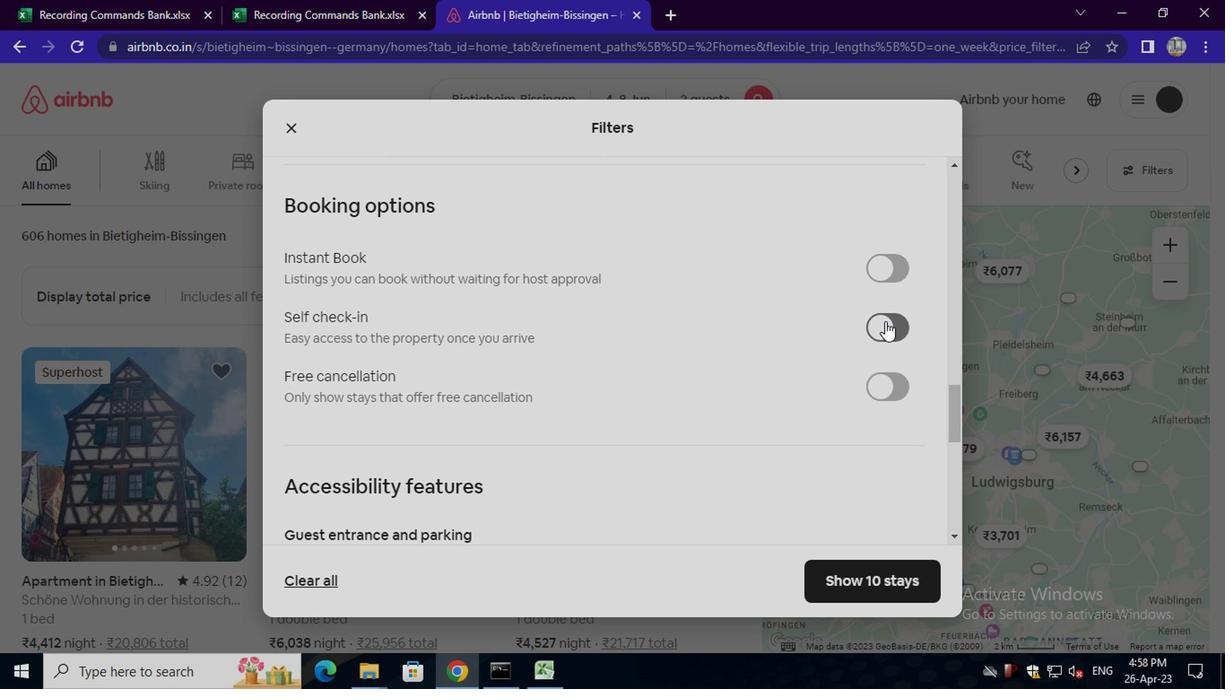 
Action: Mouse moved to (646, 386)
Screenshot: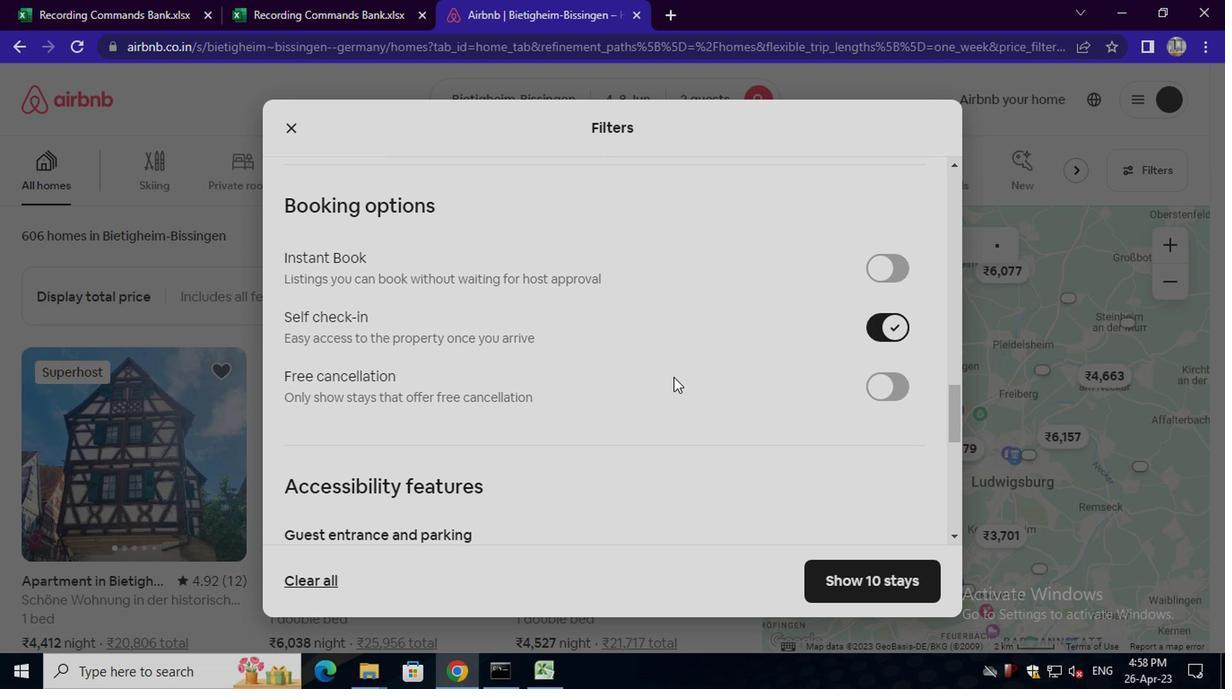 
Action: Mouse scrolled (646, 385) with delta (0, 0)
Screenshot: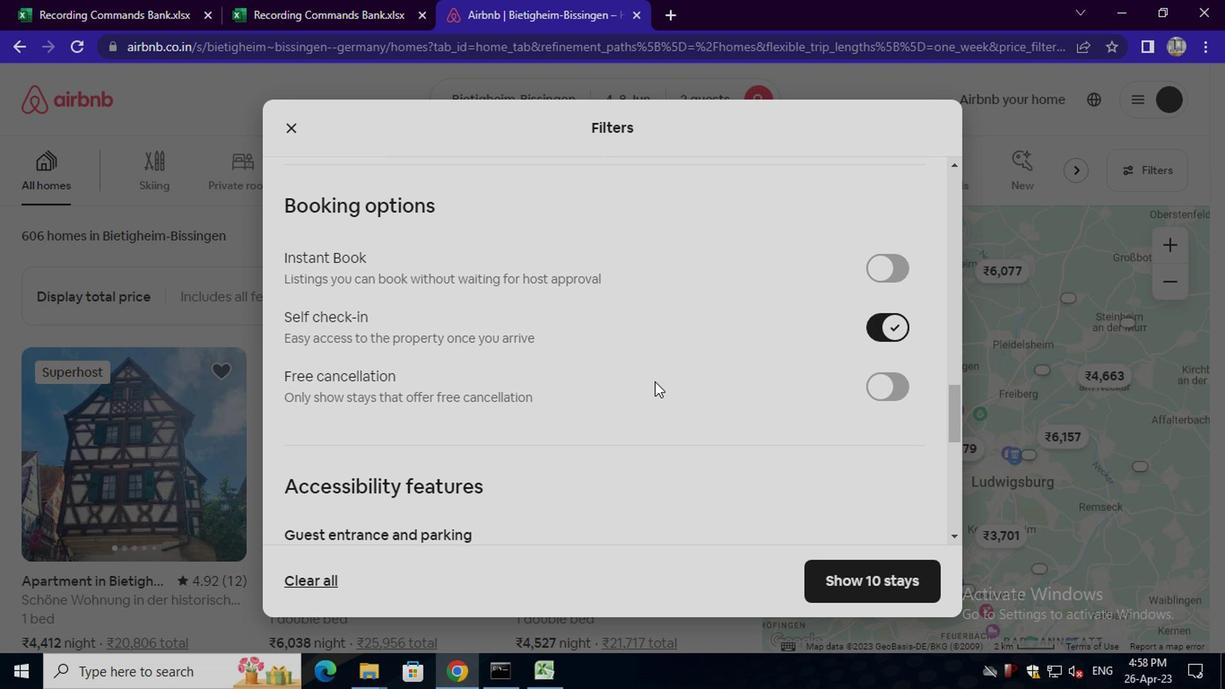 
Action: Mouse scrolled (646, 385) with delta (0, 0)
Screenshot: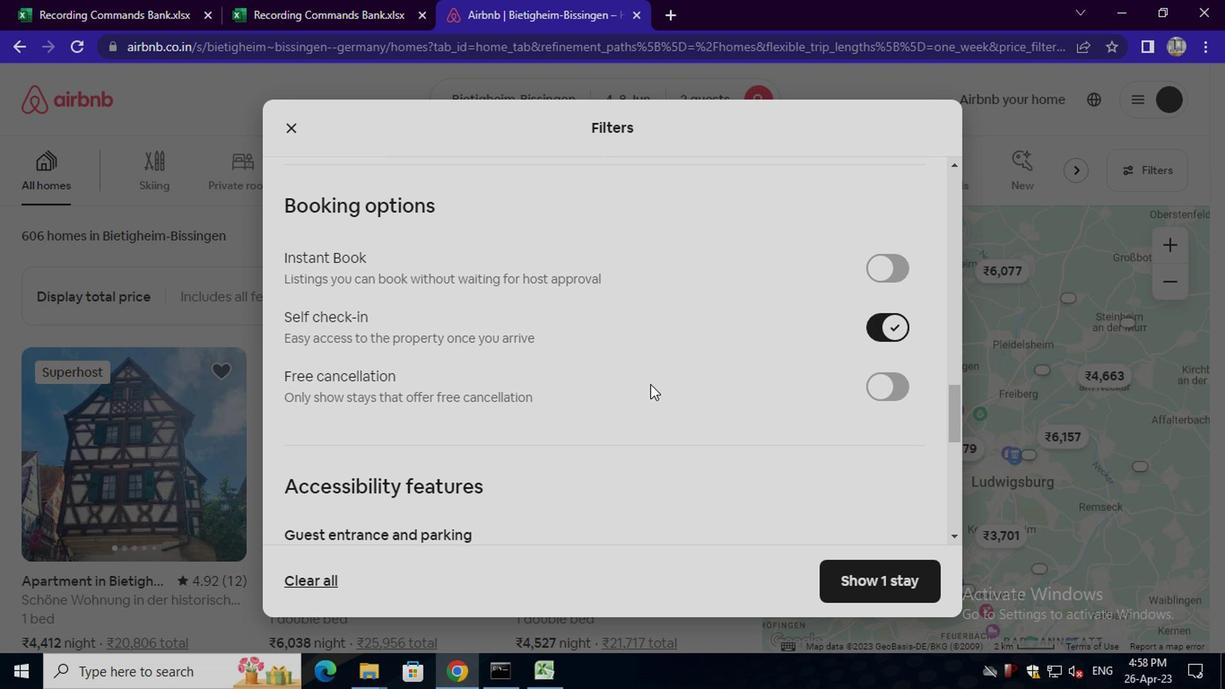 
Action: Mouse scrolled (646, 385) with delta (0, 0)
Screenshot: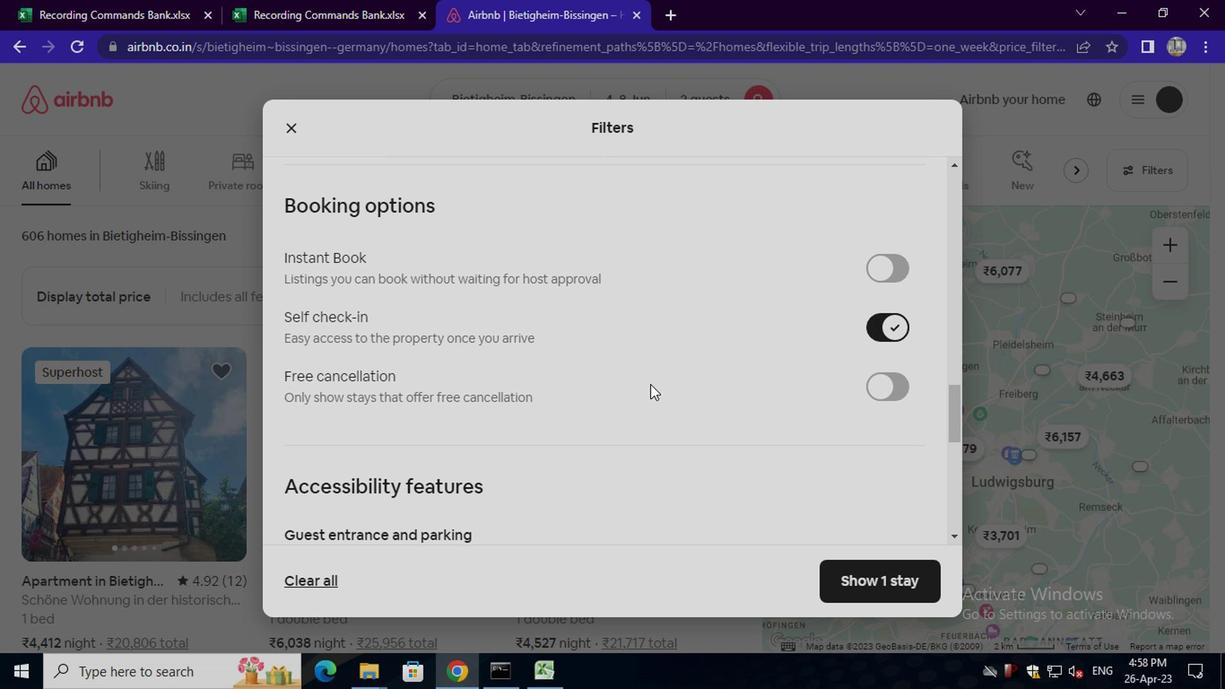 
Action: Mouse scrolled (646, 385) with delta (0, 0)
Screenshot: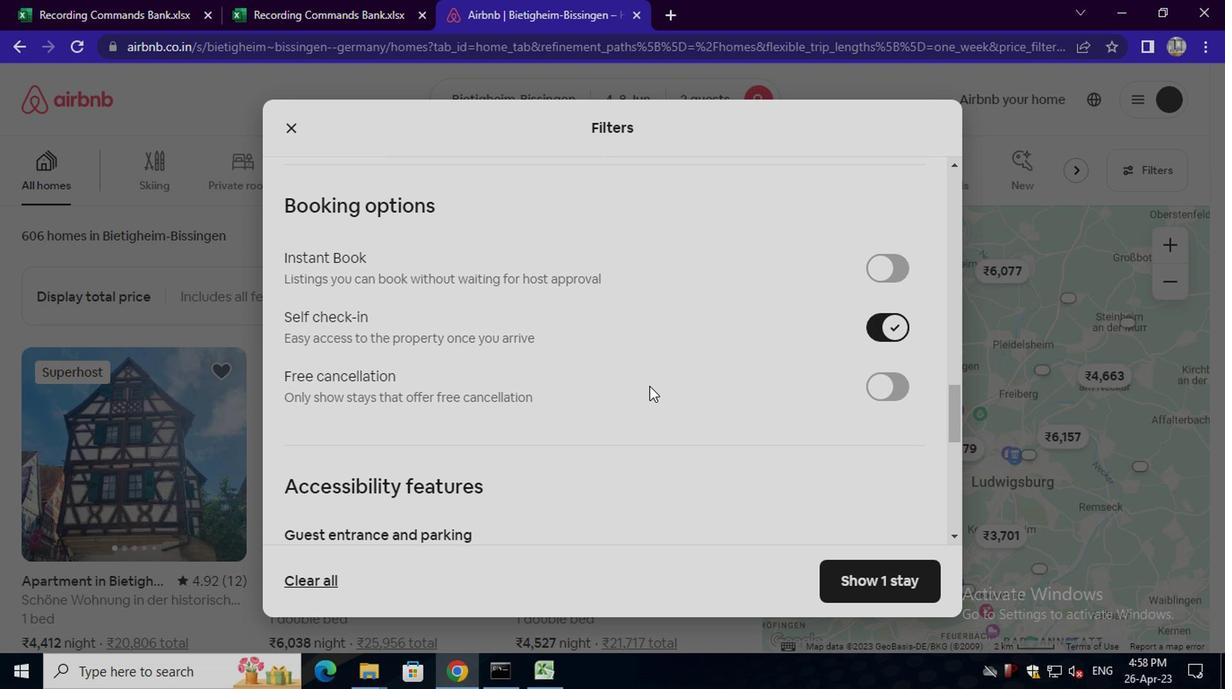 
Action: Mouse scrolled (646, 385) with delta (0, 0)
Screenshot: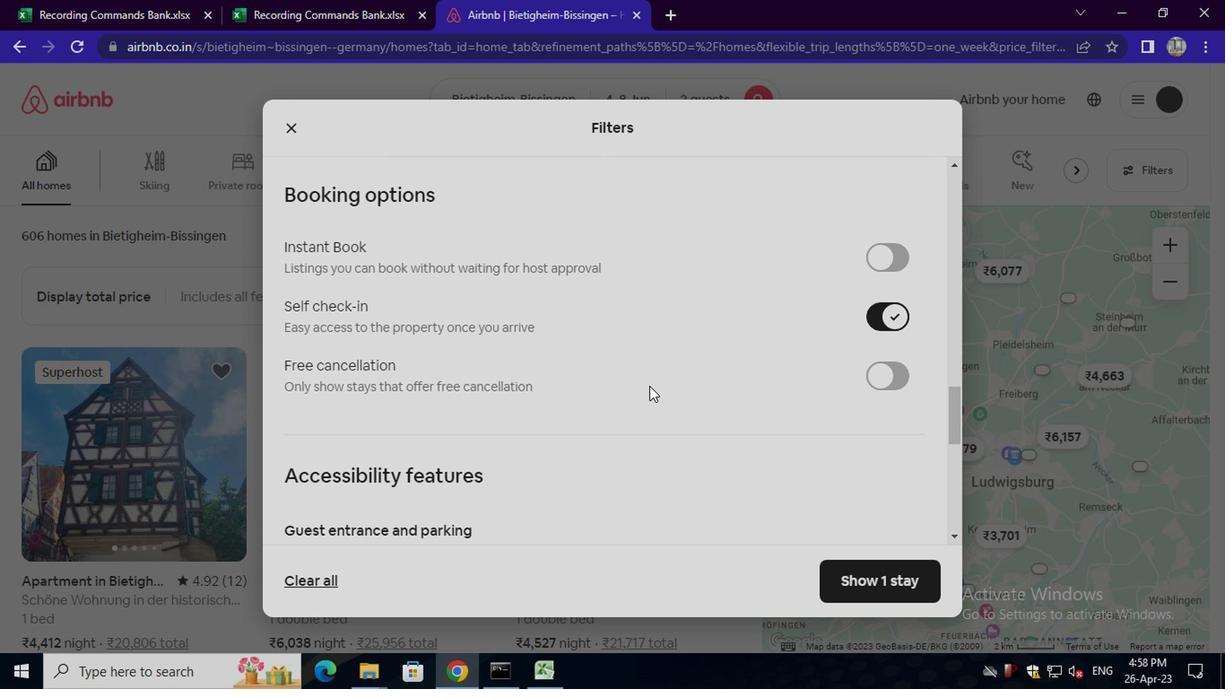 
Action: Mouse scrolled (646, 385) with delta (0, 0)
Screenshot: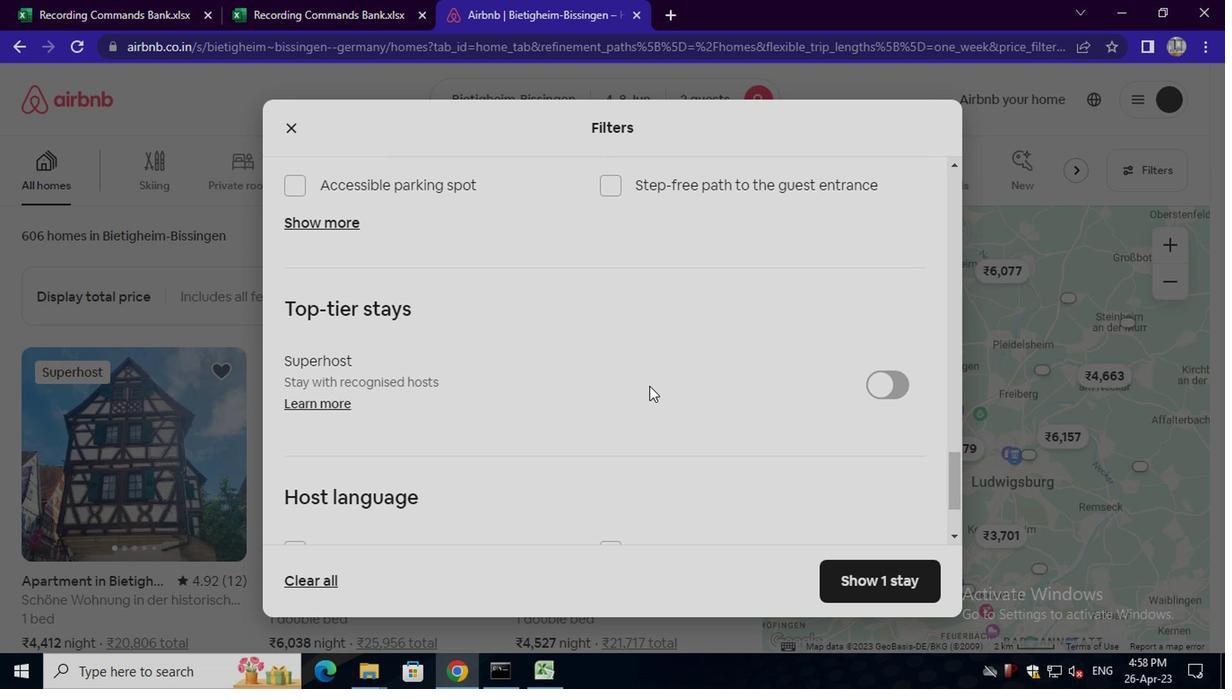 
Action: Mouse scrolled (646, 385) with delta (0, 0)
Screenshot: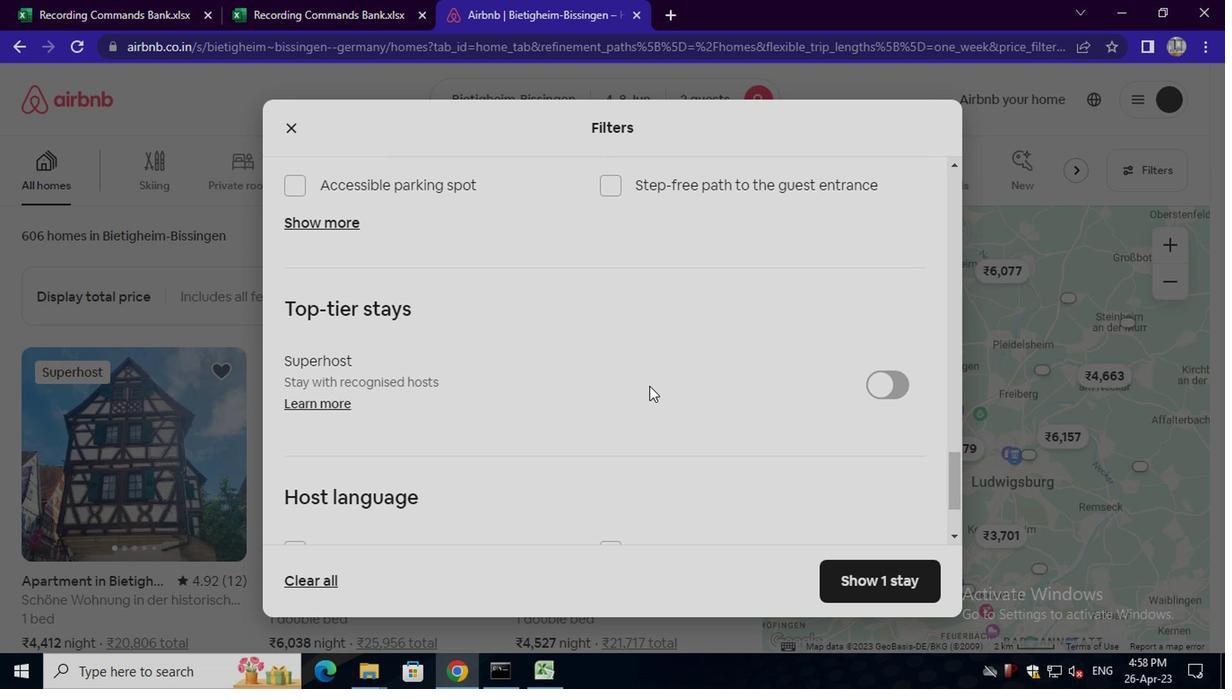 
Action: Mouse scrolled (646, 385) with delta (0, 0)
Screenshot: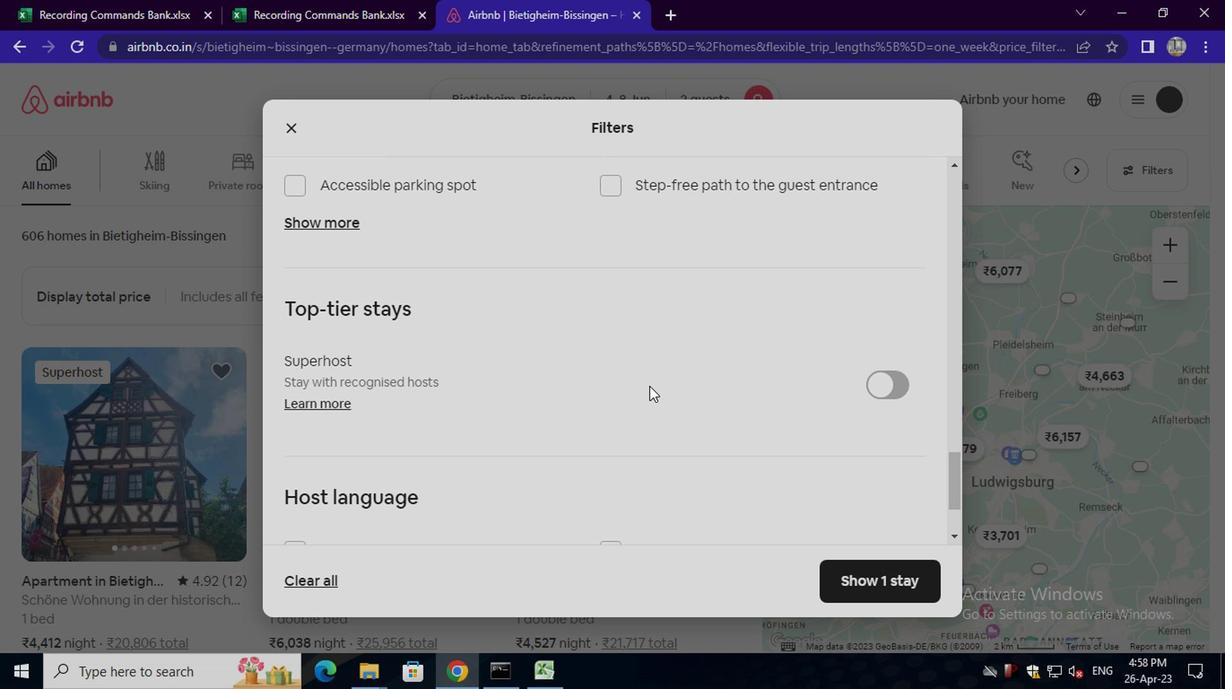 
Action: Mouse scrolled (646, 385) with delta (0, 0)
Screenshot: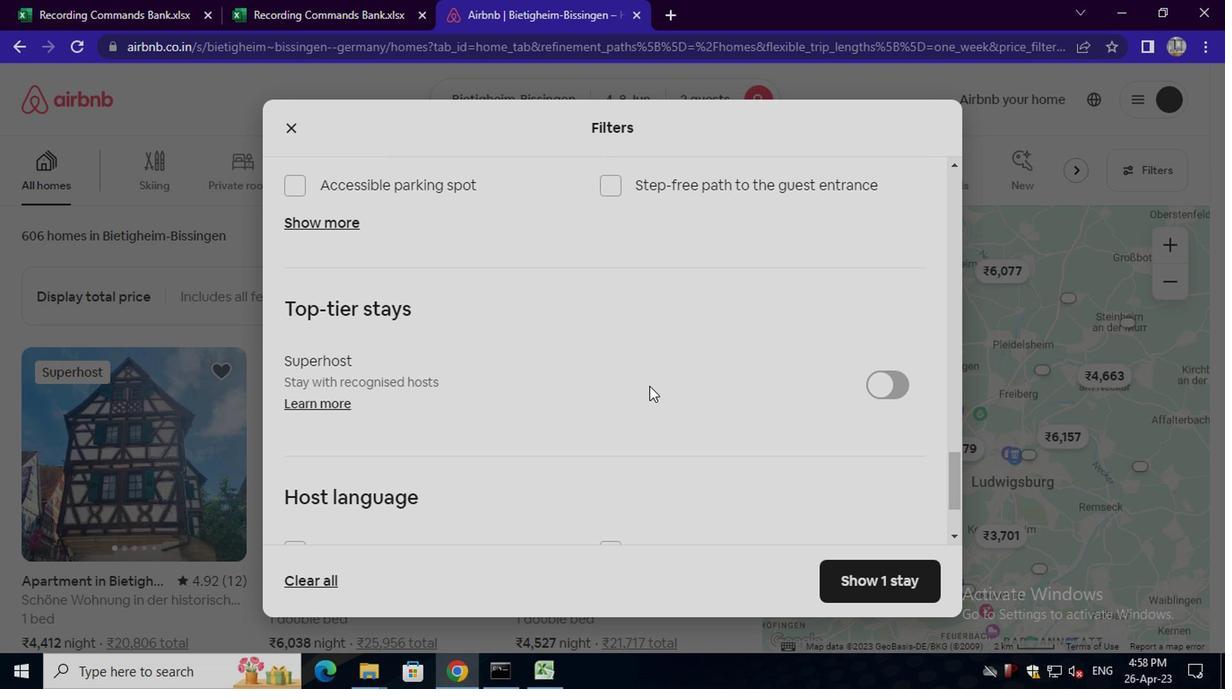 
Action: Mouse moved to (357, 419)
Screenshot: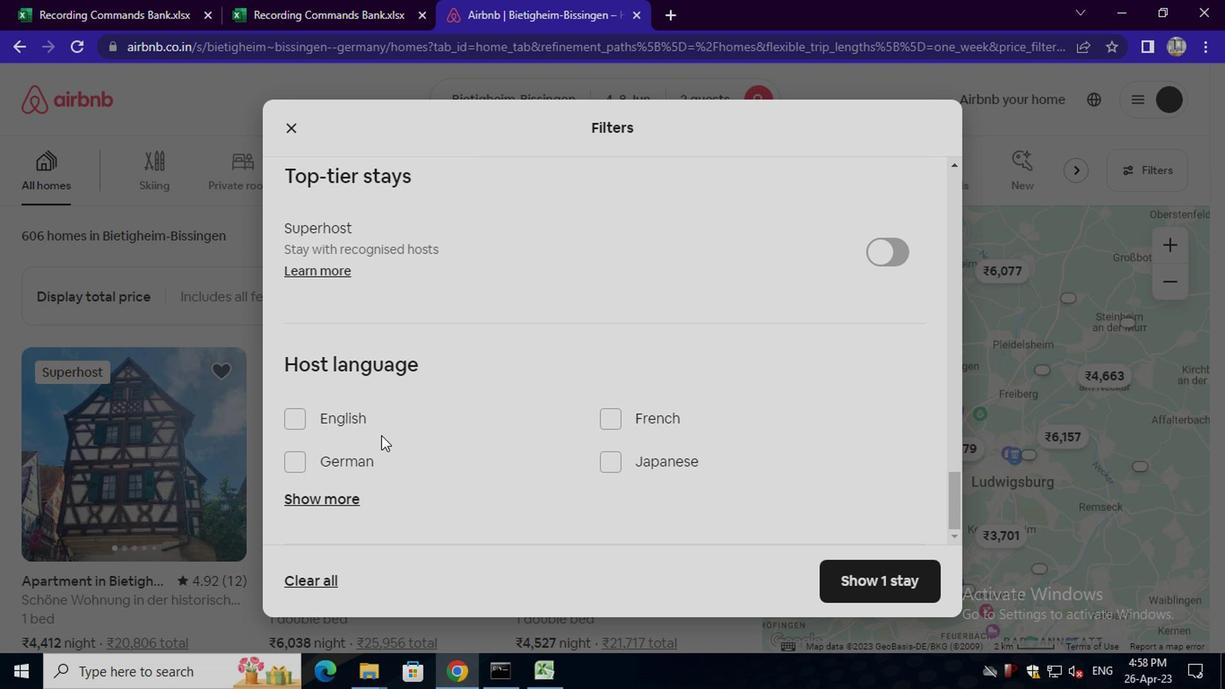 
Action: Mouse pressed left at (357, 419)
Screenshot: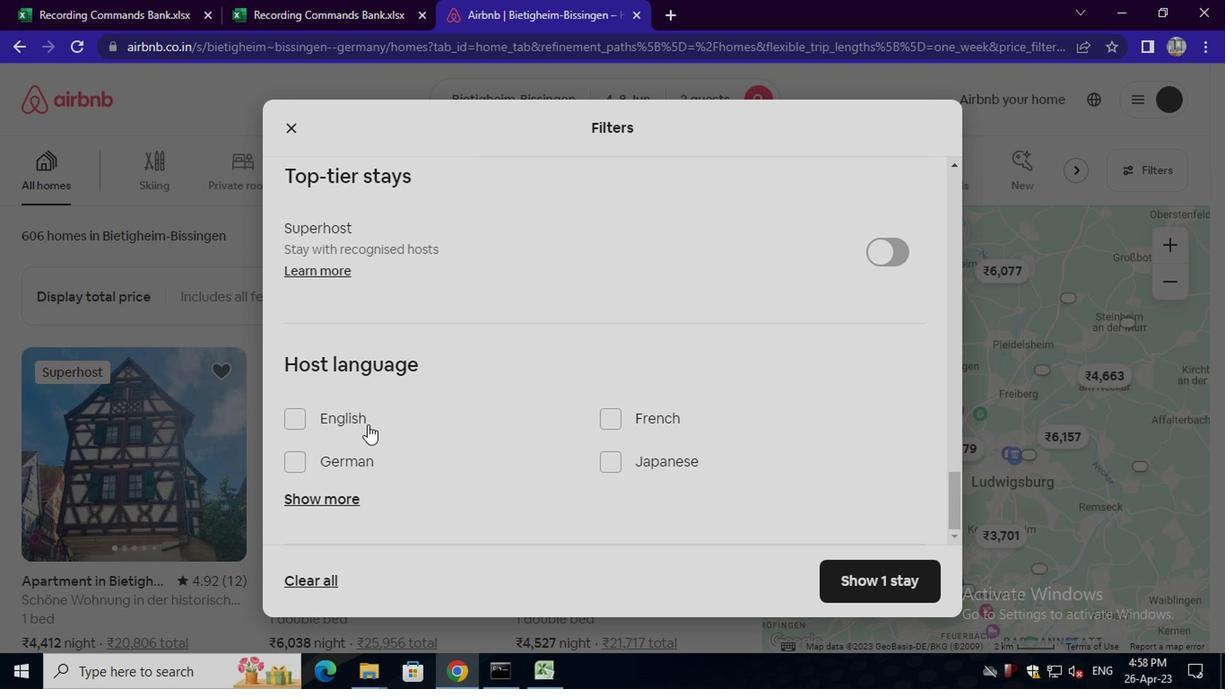 
Action: Mouse moved to (853, 588)
Screenshot: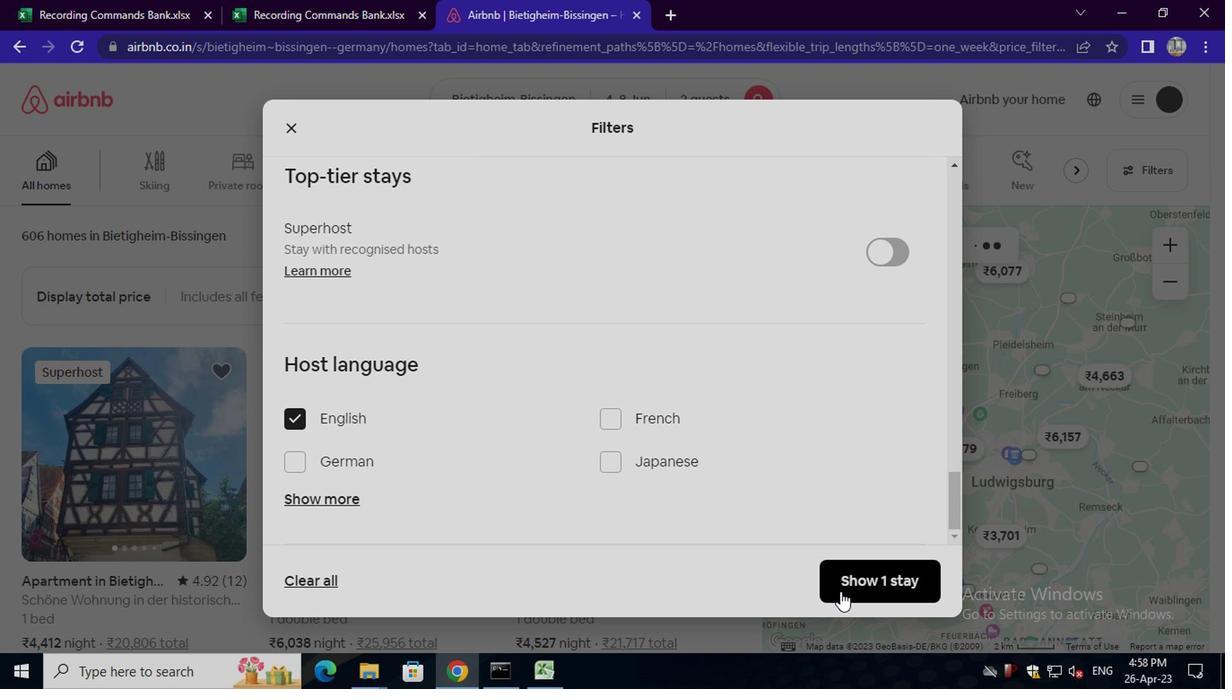 
Action: Mouse pressed left at (853, 588)
Screenshot: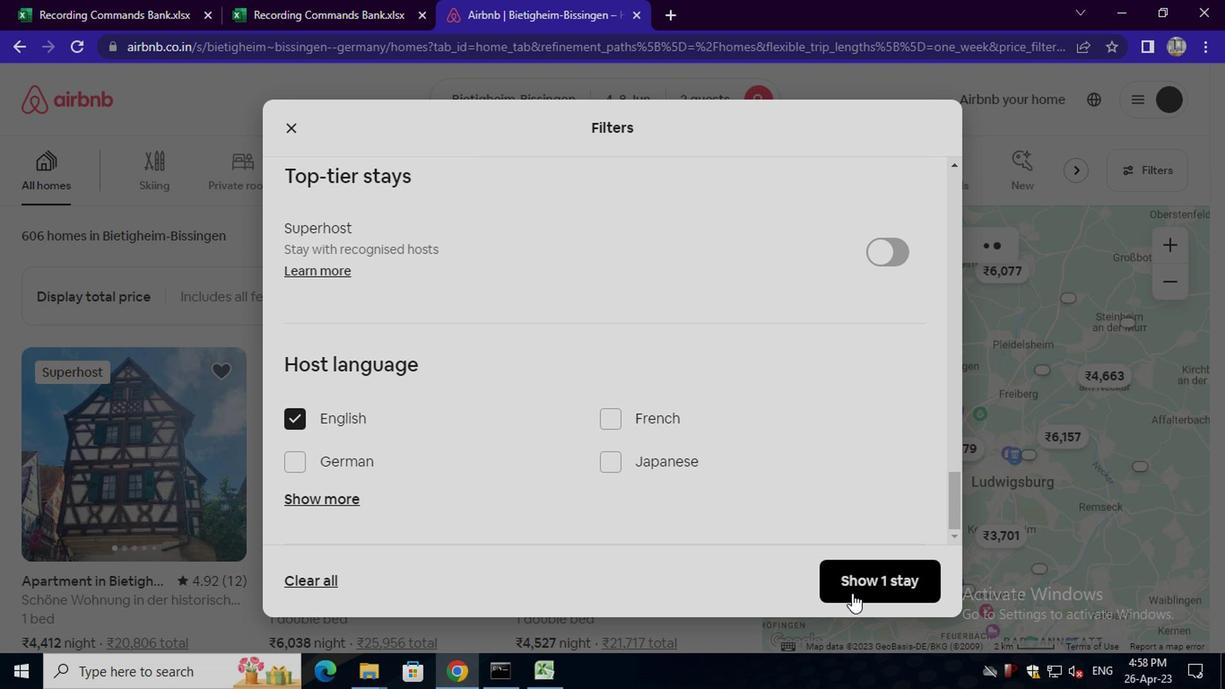 
